 Task: Find connections with filter location El Puerto de Santa María with filter topic #healthcarewith filter profile language English with filter current company NVIDIA with filter school Amity University Mumbai with filter industry Fine Arts Schools with filter service category Resume Writing with filter keywords title Research Assistant
Action: Mouse moved to (553, 70)
Screenshot: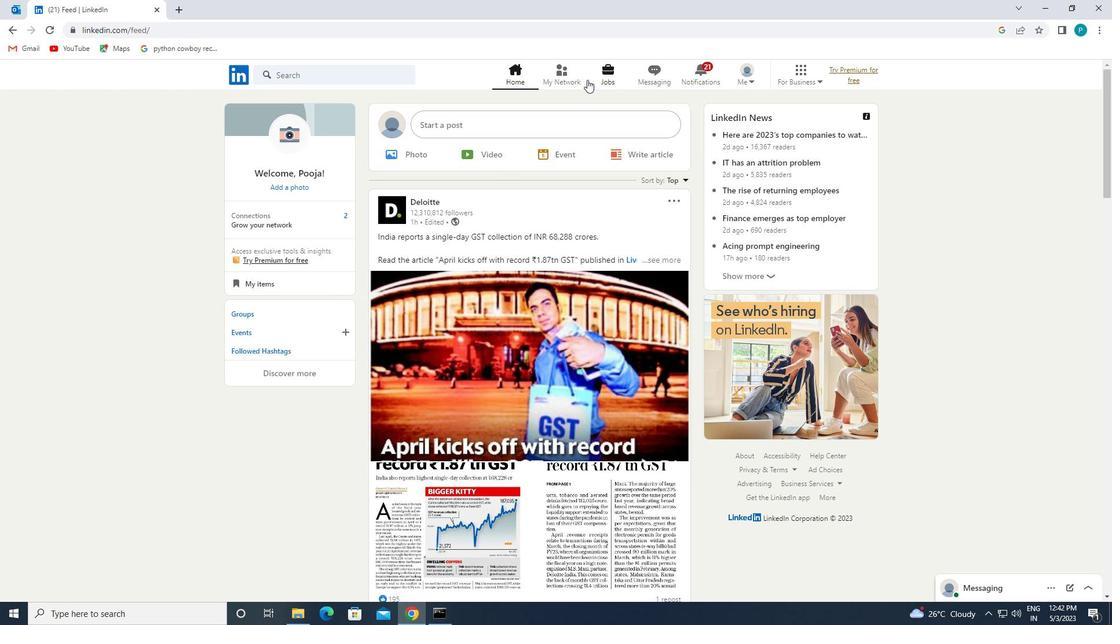 
Action: Mouse pressed left at (553, 70)
Screenshot: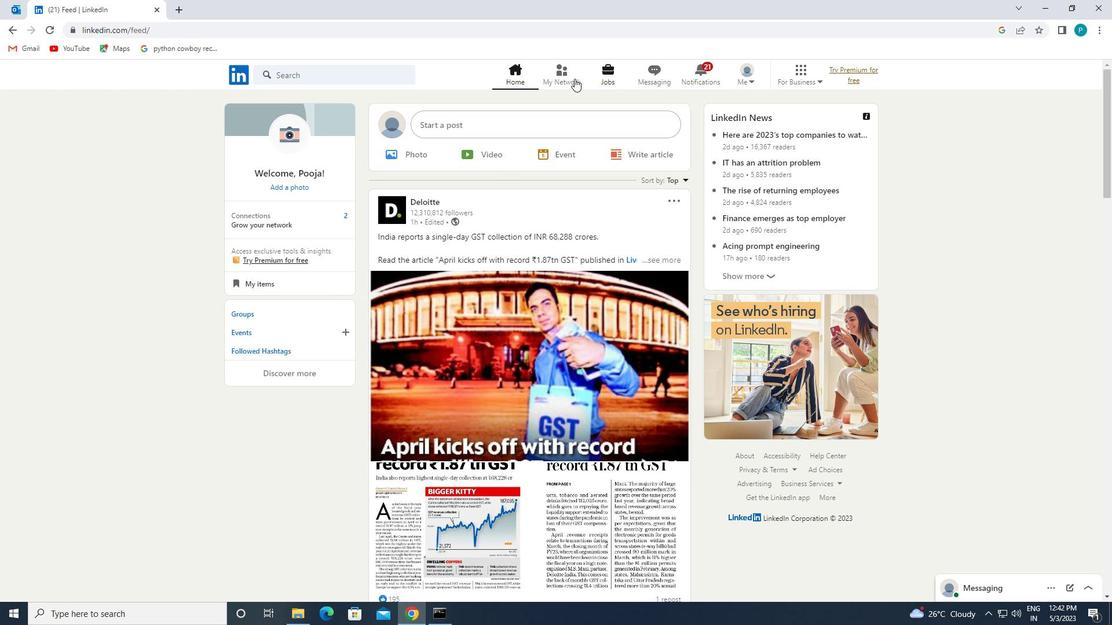 
Action: Mouse moved to (362, 143)
Screenshot: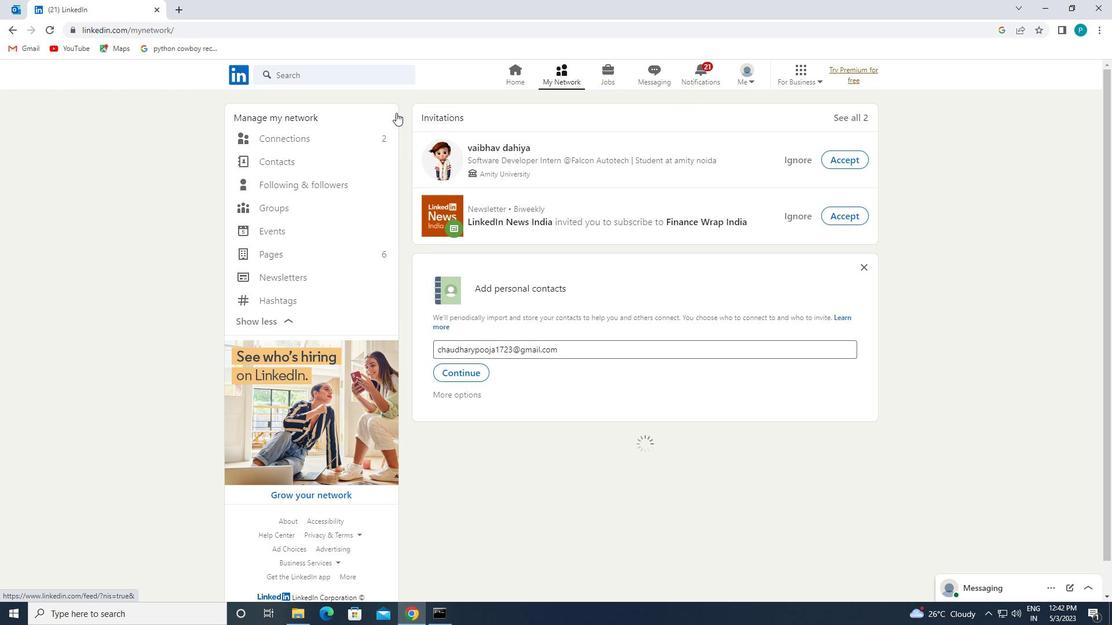 
Action: Mouse pressed left at (362, 143)
Screenshot: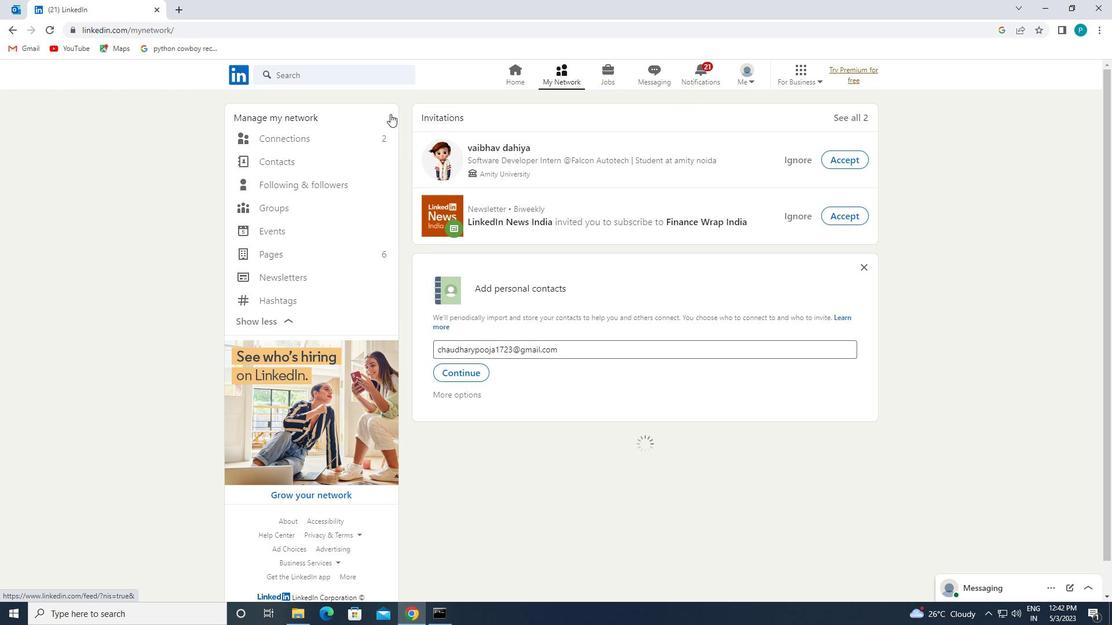 
Action: Mouse moved to (626, 139)
Screenshot: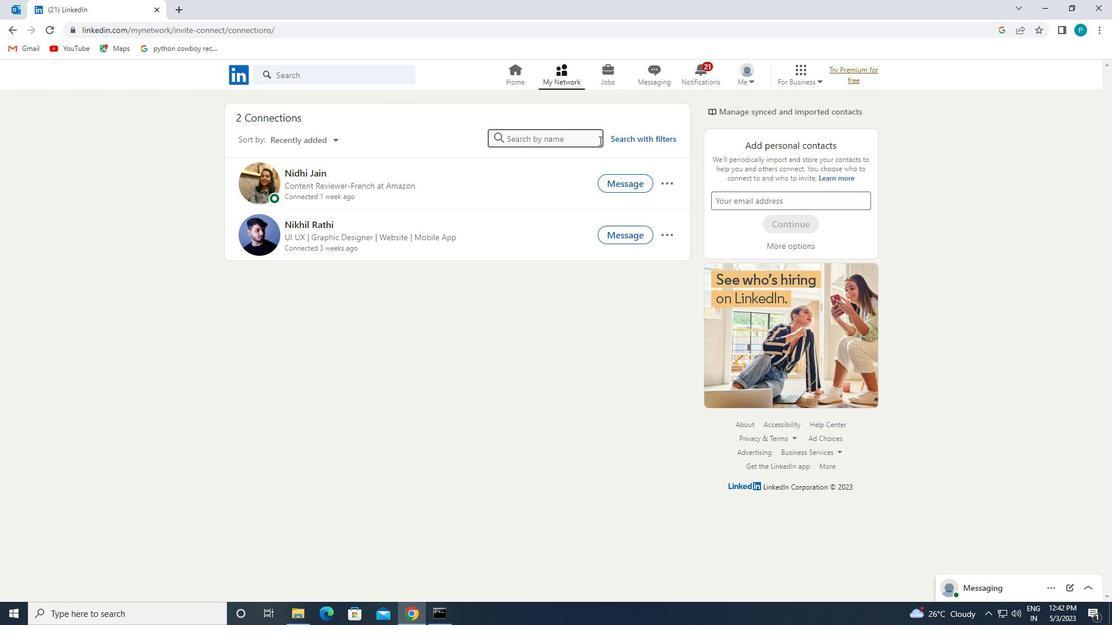 
Action: Mouse pressed left at (626, 139)
Screenshot: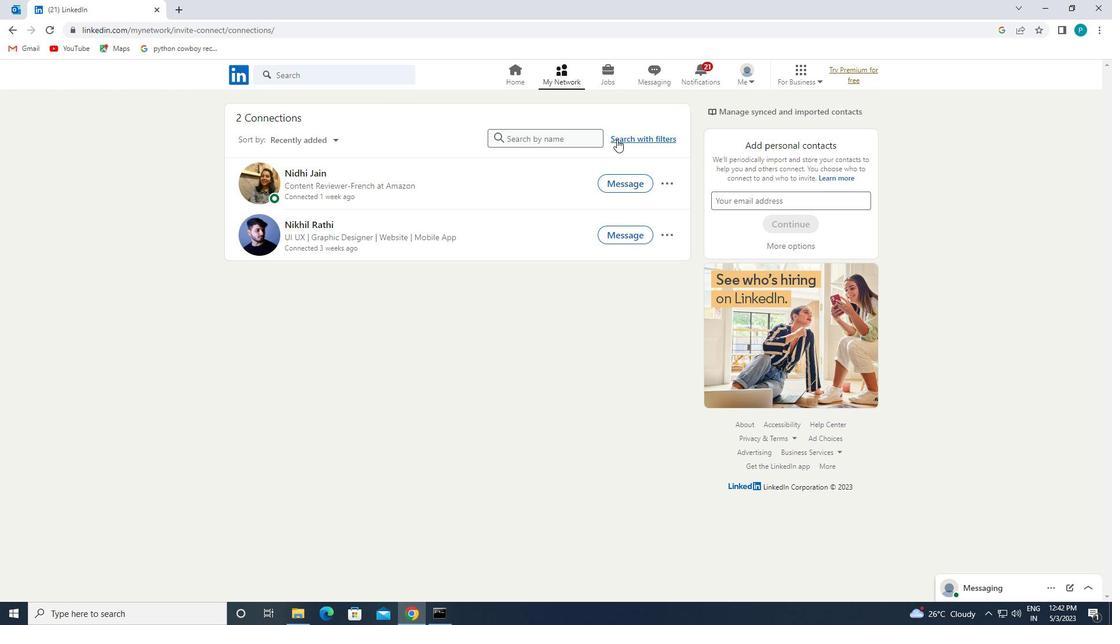 
Action: Mouse moved to (596, 110)
Screenshot: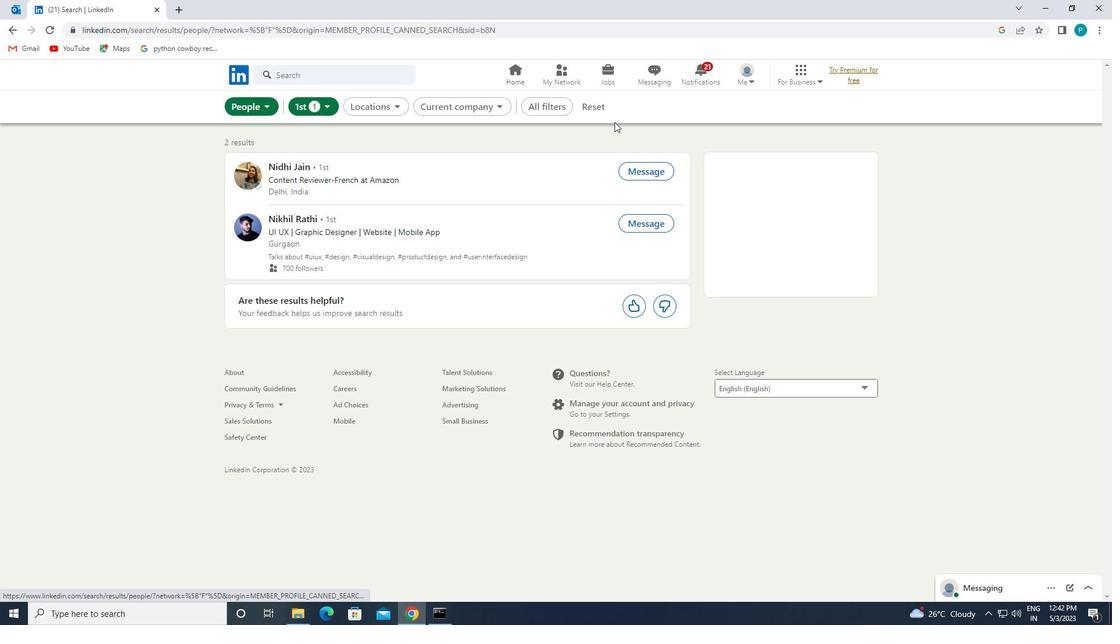 
Action: Mouse pressed left at (596, 110)
Screenshot: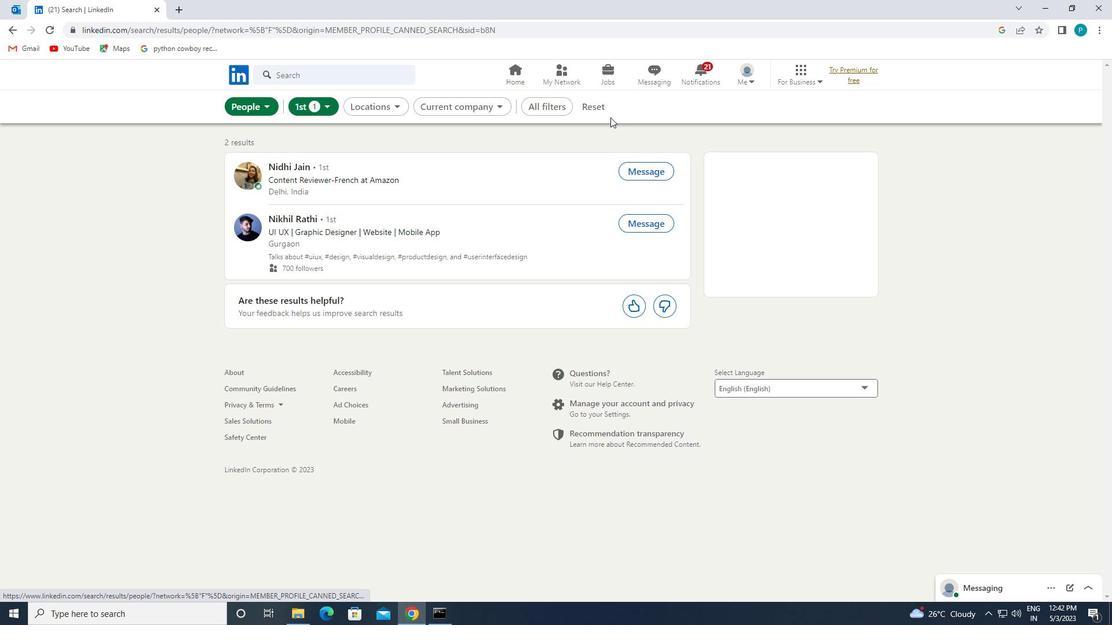 
Action: Mouse moved to (553, 106)
Screenshot: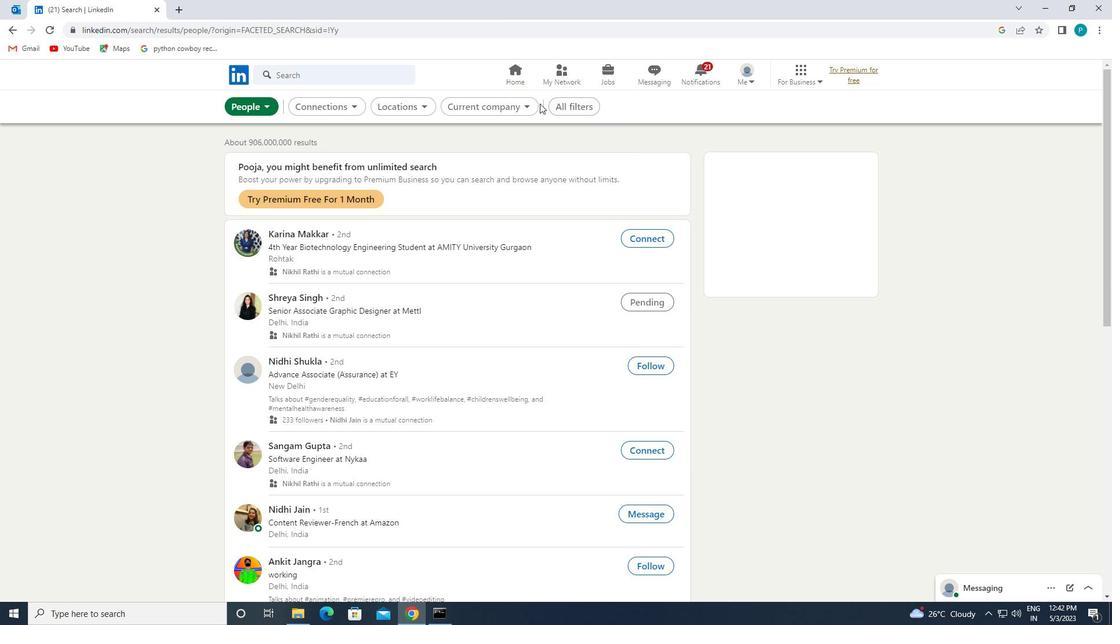 
Action: Mouse pressed left at (553, 106)
Screenshot: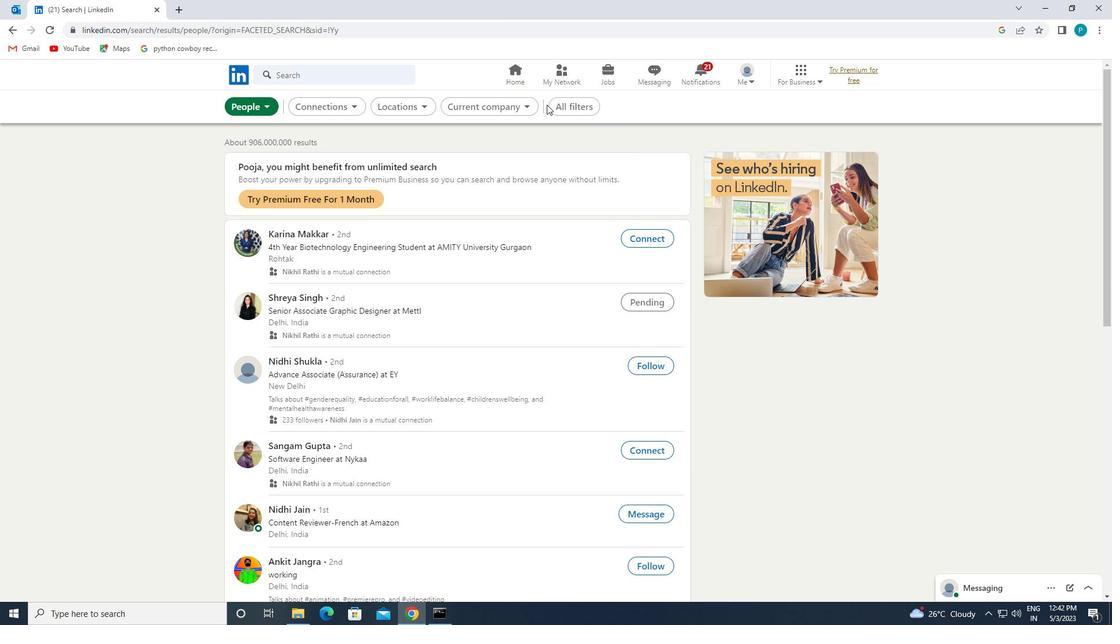 
Action: Mouse moved to (889, 319)
Screenshot: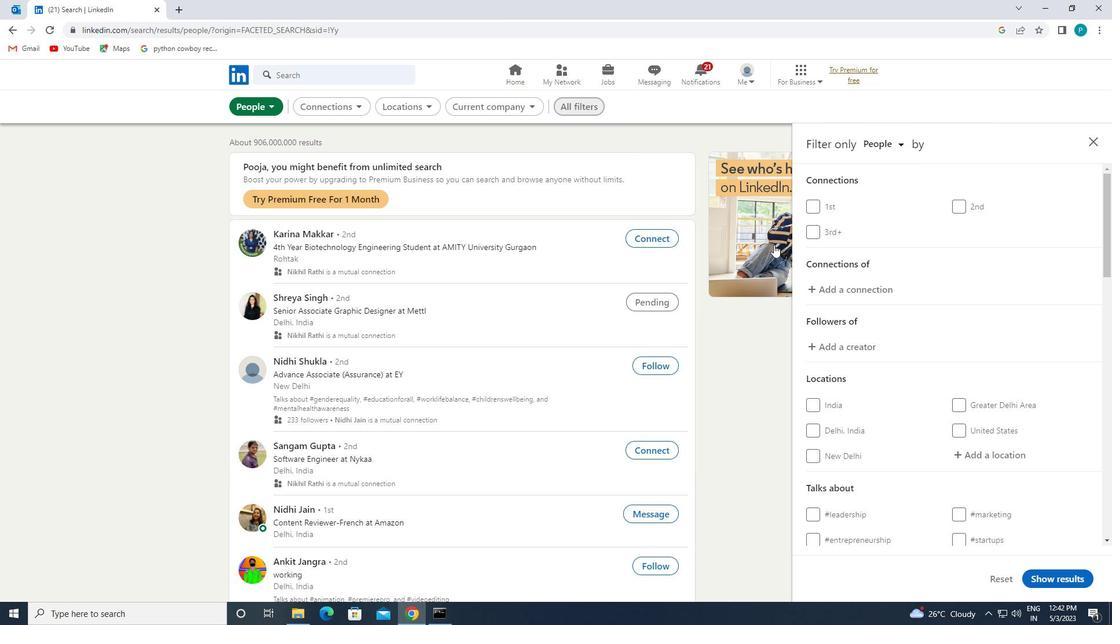 
Action: Mouse scrolled (889, 319) with delta (0, 0)
Screenshot: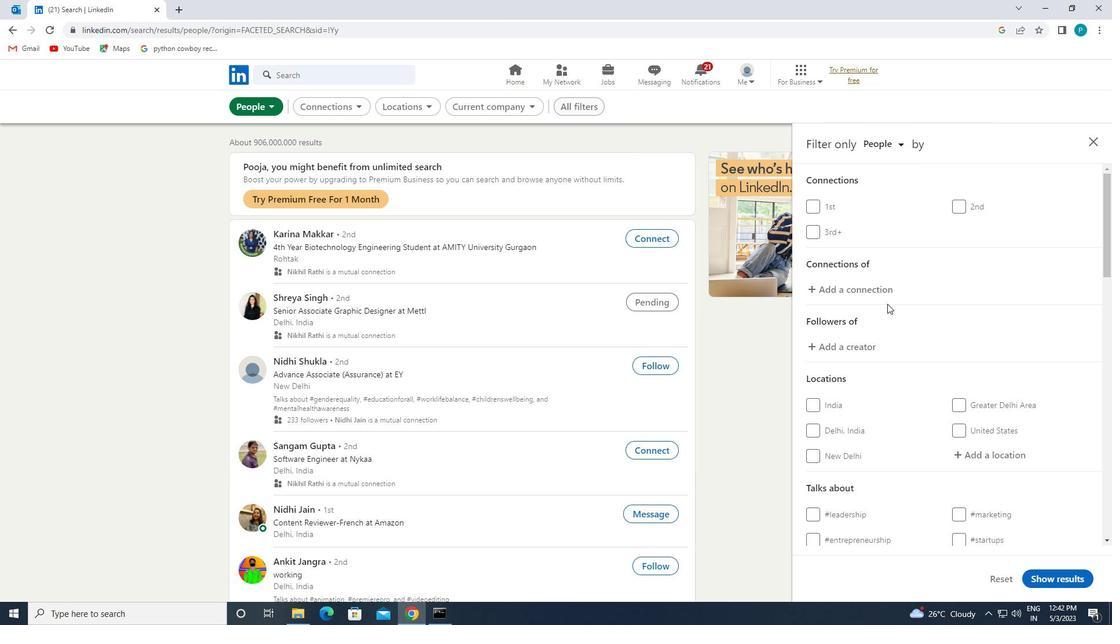 
Action: Mouse moved to (889, 321)
Screenshot: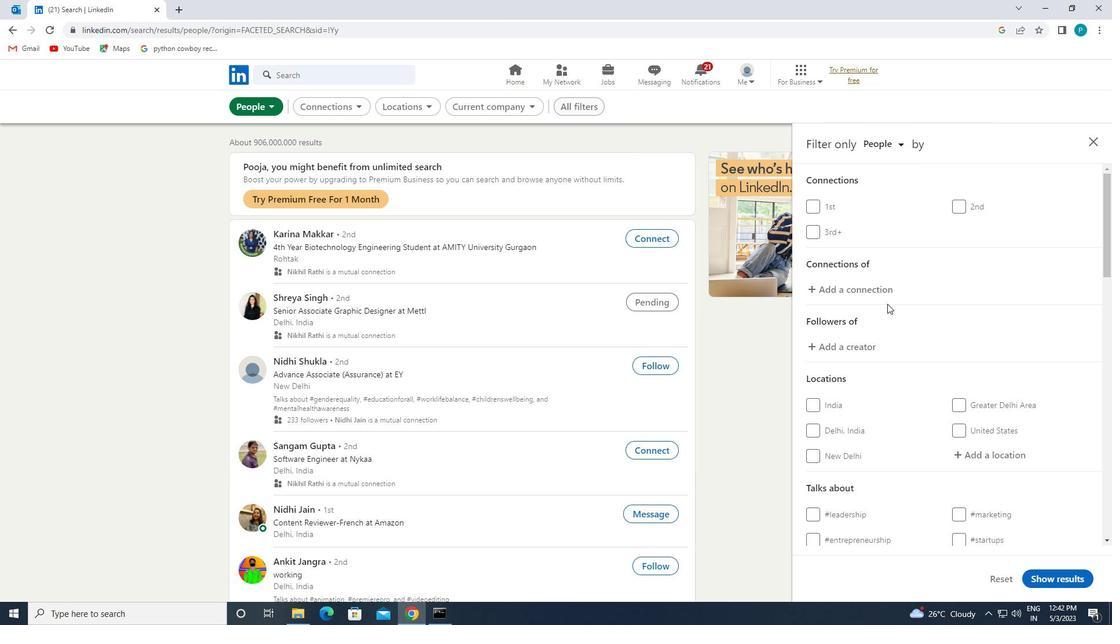 
Action: Mouse scrolled (889, 320) with delta (0, 0)
Screenshot: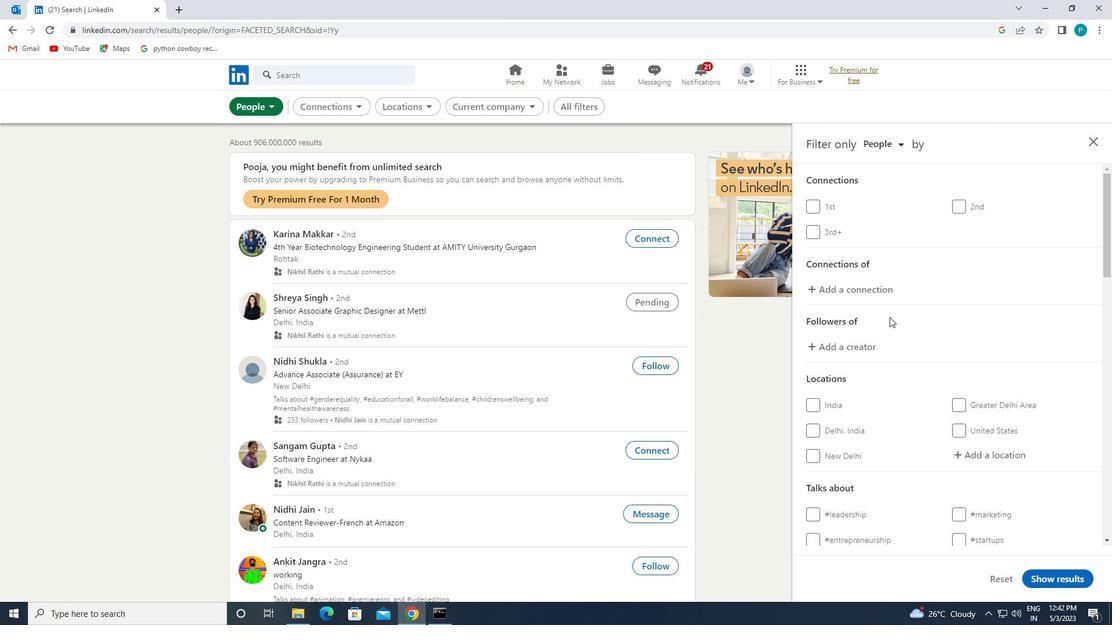 
Action: Mouse moved to (889, 321)
Screenshot: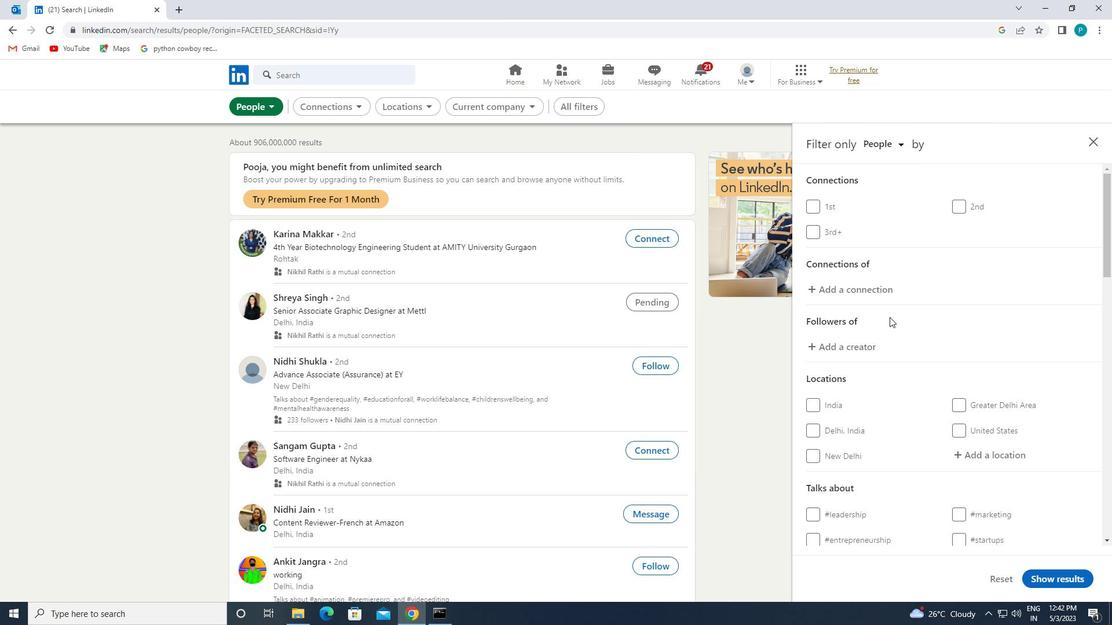 
Action: Mouse scrolled (889, 320) with delta (0, 0)
Screenshot: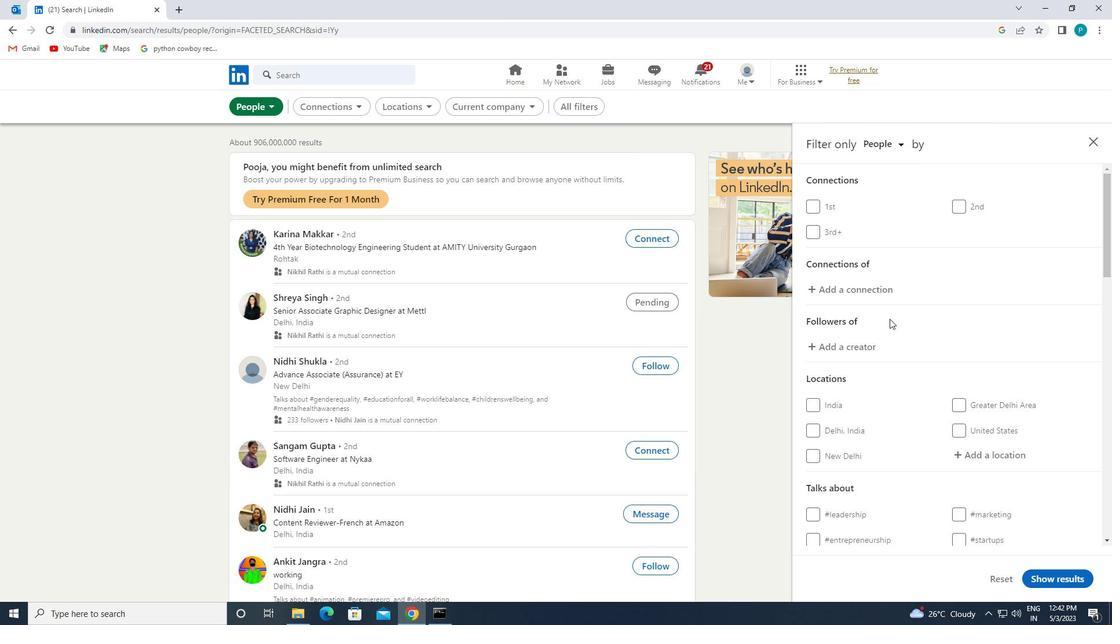 
Action: Mouse moved to (981, 280)
Screenshot: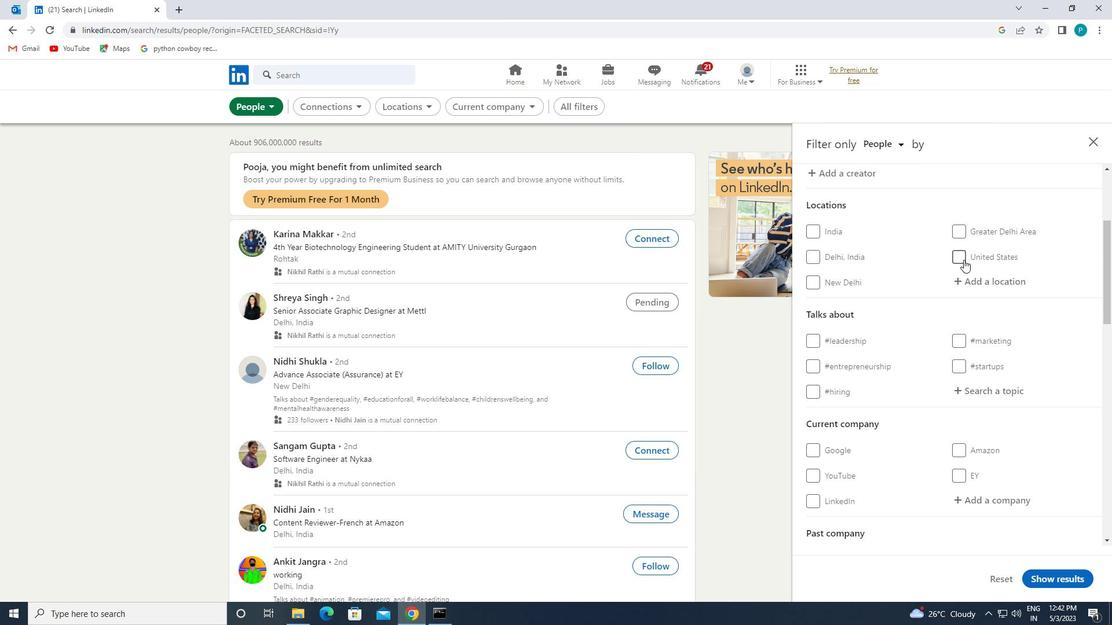 
Action: Mouse pressed left at (981, 280)
Screenshot: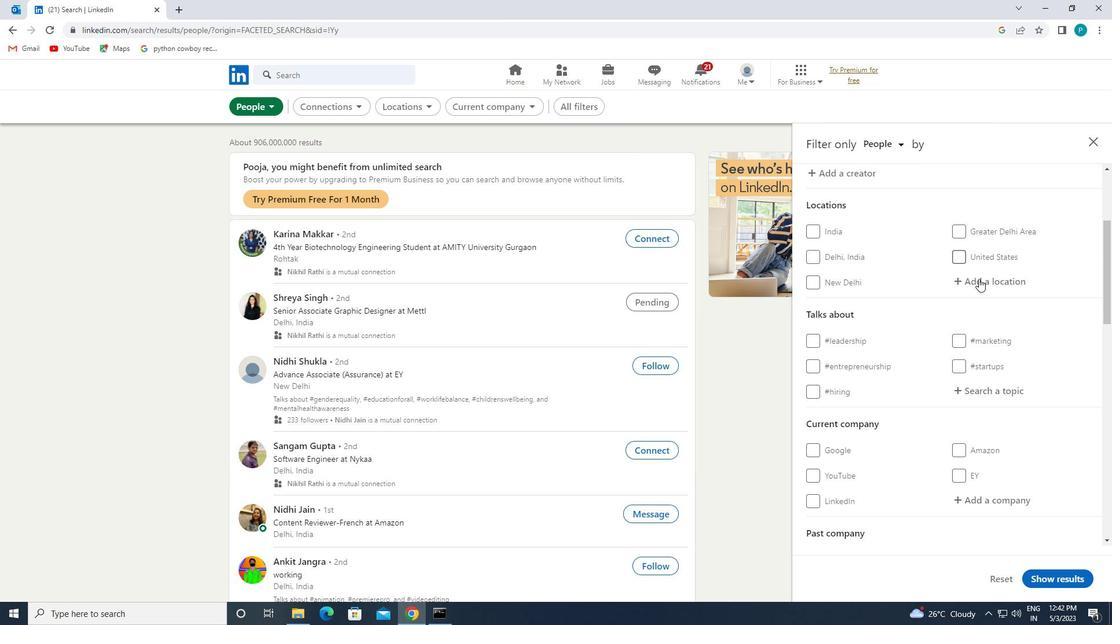 
Action: Mouse moved to (1005, 297)
Screenshot: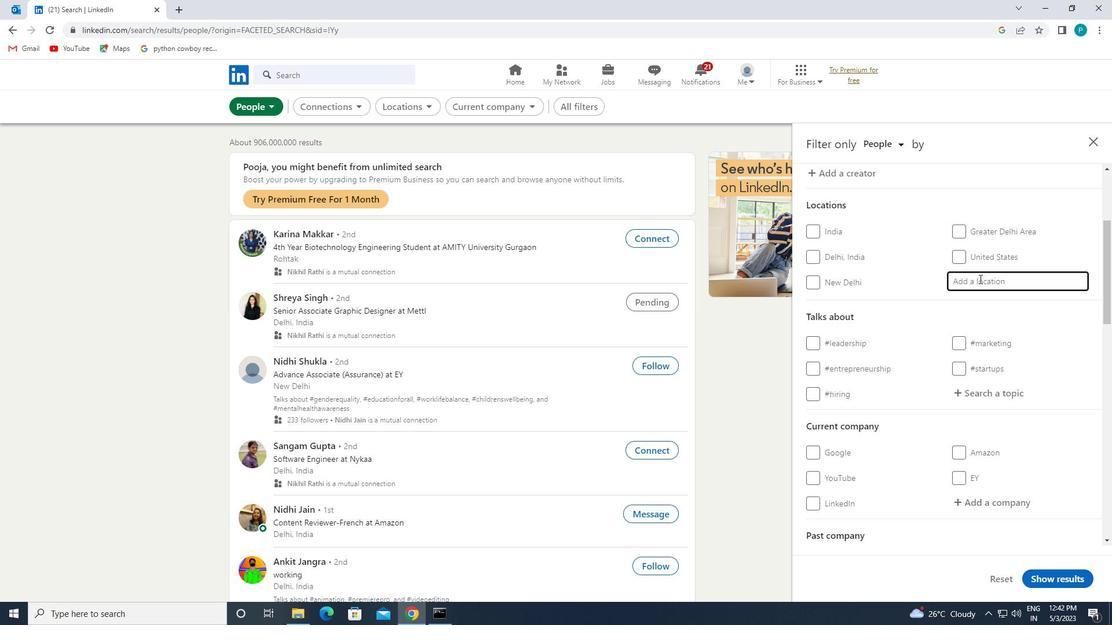 
Action: Key pressed <Key.caps_lock>e<Key.caps_lock>i<Key.backspace>l
Screenshot: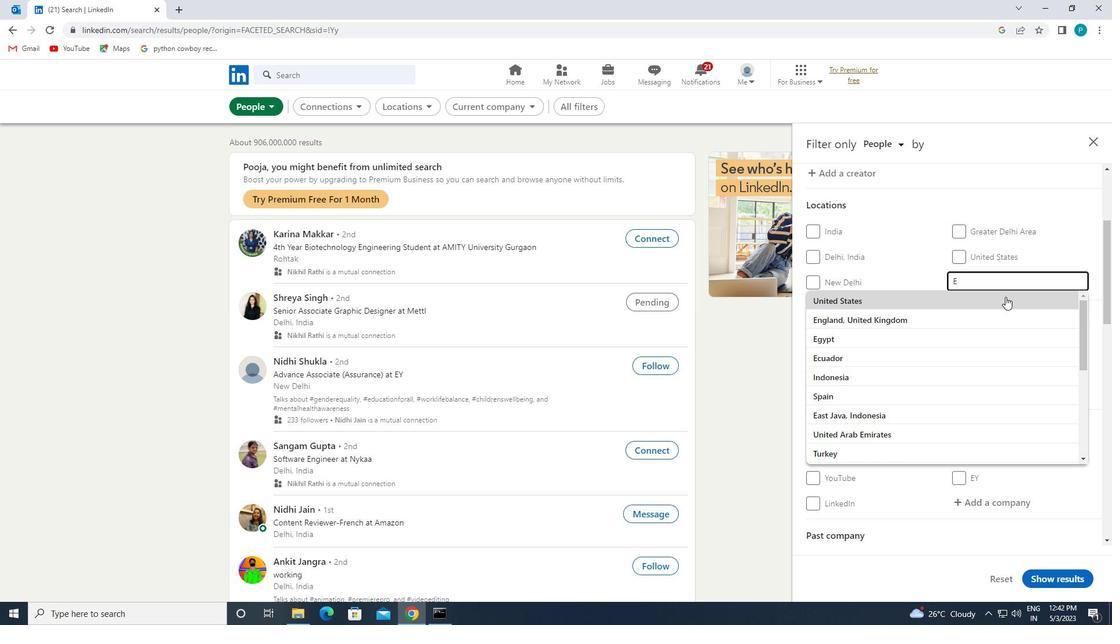 
Action: Mouse moved to (997, 300)
Screenshot: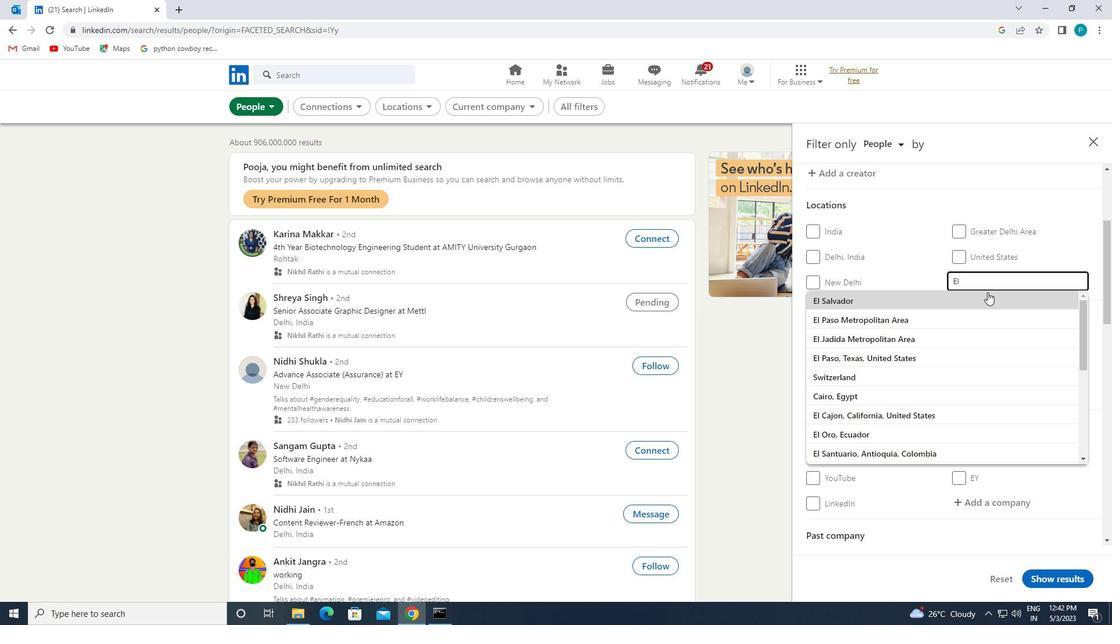 
Action: Key pressed <Key.space><Key.caps_lock>p<Key.caps_lock>uerto
Screenshot: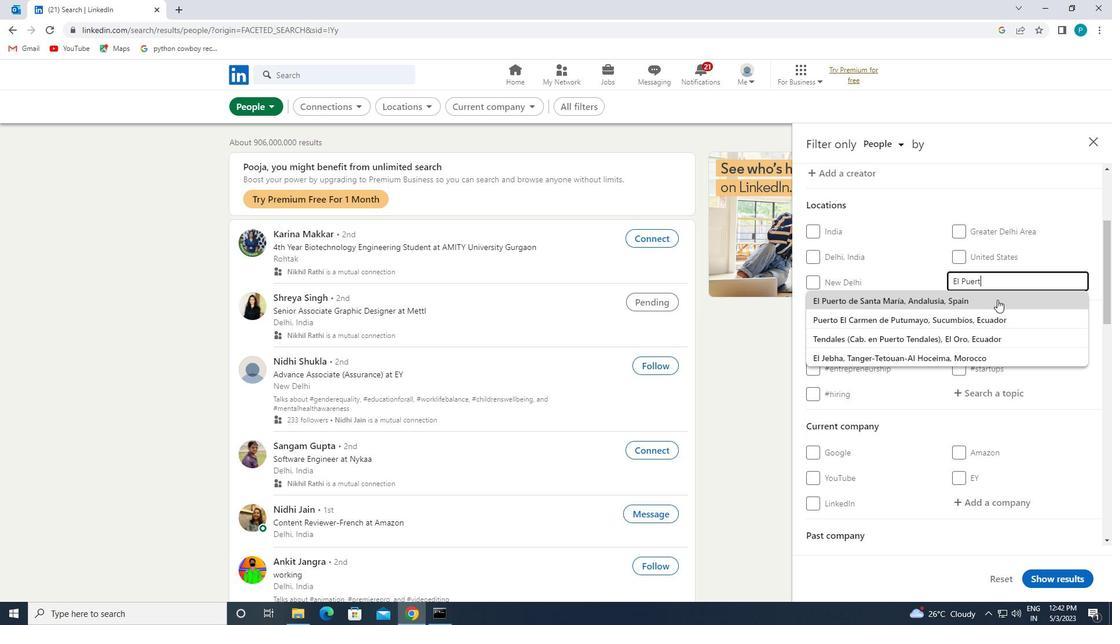 
Action: Mouse moved to (994, 297)
Screenshot: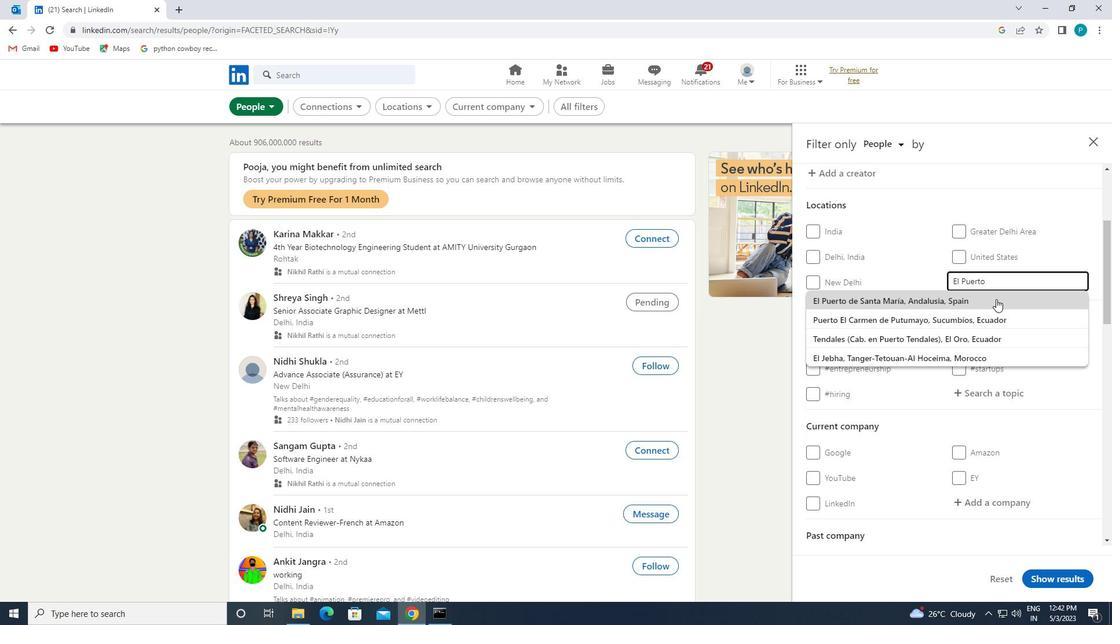 
Action: Mouse pressed left at (994, 297)
Screenshot: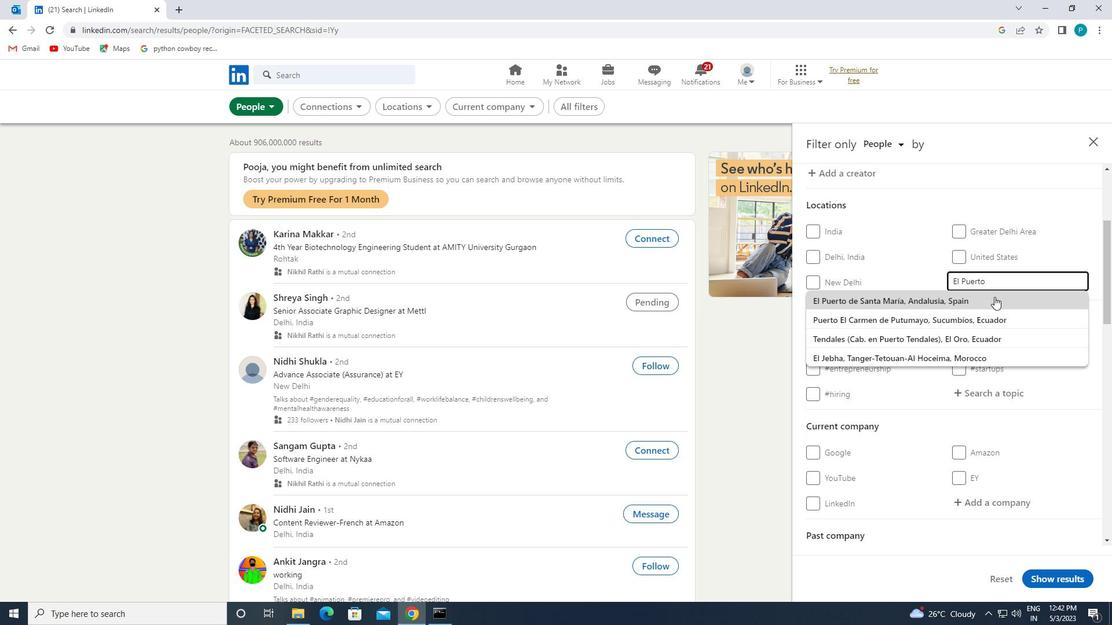 
Action: Mouse moved to (990, 305)
Screenshot: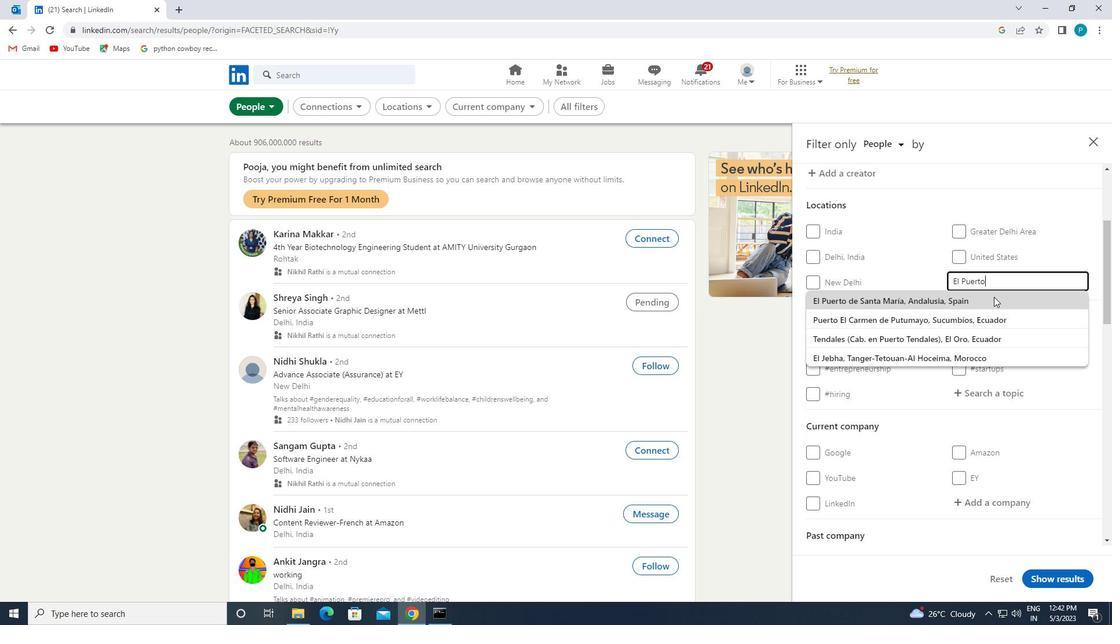 
Action: Mouse scrolled (990, 304) with delta (0, 0)
Screenshot: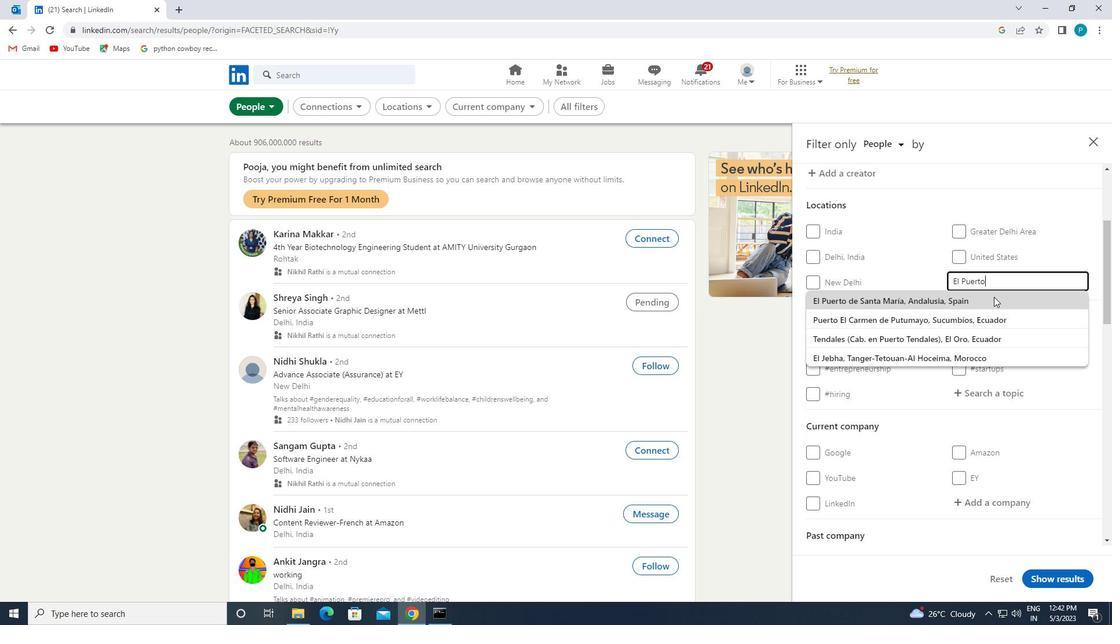 
Action: Mouse moved to (985, 316)
Screenshot: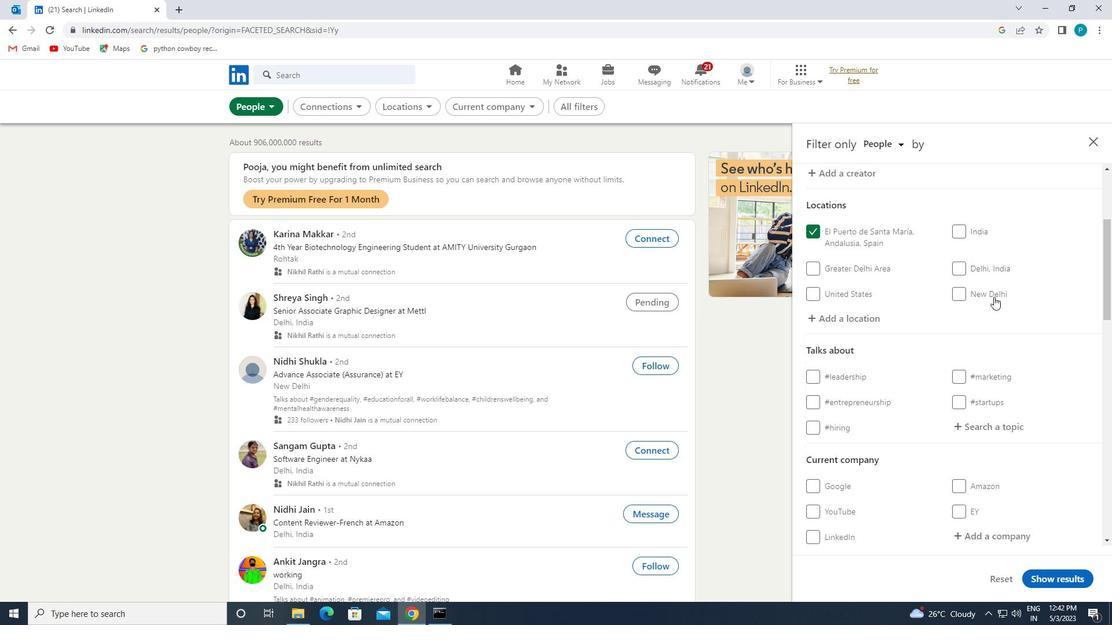 
Action: Mouse scrolled (985, 315) with delta (0, 0)
Screenshot: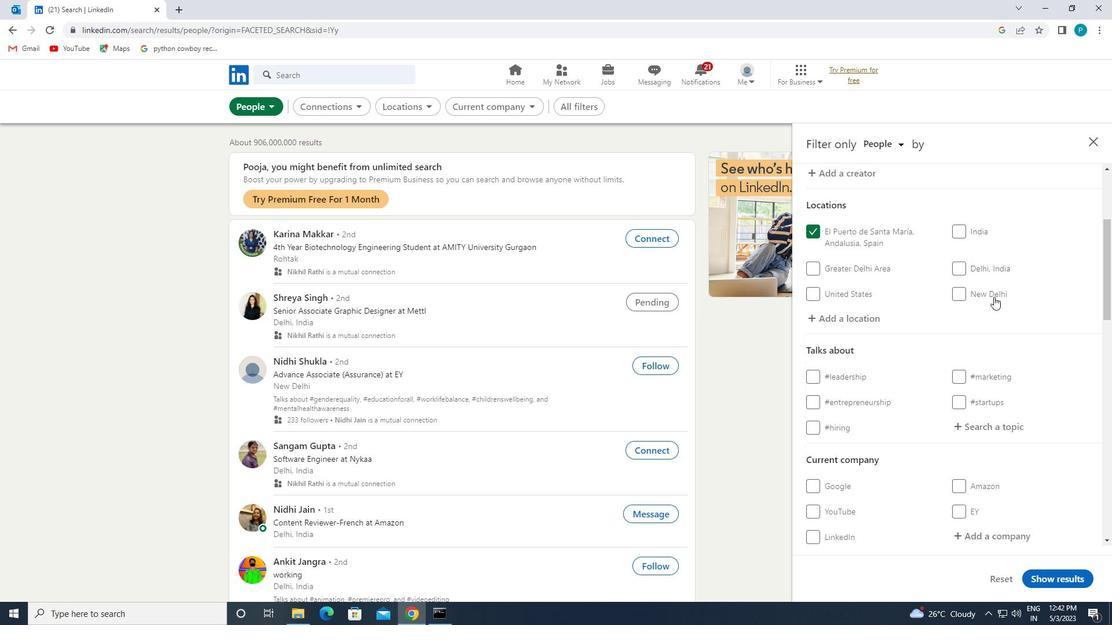 
Action: Mouse moved to (985, 316)
Screenshot: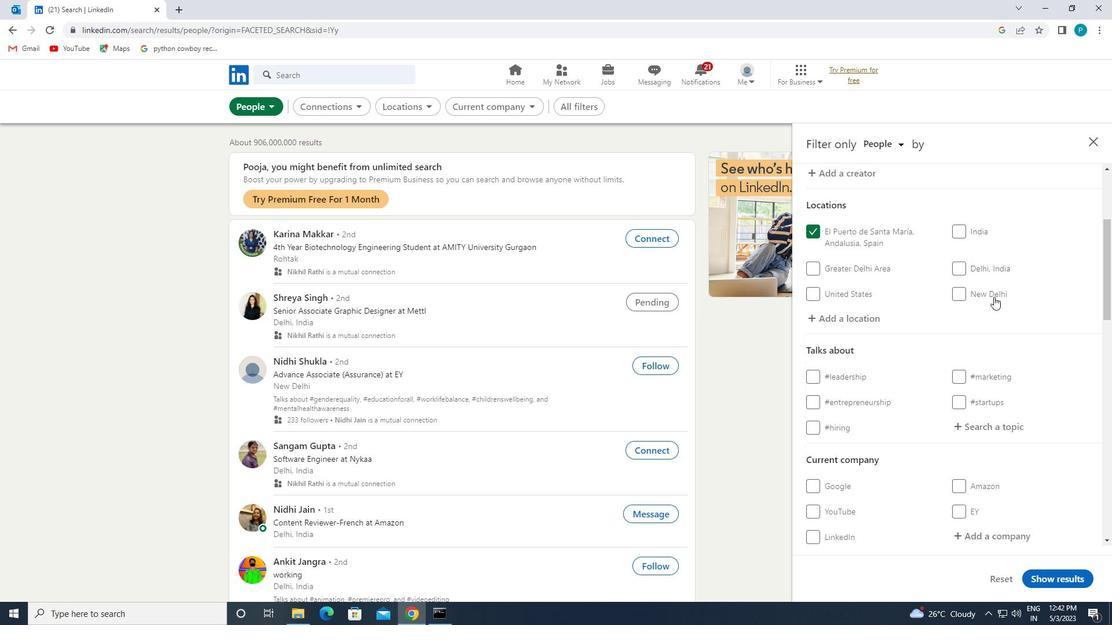 
Action: Mouse scrolled (985, 316) with delta (0, 0)
Screenshot: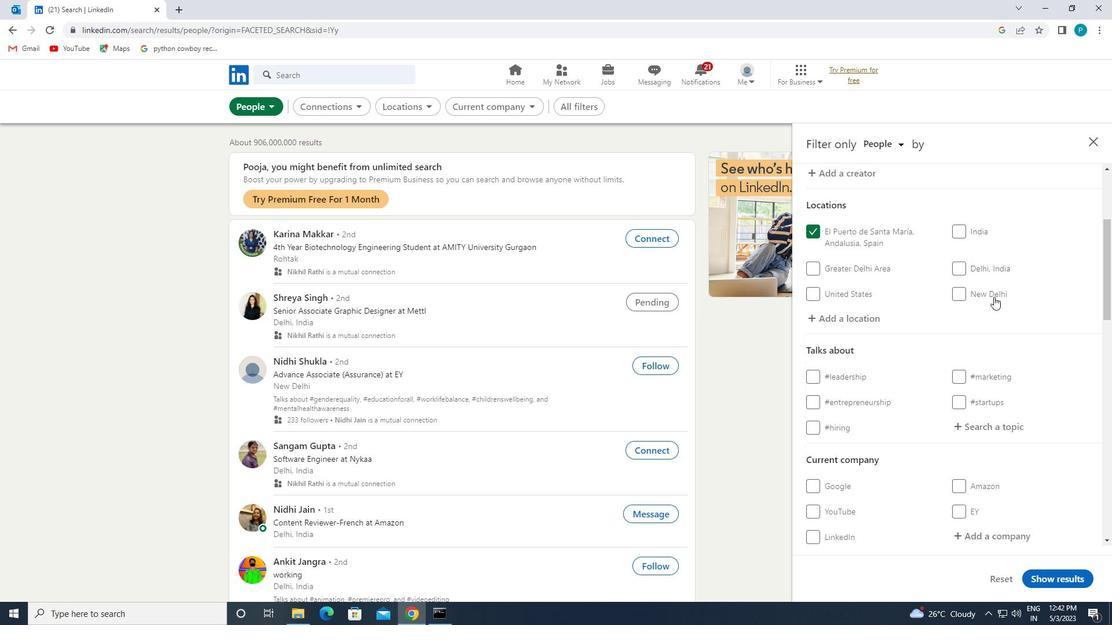 
Action: Mouse moved to (970, 257)
Screenshot: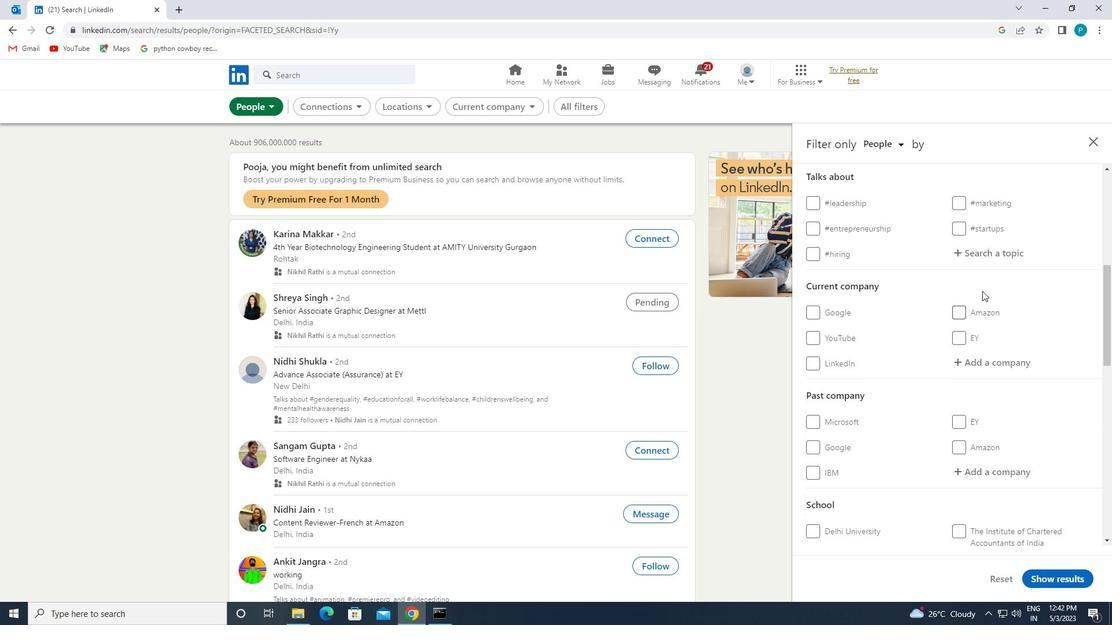 
Action: Mouse pressed left at (970, 257)
Screenshot: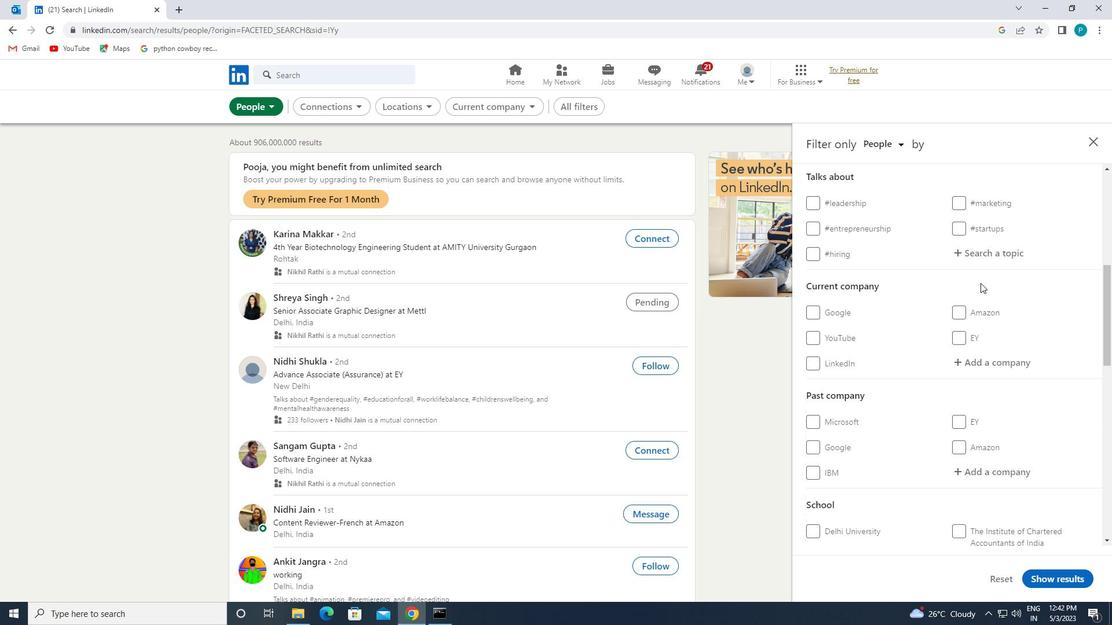 
Action: Key pressed <Key.shift>#<Key.caps_lock><Key.caps_lock>HEALTHCARE
Screenshot: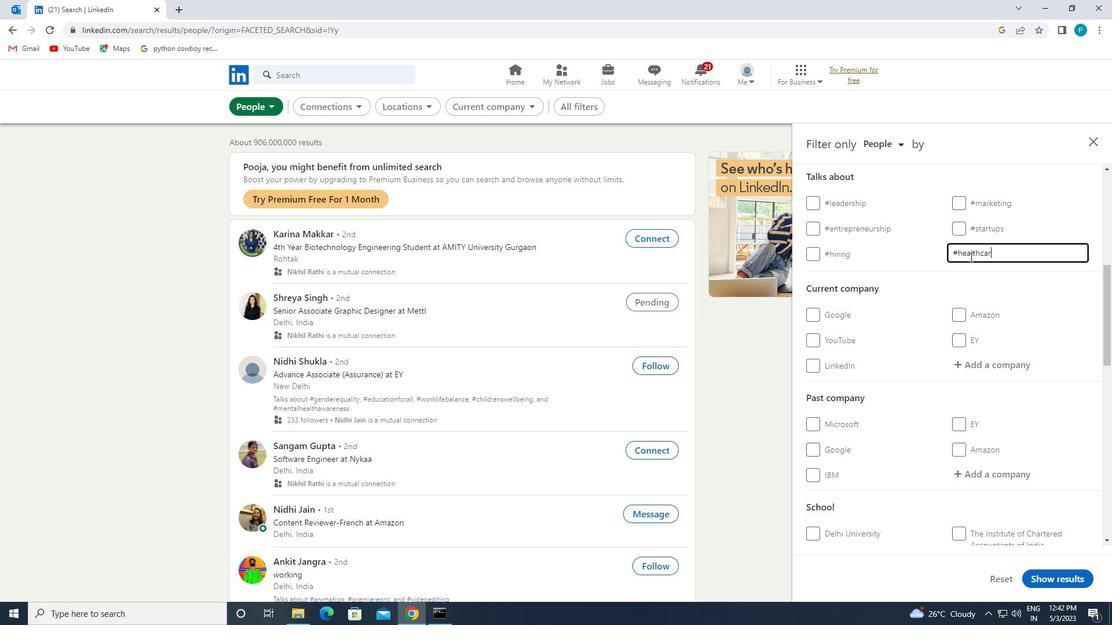 
Action: Mouse moved to (1008, 407)
Screenshot: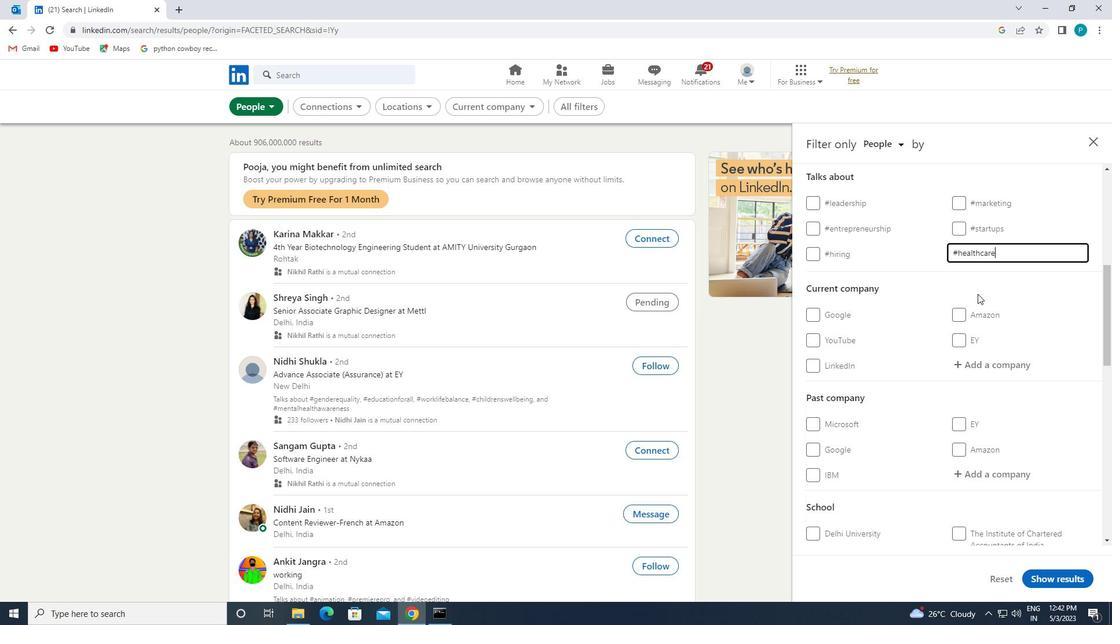 
Action: Mouse scrolled (1008, 406) with delta (0, 0)
Screenshot: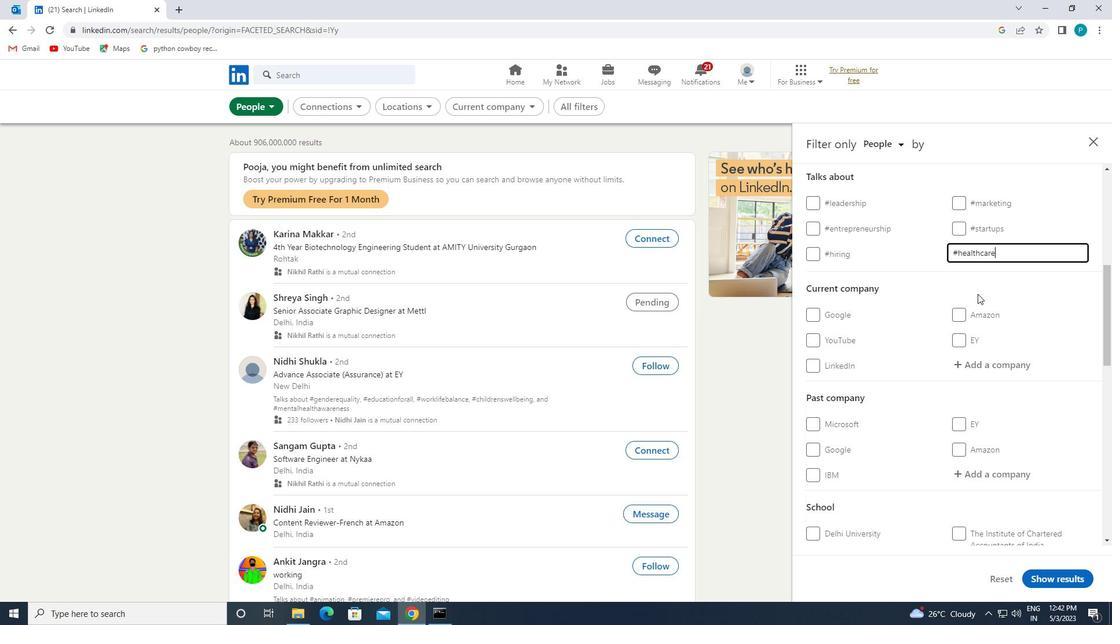 
Action: Mouse moved to (981, 469)
Screenshot: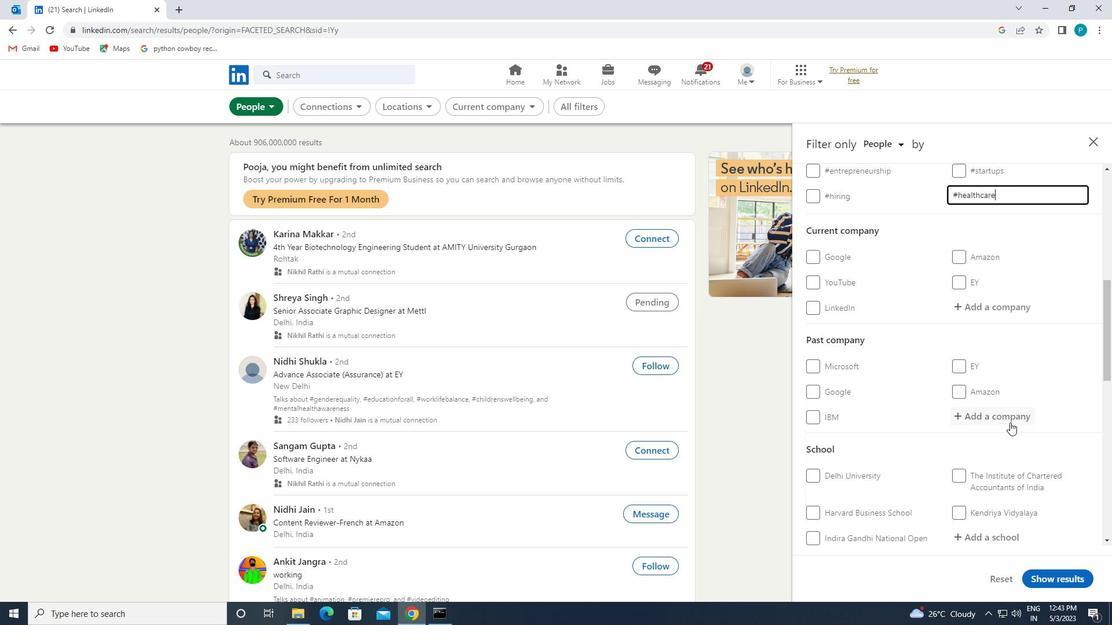 
Action: Mouse scrolled (981, 469) with delta (0, 0)
Screenshot: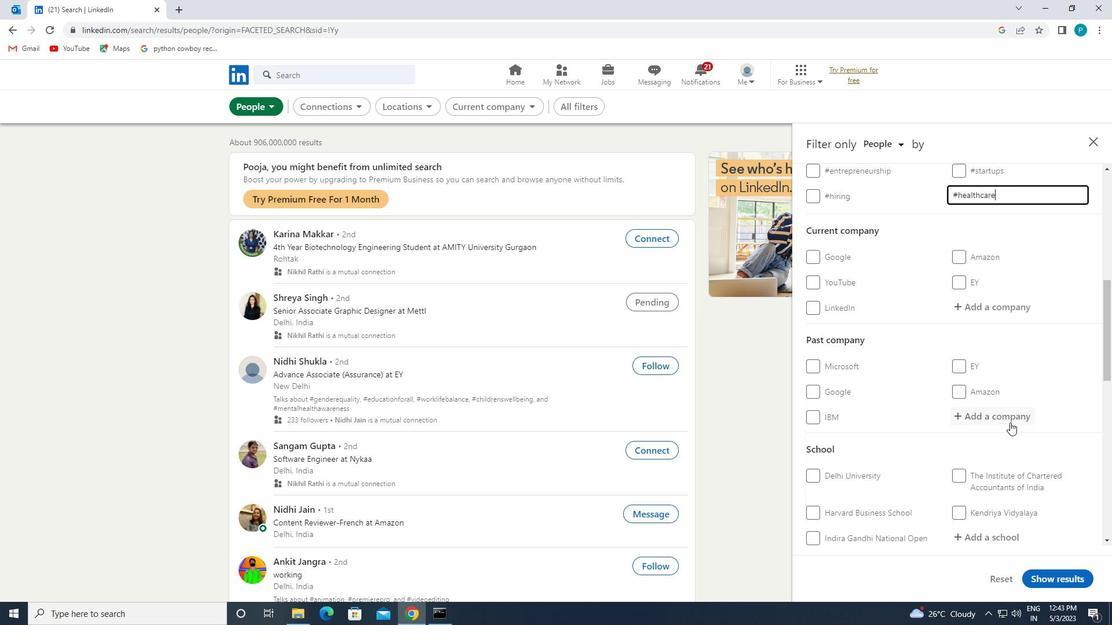 
Action: Mouse moved to (980, 470)
Screenshot: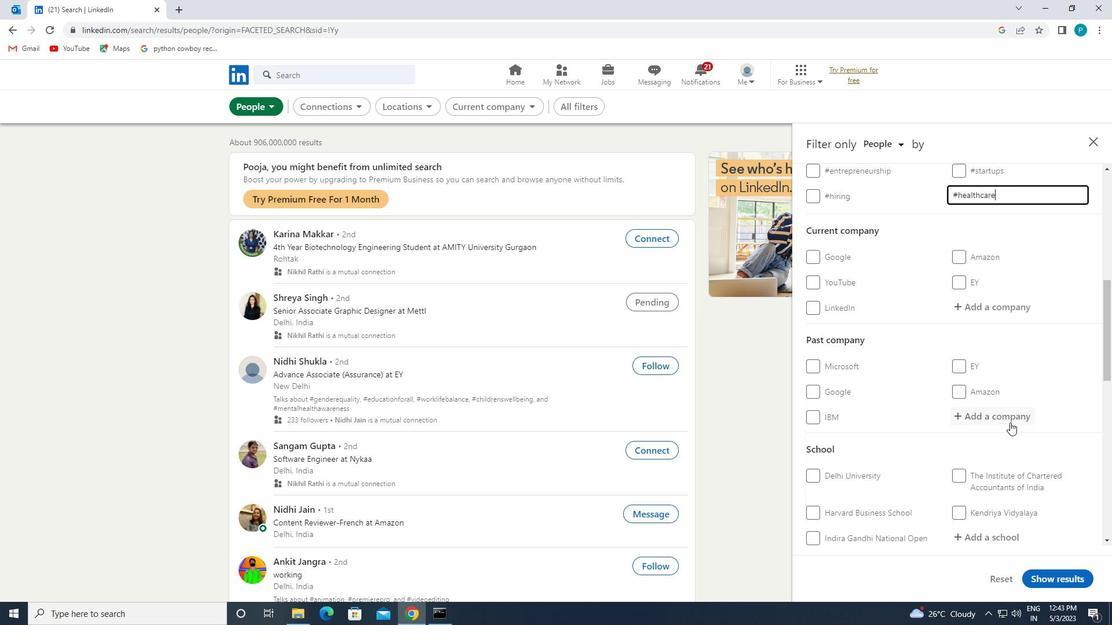 
Action: Mouse scrolled (980, 470) with delta (0, 0)
Screenshot: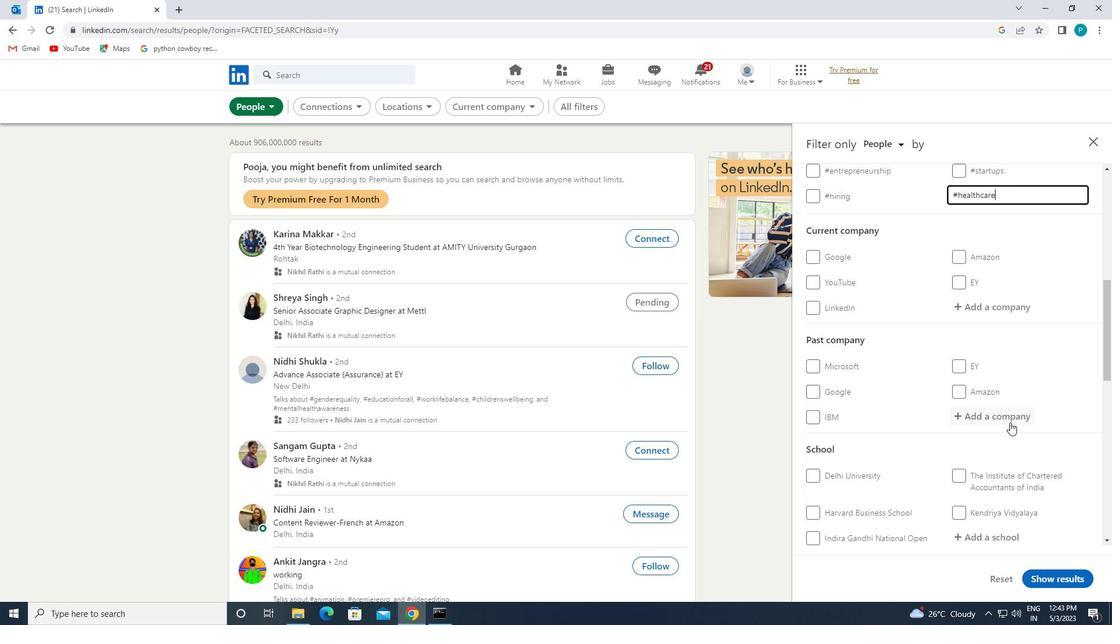 
Action: Mouse scrolled (980, 470) with delta (0, 0)
Screenshot: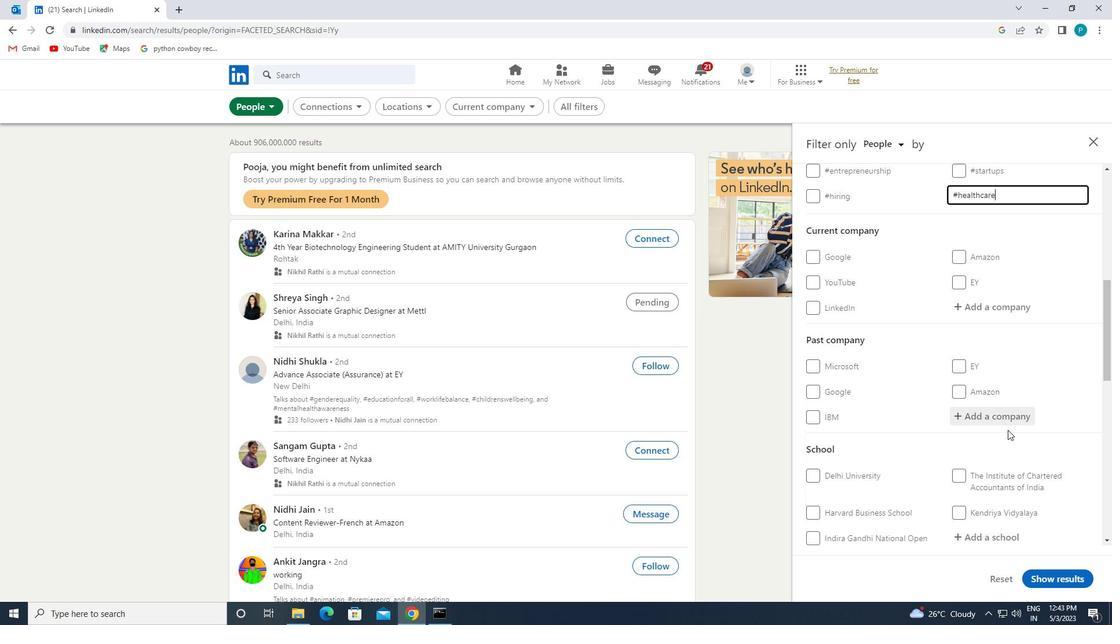 
Action: Mouse moved to (972, 466)
Screenshot: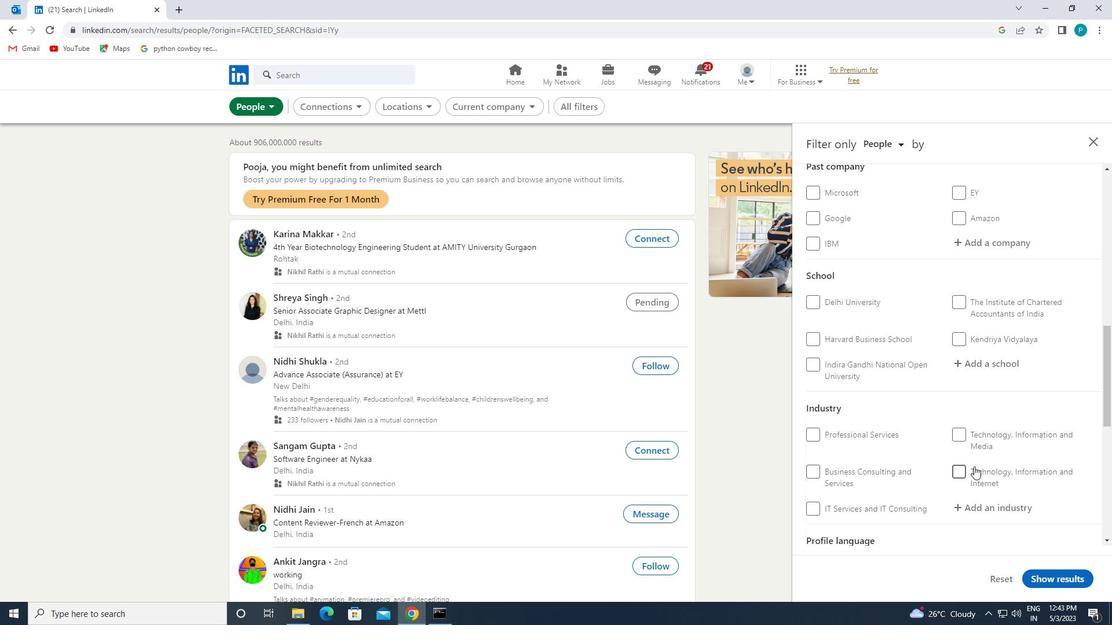 
Action: Mouse scrolled (972, 465) with delta (0, 0)
Screenshot: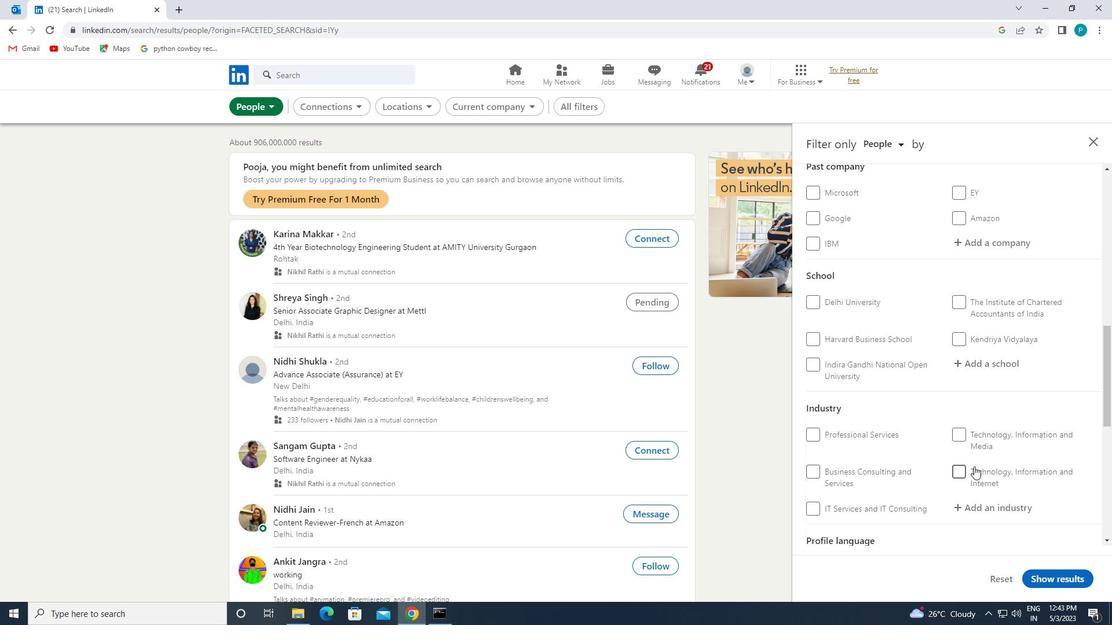 
Action: Mouse moved to (970, 465)
Screenshot: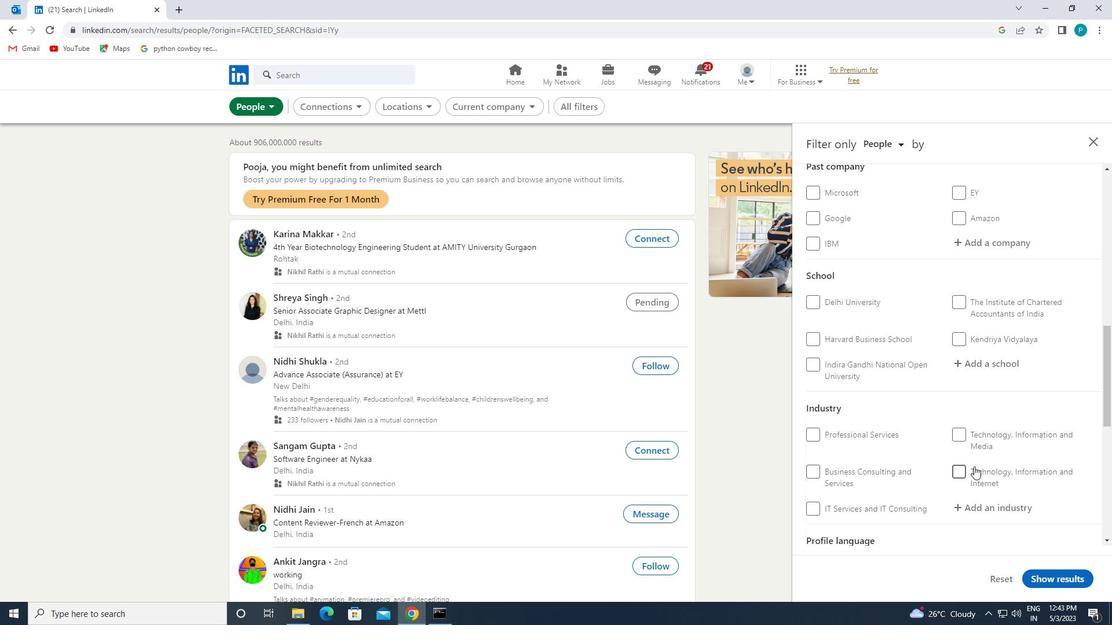 
Action: Mouse scrolled (970, 464) with delta (0, 0)
Screenshot: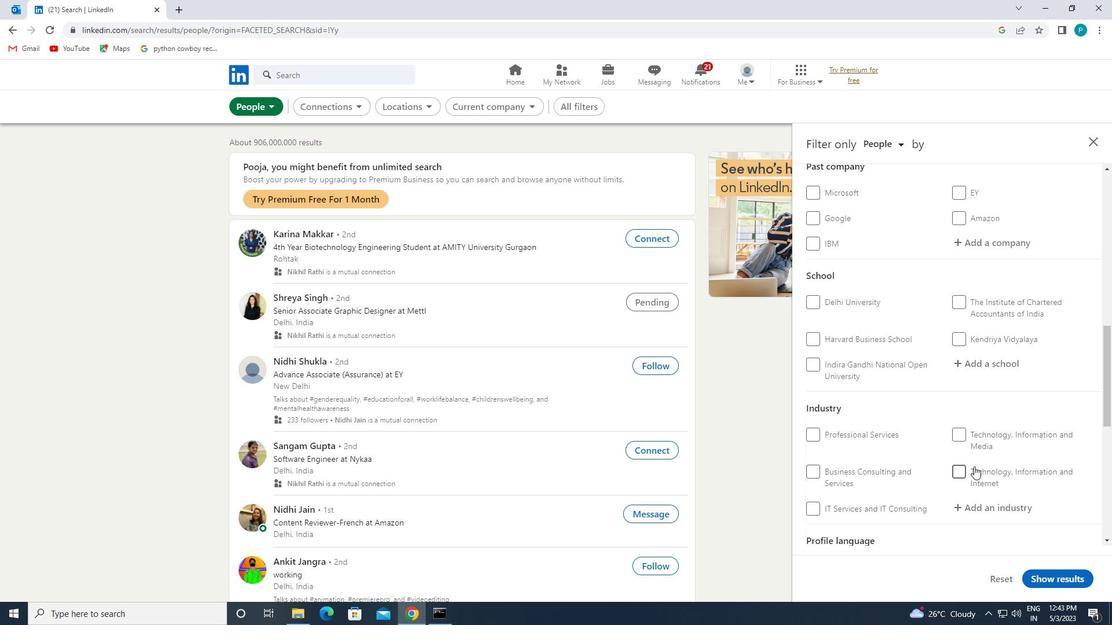 
Action: Mouse moved to (969, 465)
Screenshot: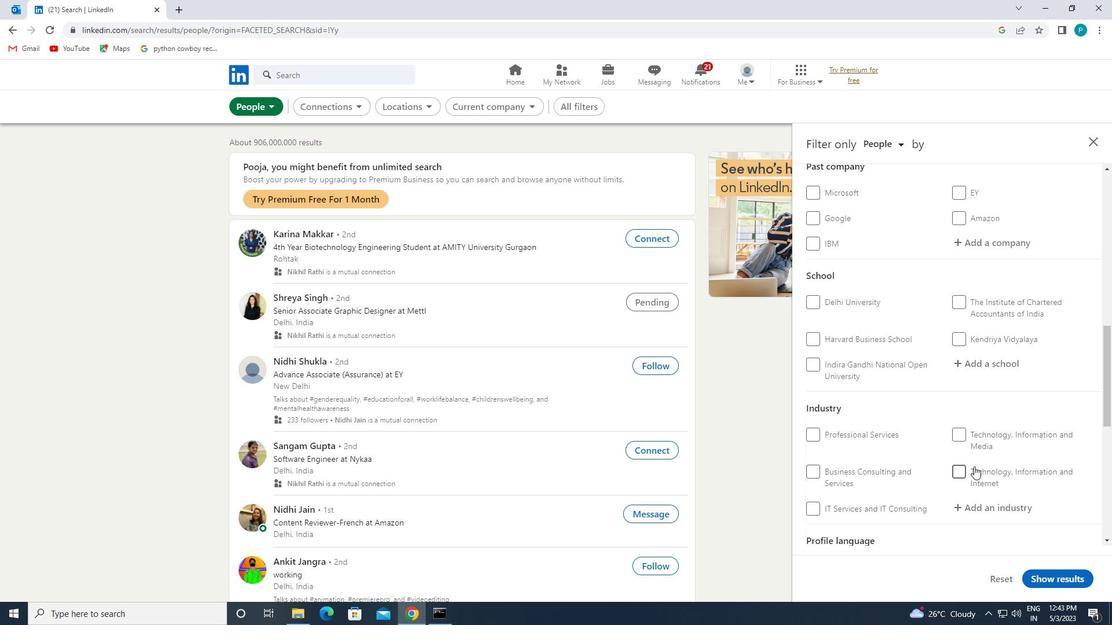 
Action: Mouse scrolled (969, 464) with delta (0, 0)
Screenshot: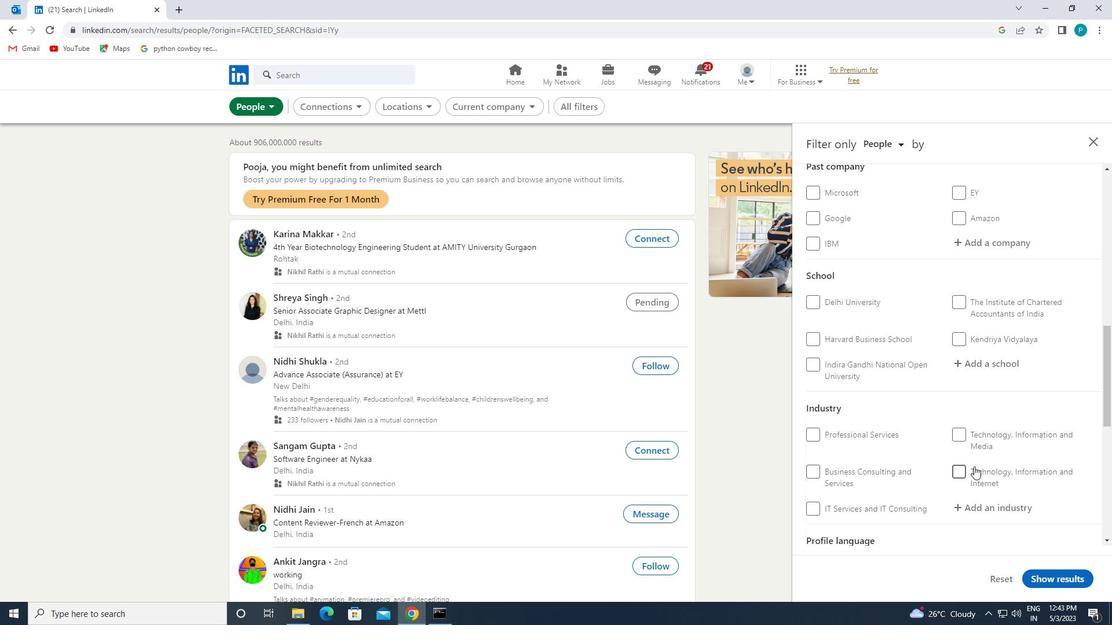 
Action: Mouse moved to (963, 464)
Screenshot: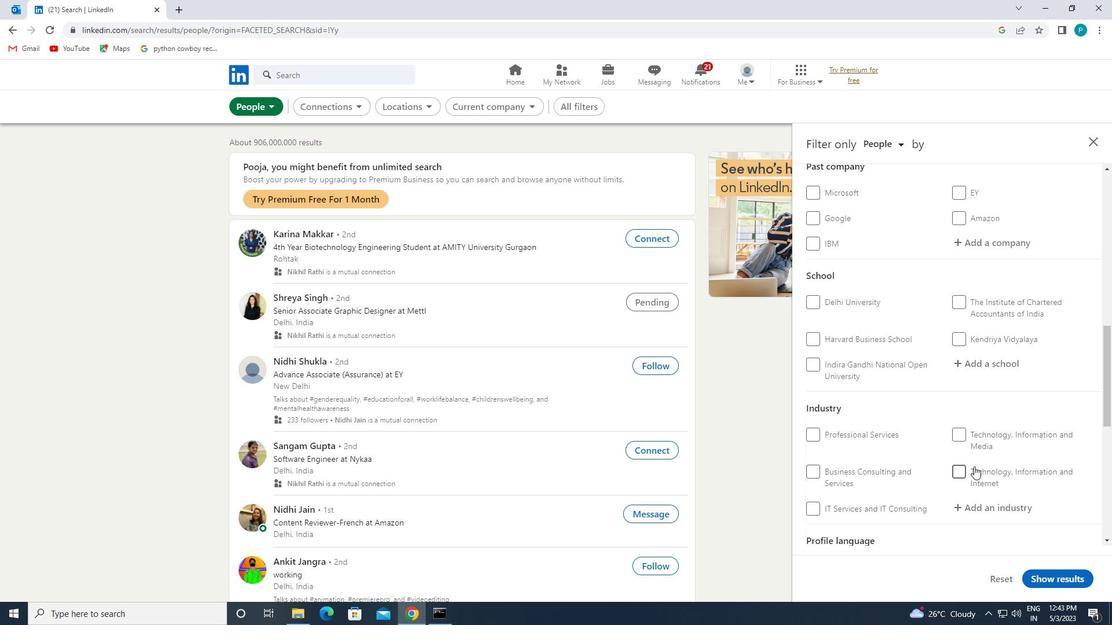 
Action: Mouse scrolled (963, 463) with delta (0, 0)
Screenshot: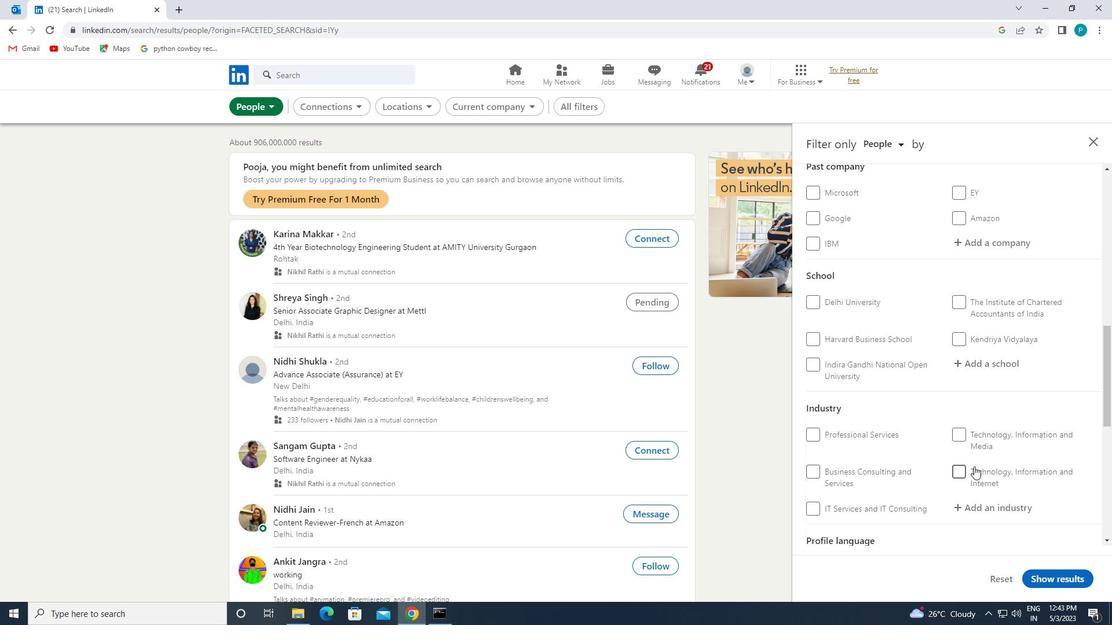 
Action: Mouse moved to (915, 464)
Screenshot: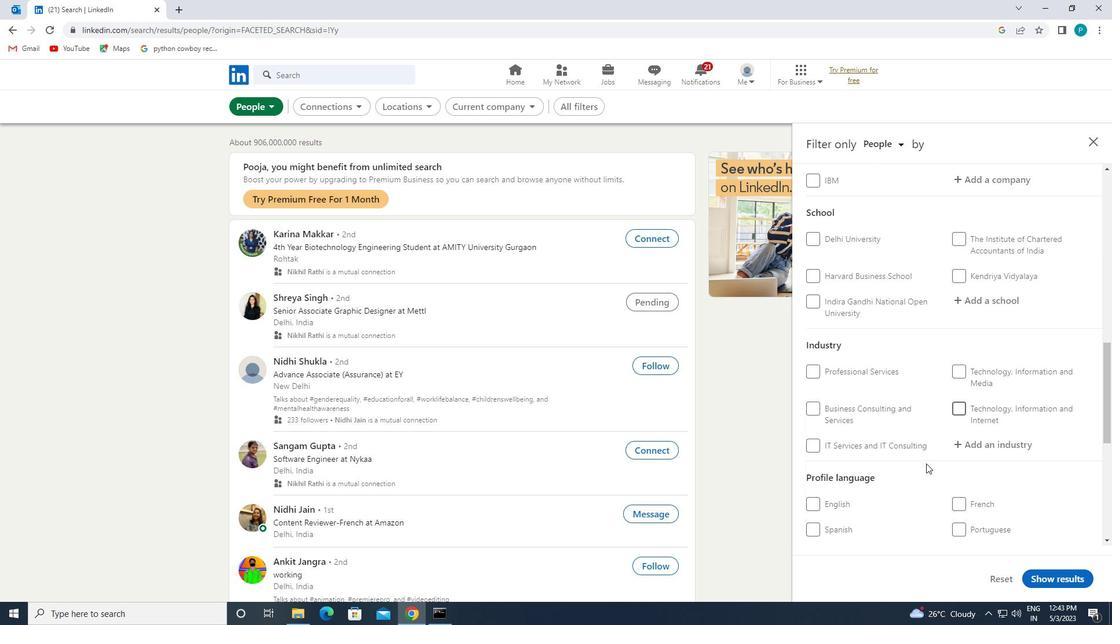 
Action: Mouse scrolled (915, 463) with delta (0, 0)
Screenshot: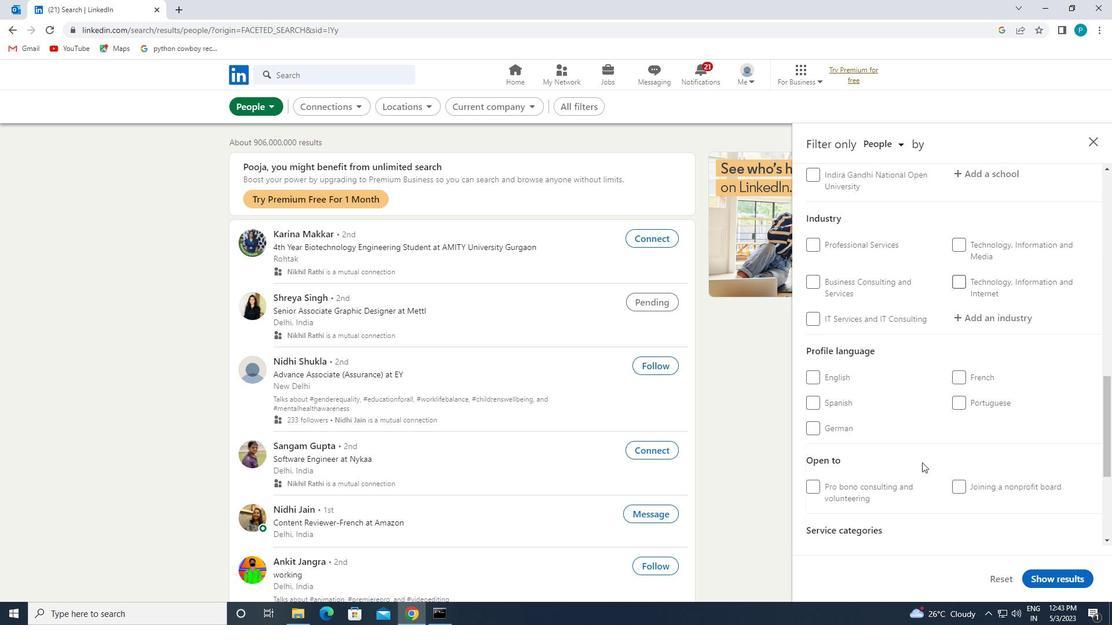 
Action: Mouse moved to (912, 464)
Screenshot: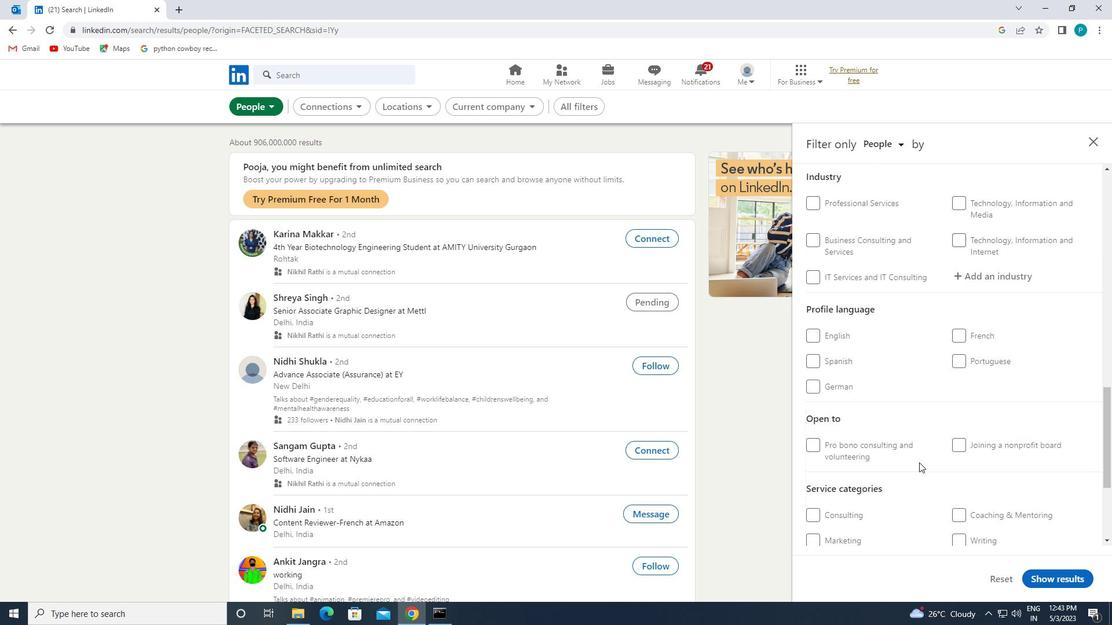 
Action: Mouse scrolled (912, 463) with delta (0, 0)
Screenshot: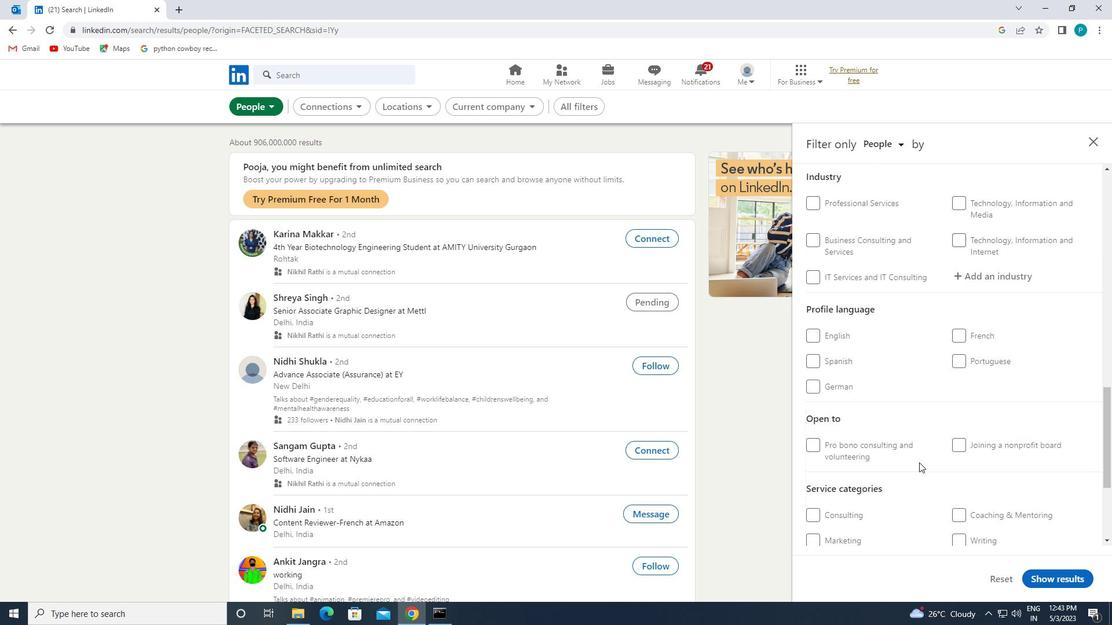 
Action: Mouse moved to (870, 364)
Screenshot: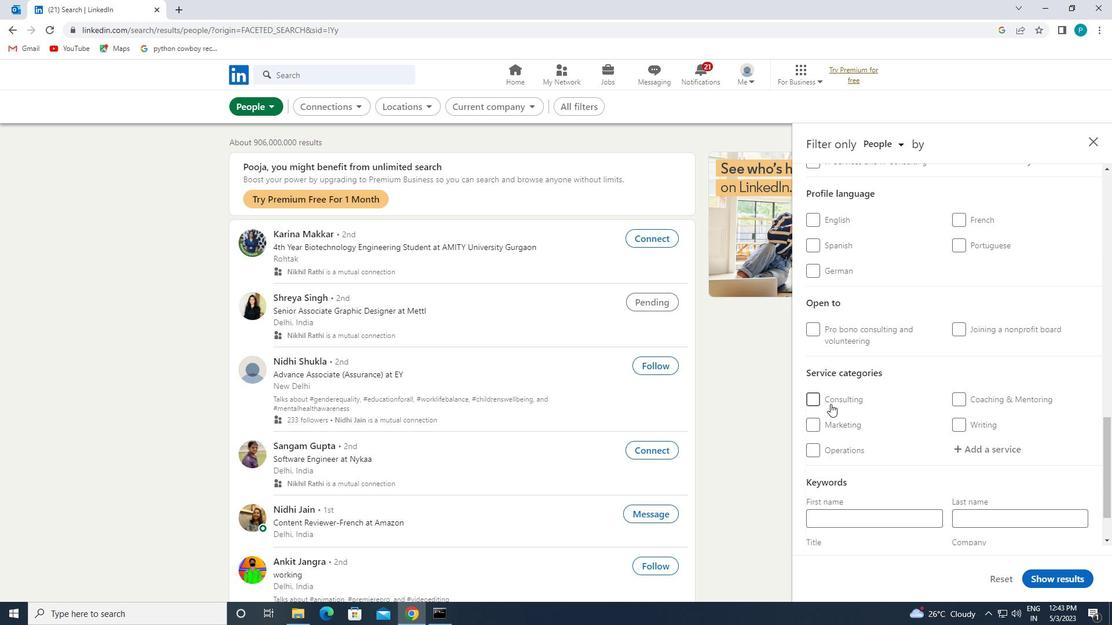 
Action: Mouse scrolled (870, 365) with delta (0, 0)
Screenshot: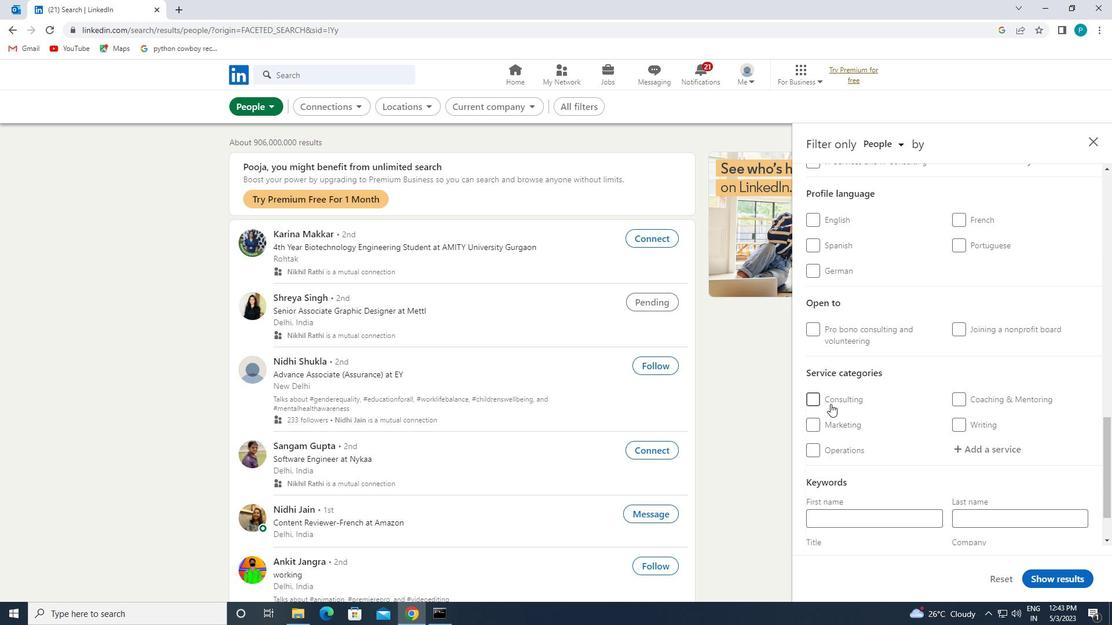
Action: Mouse scrolled (870, 365) with delta (0, 0)
Screenshot: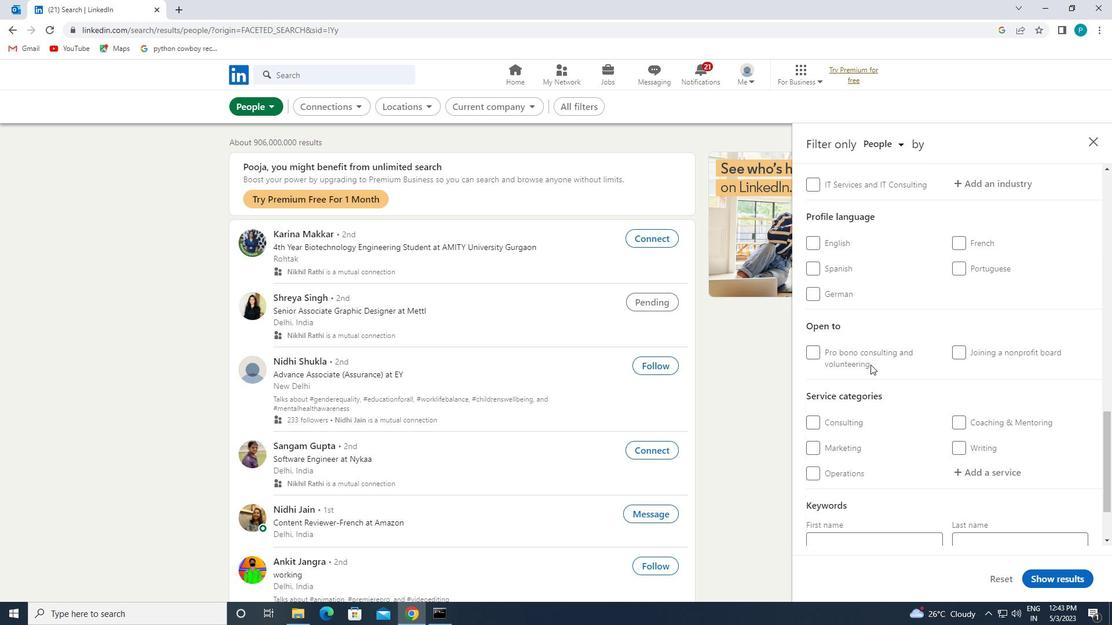 
Action: Mouse moved to (852, 342)
Screenshot: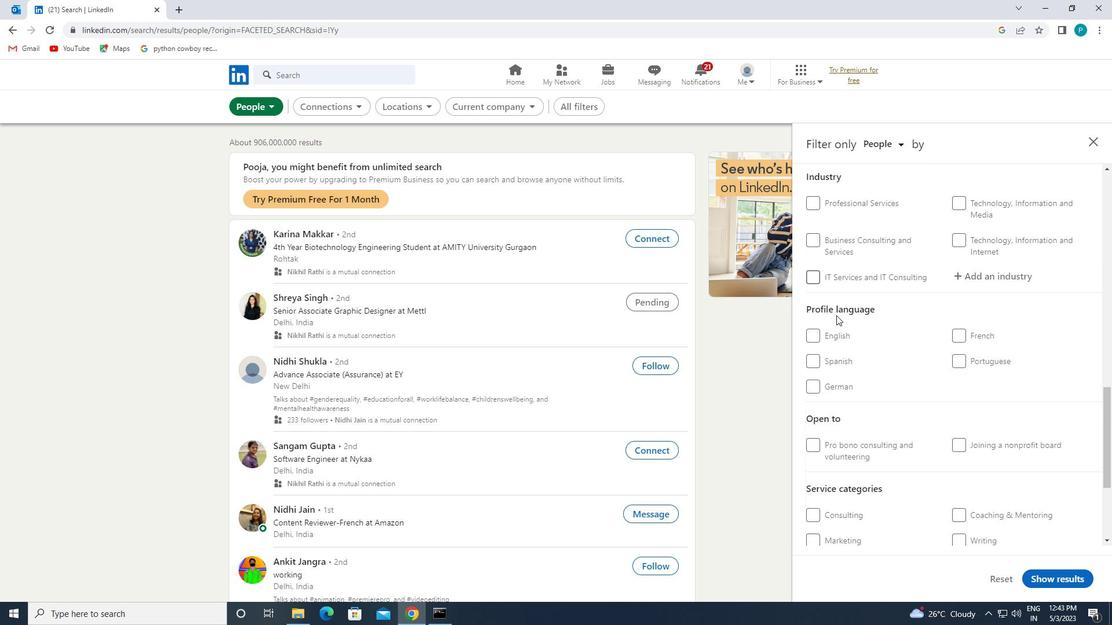 
Action: Mouse pressed left at (852, 342)
Screenshot: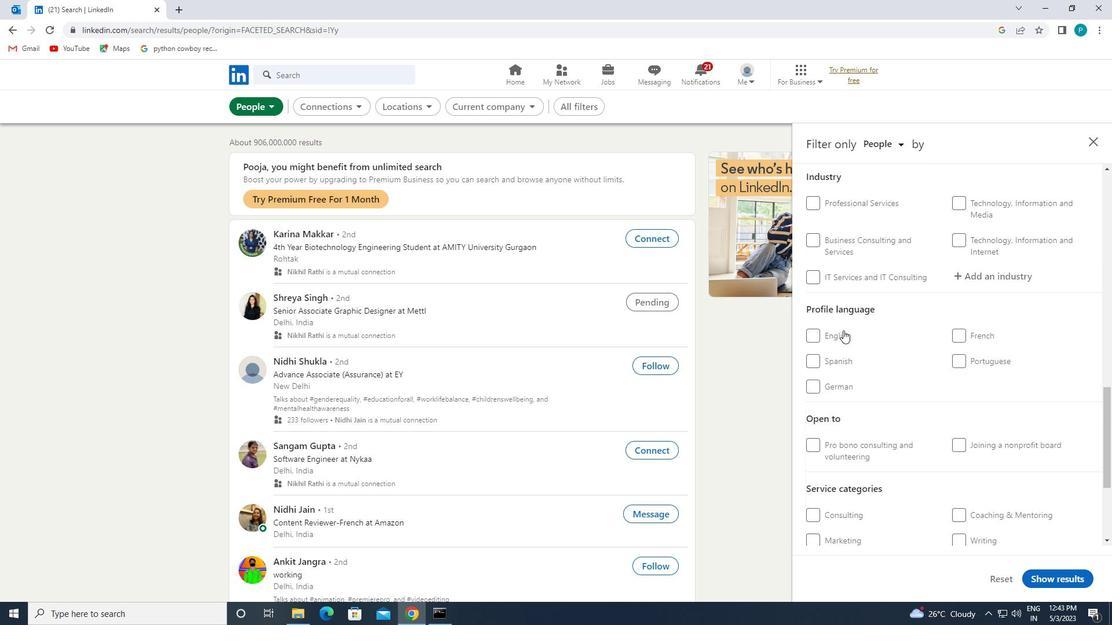 
Action: Mouse moved to (838, 326)
Screenshot: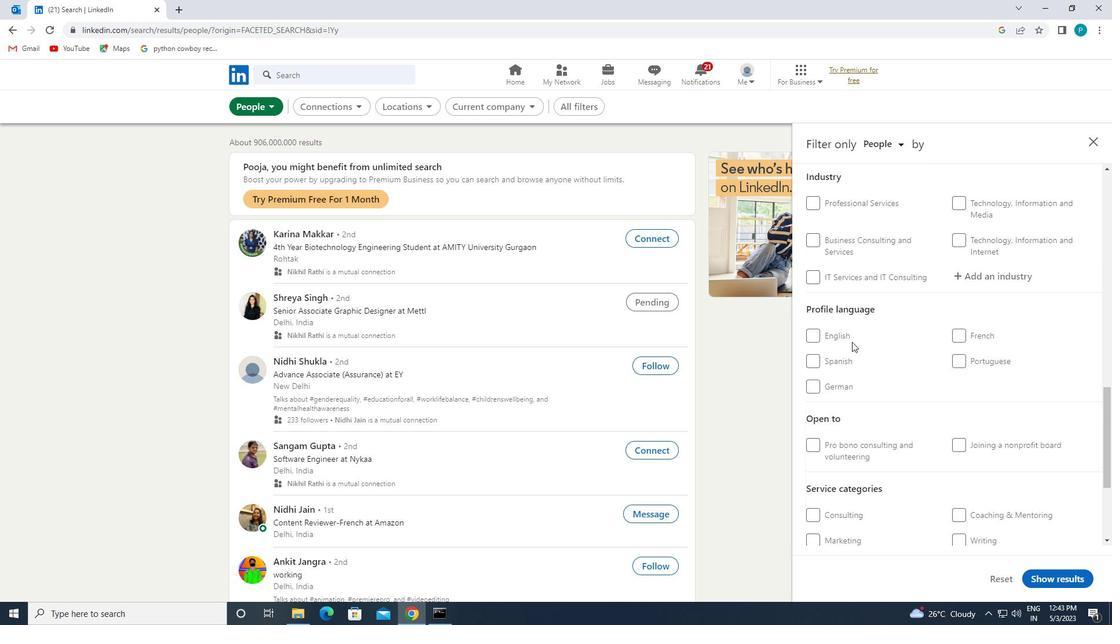 
Action: Mouse pressed left at (838, 326)
Screenshot: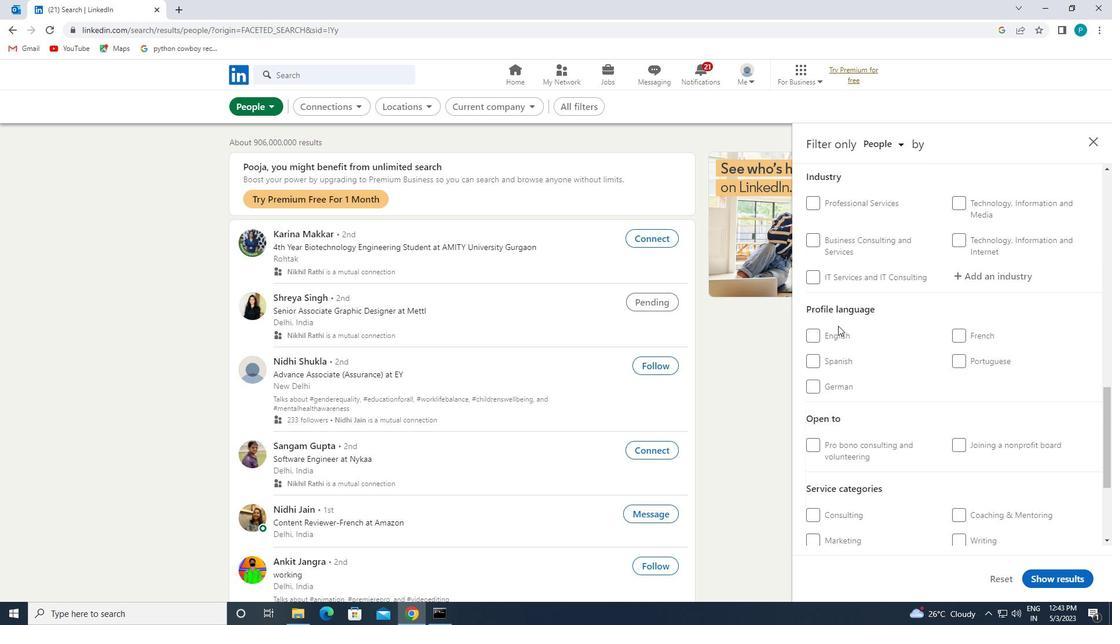 
Action: Mouse moved to (841, 331)
Screenshot: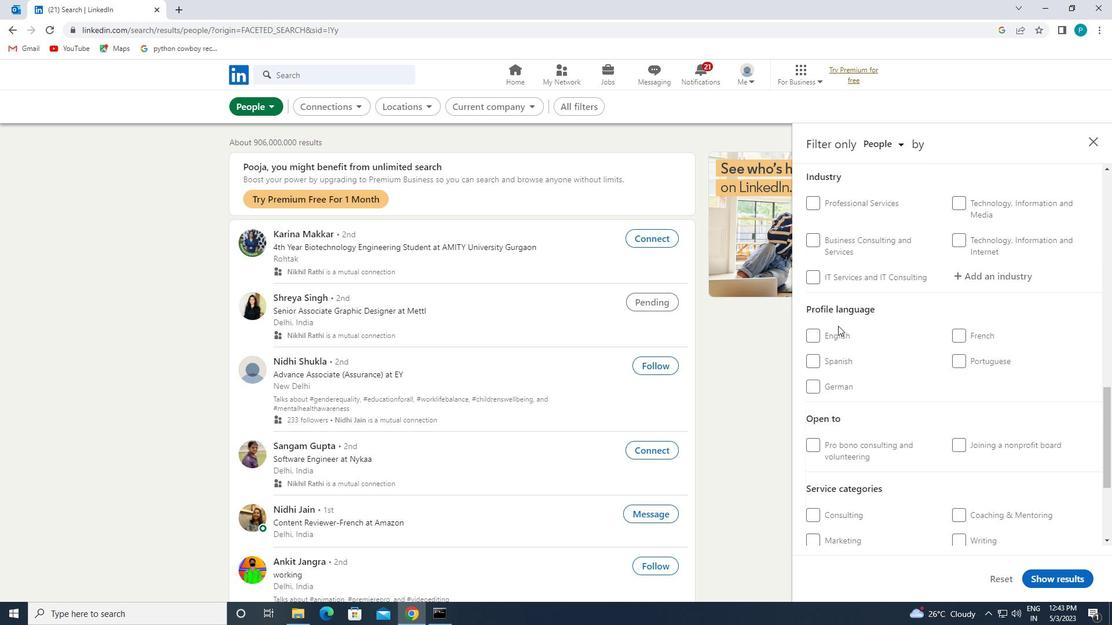 
Action: Mouse pressed left at (841, 331)
Screenshot: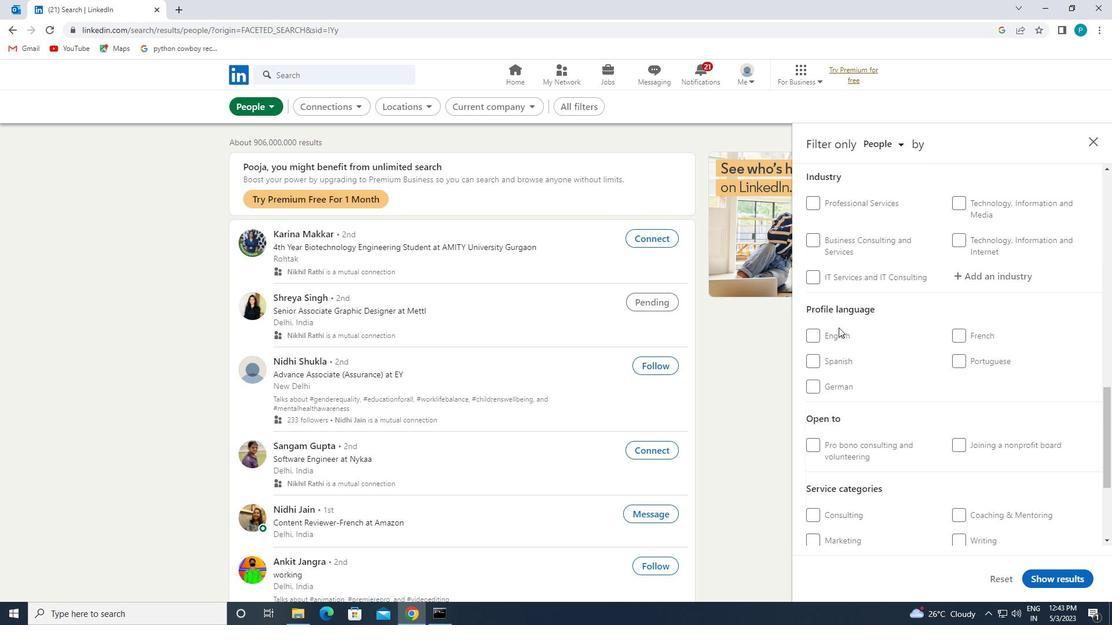 
Action: Mouse moved to (912, 325)
Screenshot: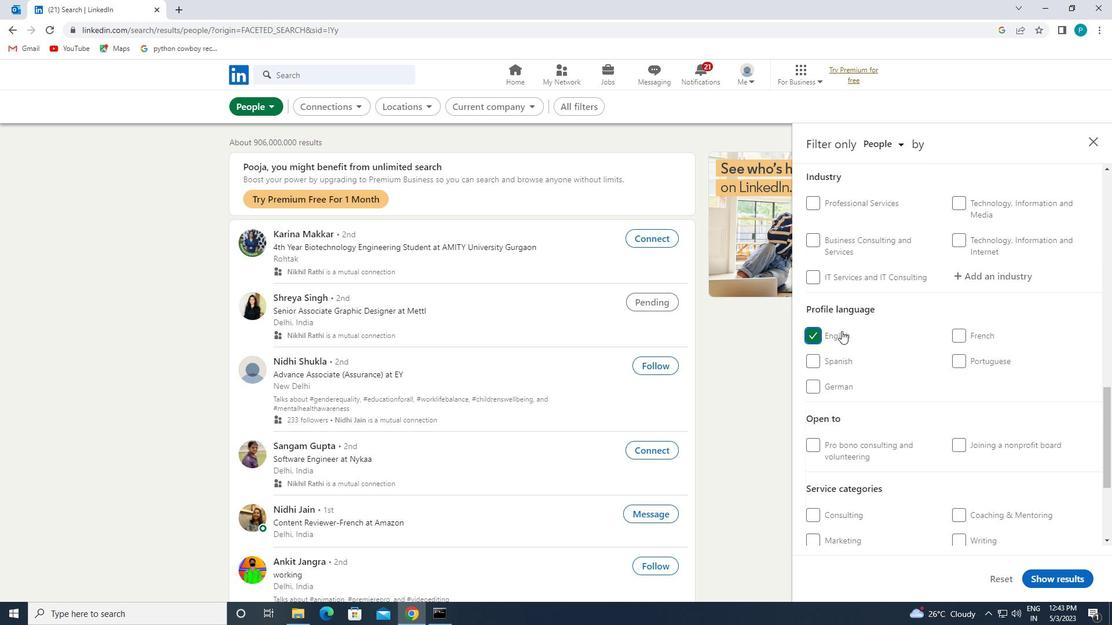 
Action: Mouse scrolled (912, 326) with delta (0, 0)
Screenshot: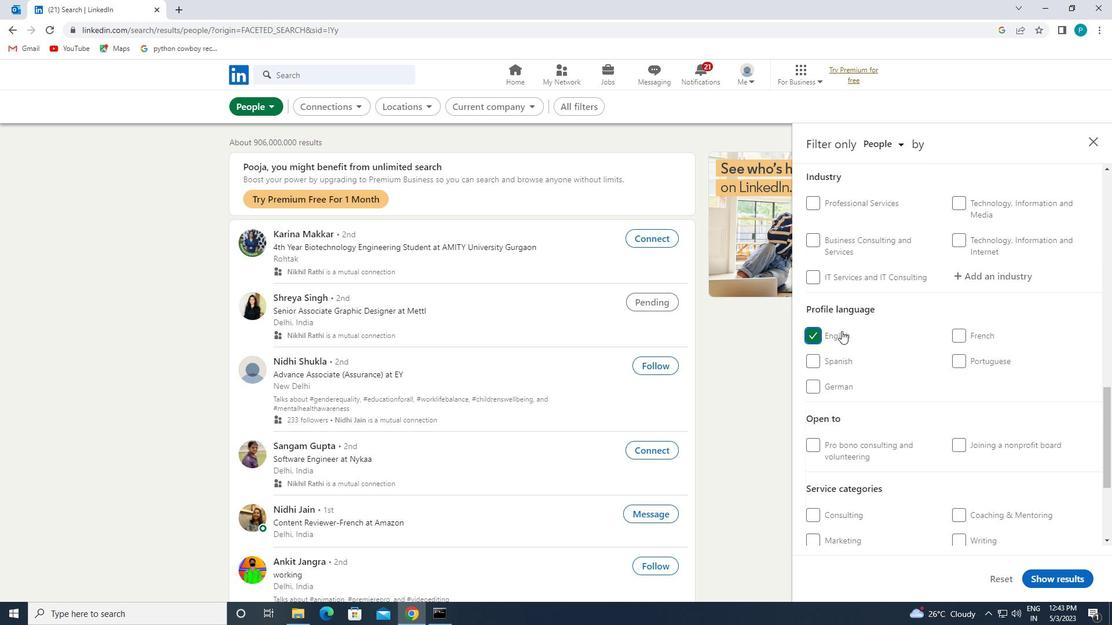 
Action: Mouse moved to (912, 324)
Screenshot: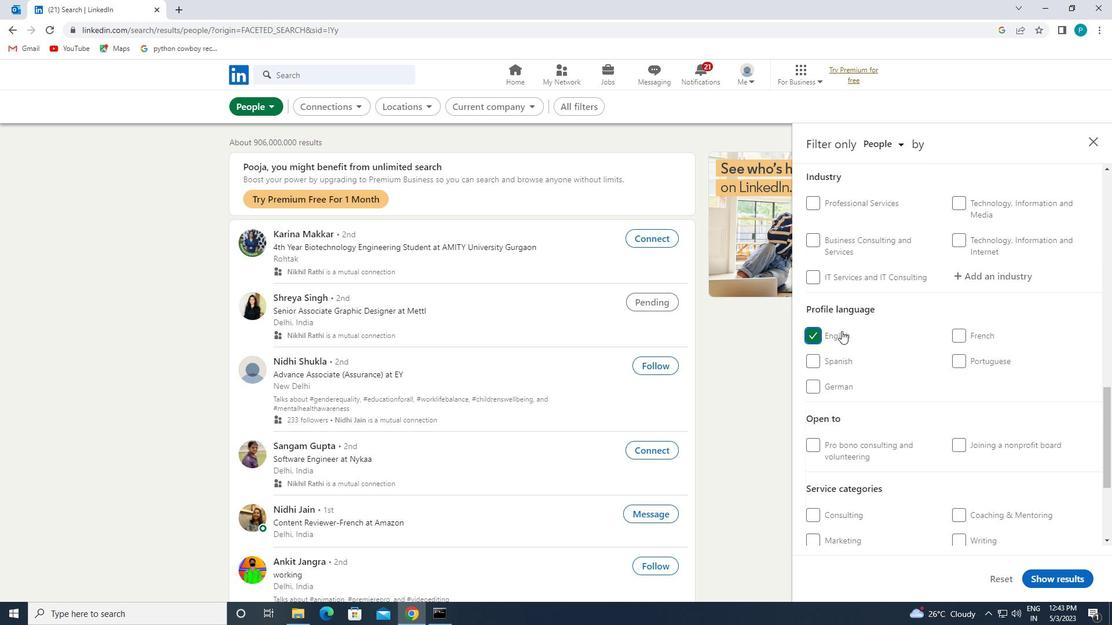 
Action: Mouse scrolled (912, 325) with delta (0, 0)
Screenshot: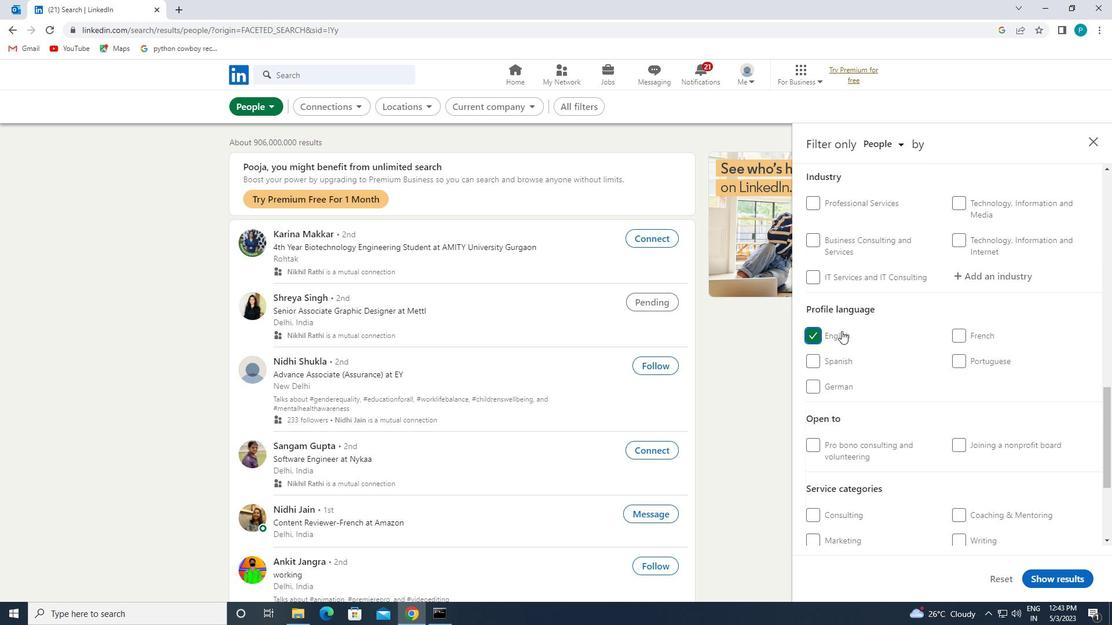 
Action: Mouse moved to (912, 324)
Screenshot: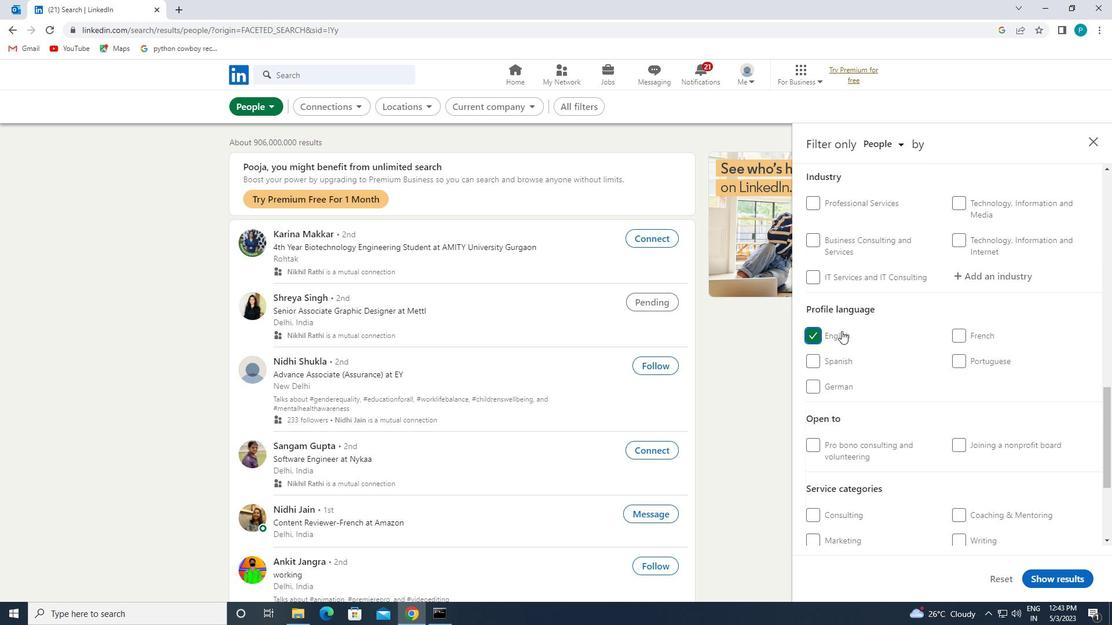 
Action: Mouse scrolled (912, 325) with delta (0, 0)
Screenshot: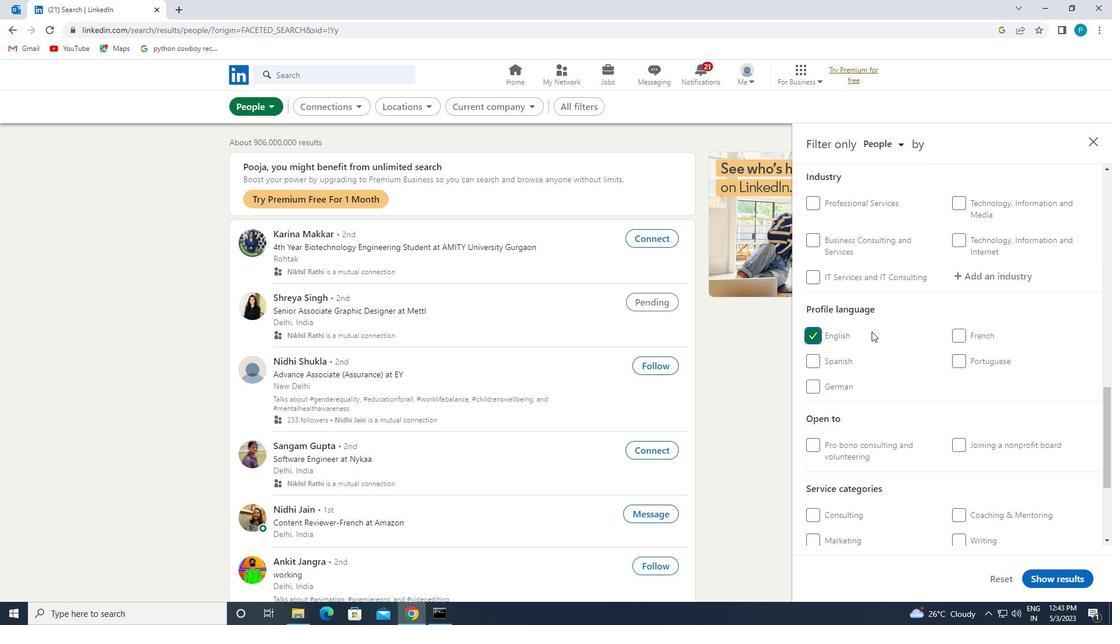 
Action: Mouse scrolled (912, 325) with delta (0, 0)
Screenshot: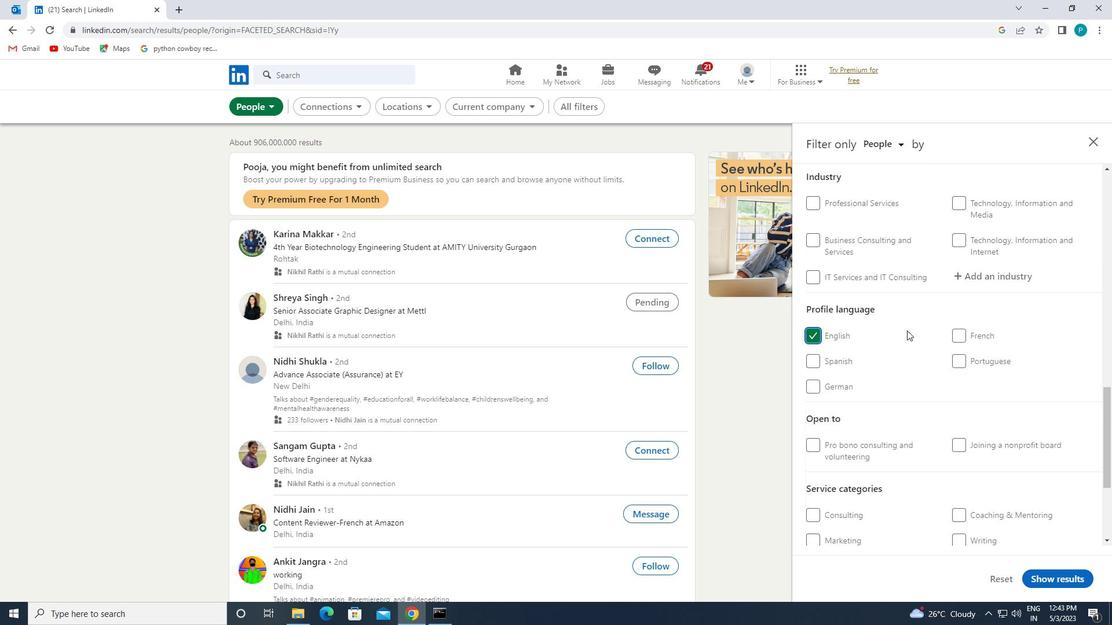 
Action: Mouse moved to (991, 325)
Screenshot: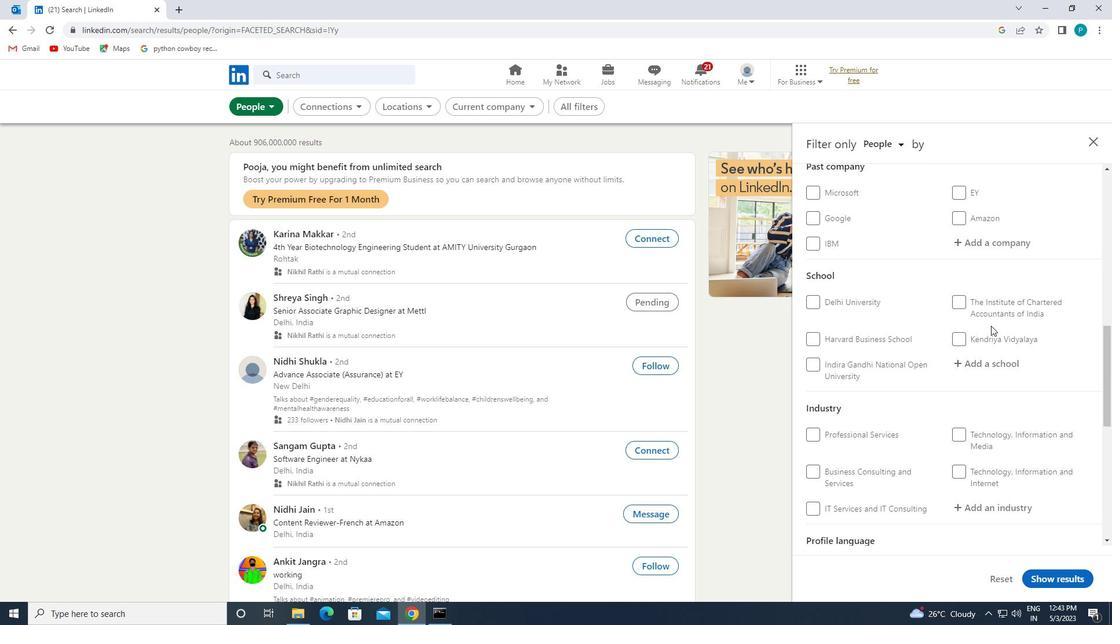 
Action: Mouse scrolled (991, 326) with delta (0, 0)
Screenshot: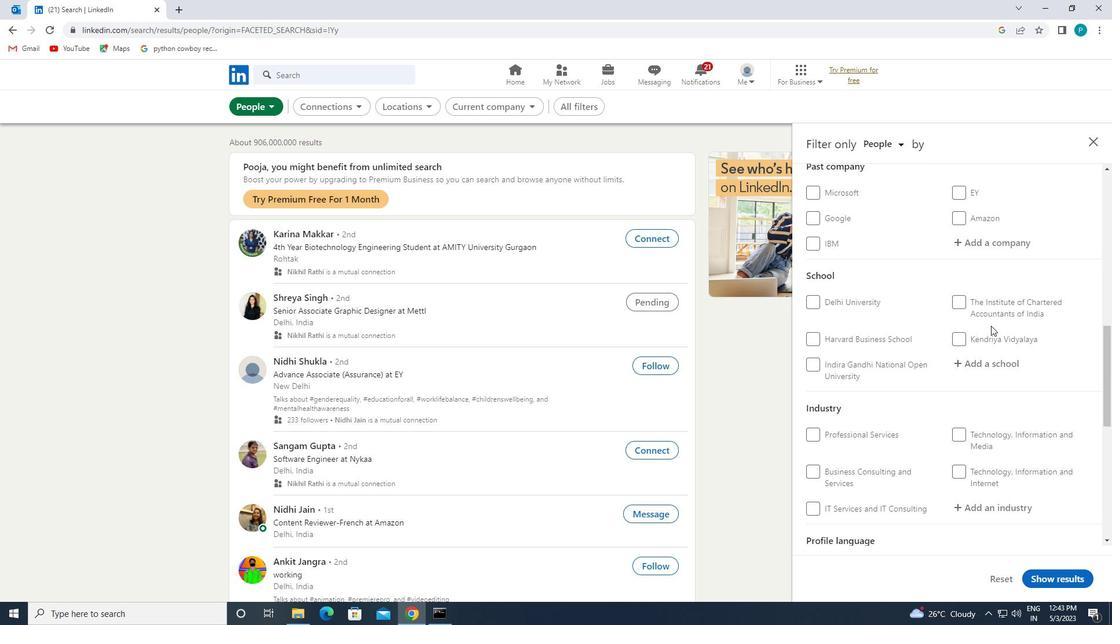 
Action: Mouse scrolled (991, 326) with delta (0, 0)
Screenshot: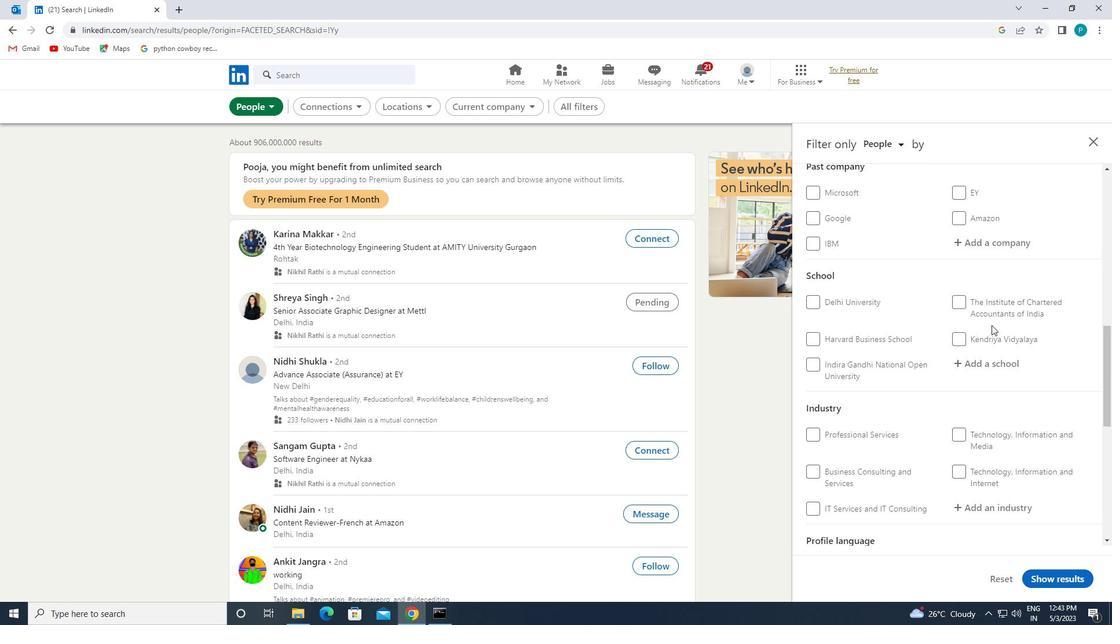 
Action: Mouse moved to (978, 249)
Screenshot: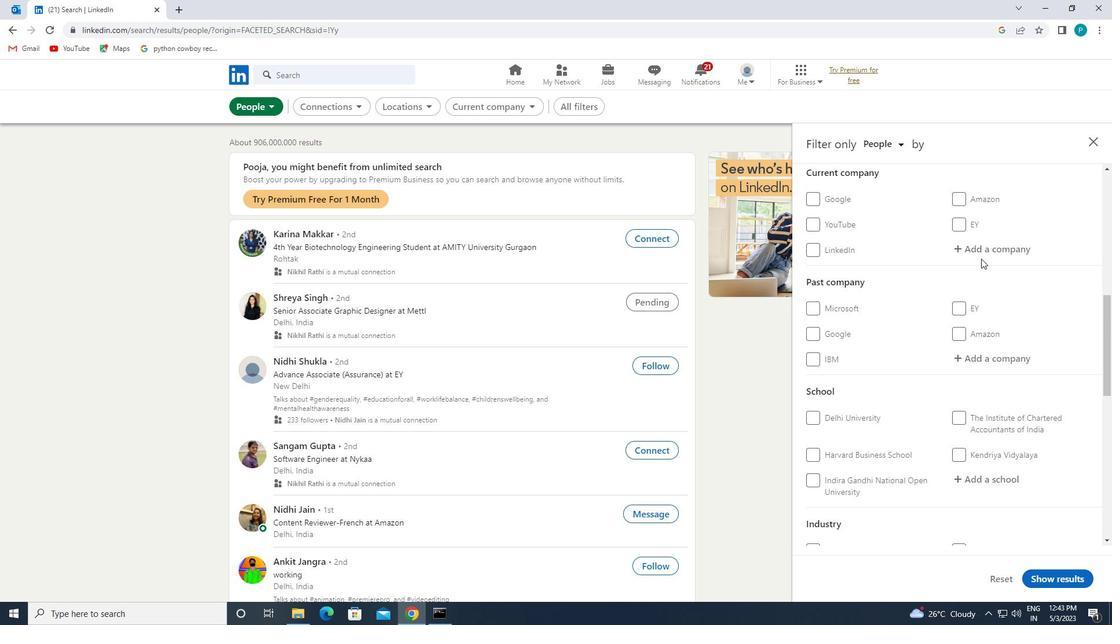 
Action: Mouse pressed left at (978, 249)
Screenshot: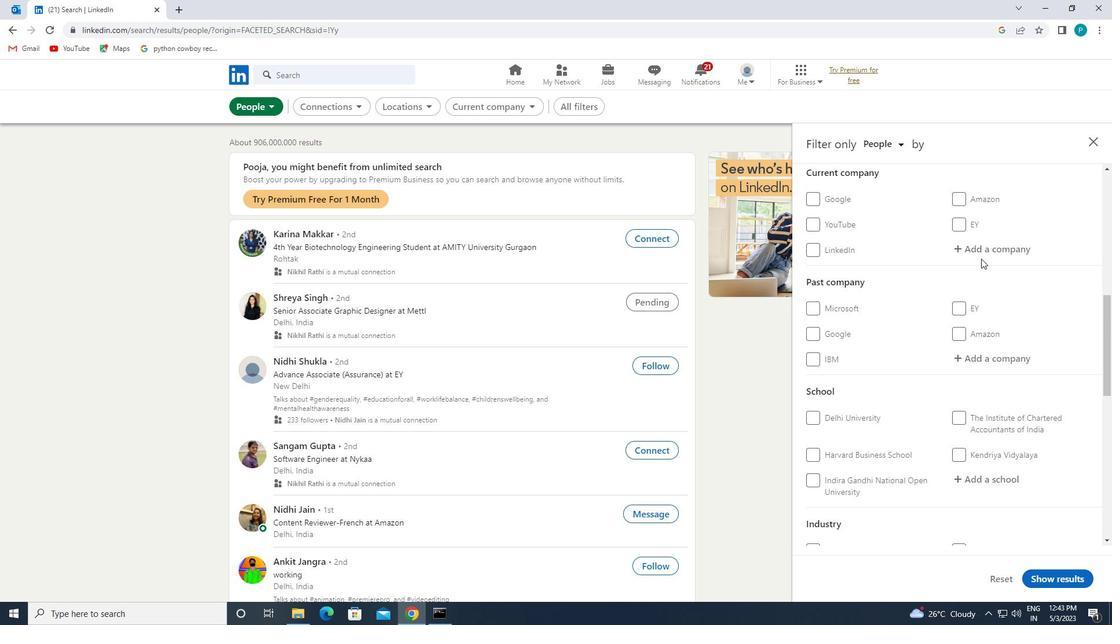 
Action: Key pressed <Key.caps_lock>NVIDIA
Screenshot: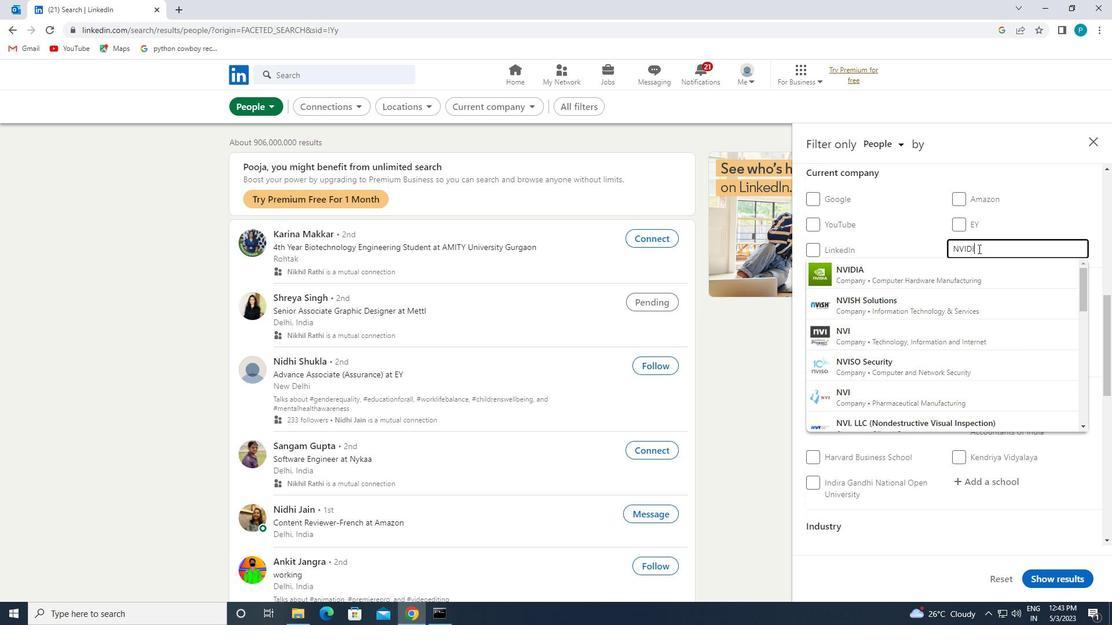 
Action: Mouse moved to (921, 274)
Screenshot: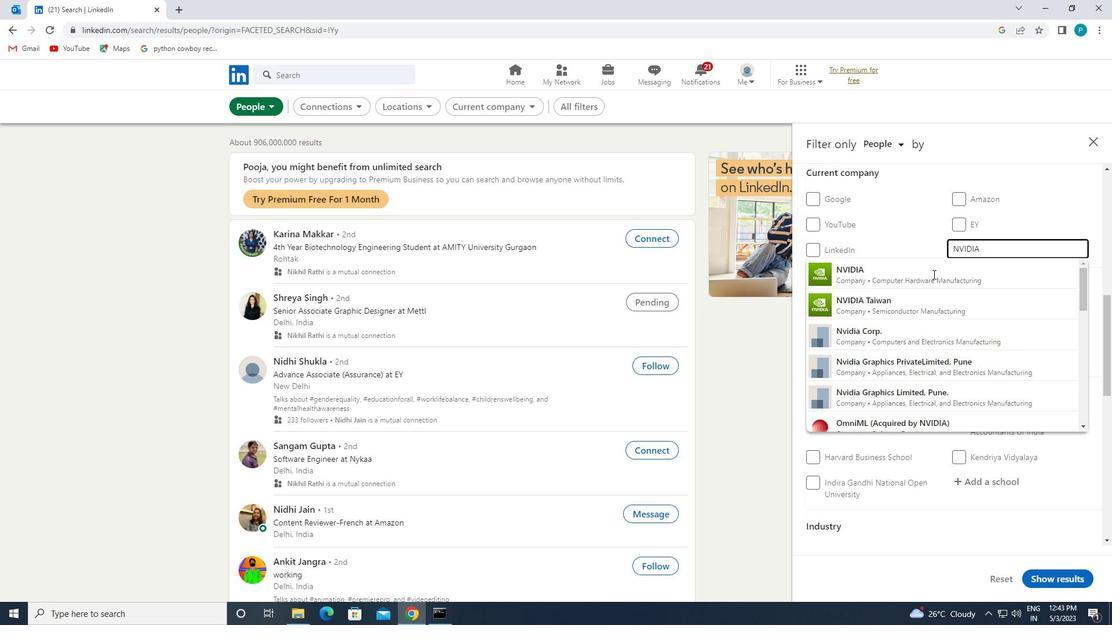 
Action: Mouse pressed left at (921, 274)
Screenshot: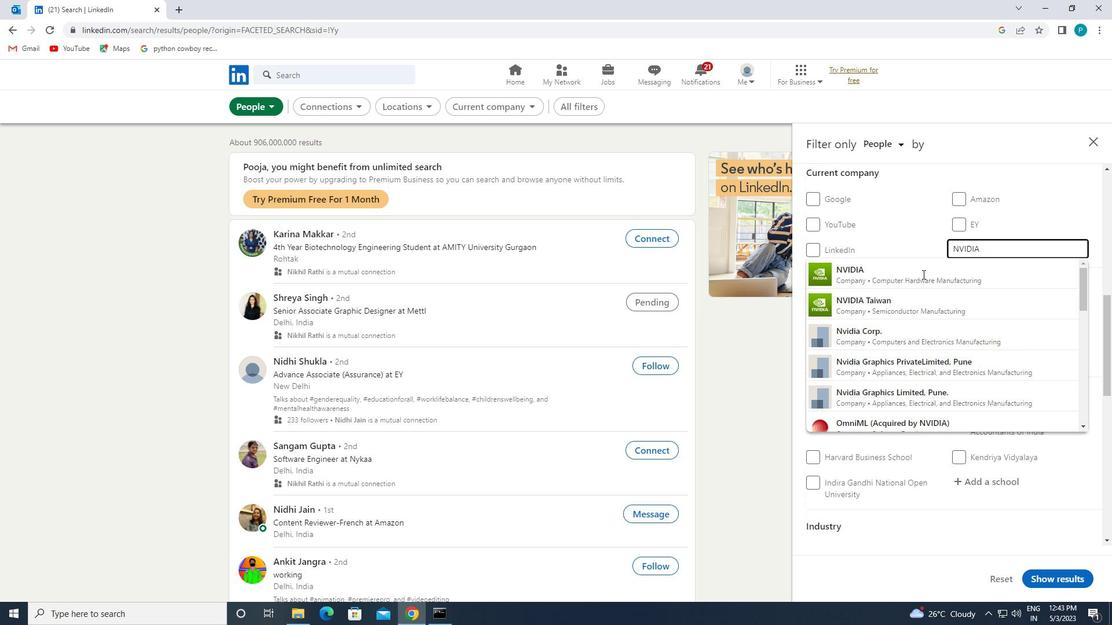 
Action: Mouse moved to (984, 312)
Screenshot: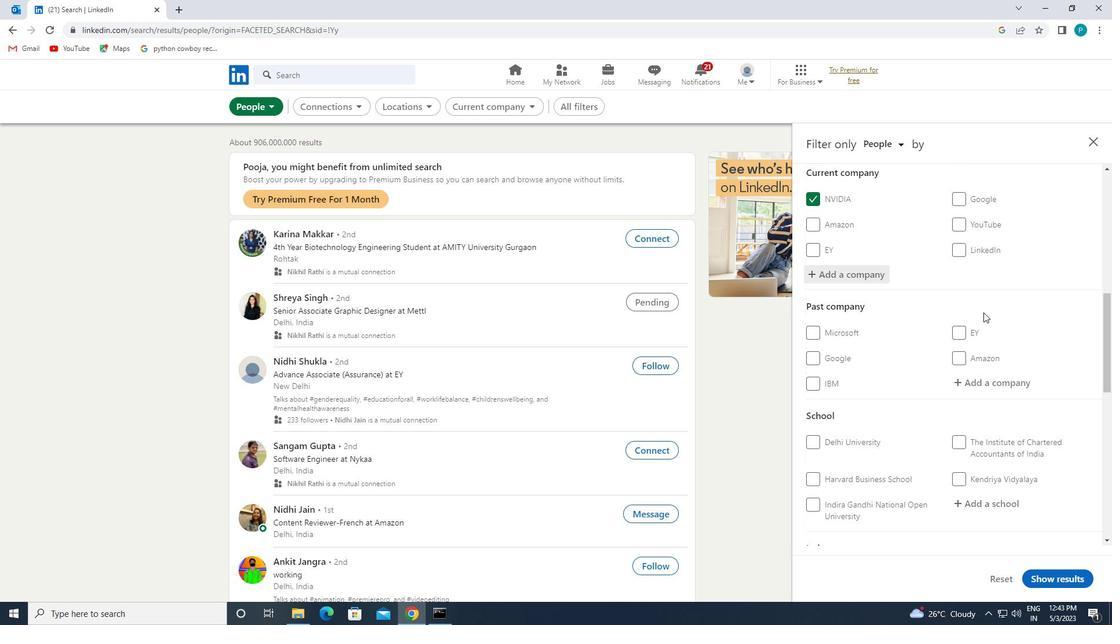 
Action: Mouse scrolled (984, 312) with delta (0, 0)
Screenshot: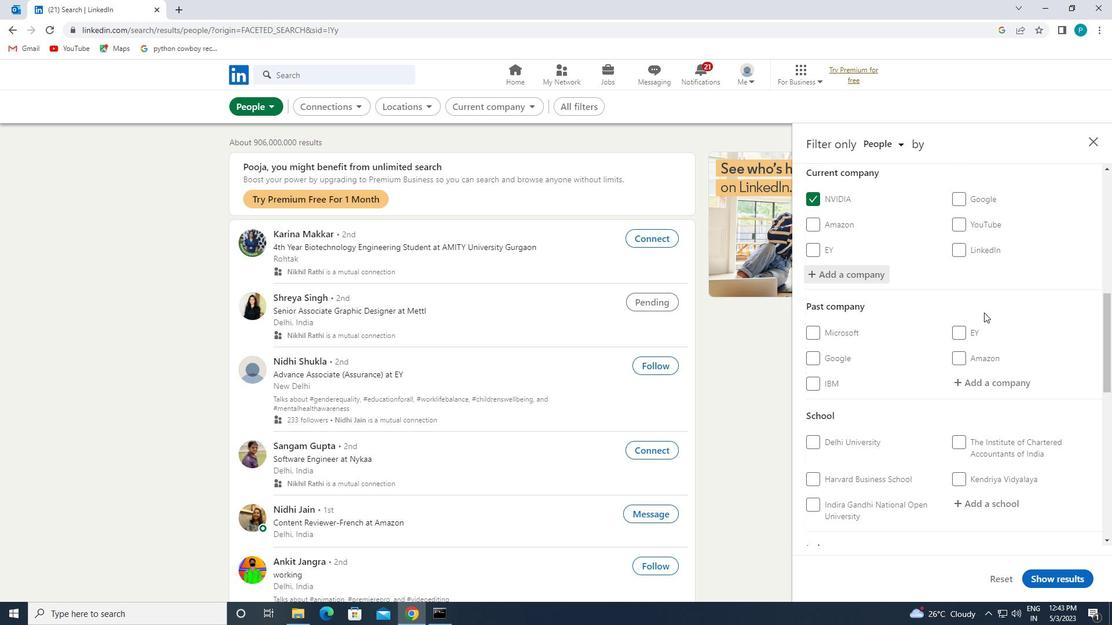 
Action: Mouse scrolled (984, 312) with delta (0, 0)
Screenshot: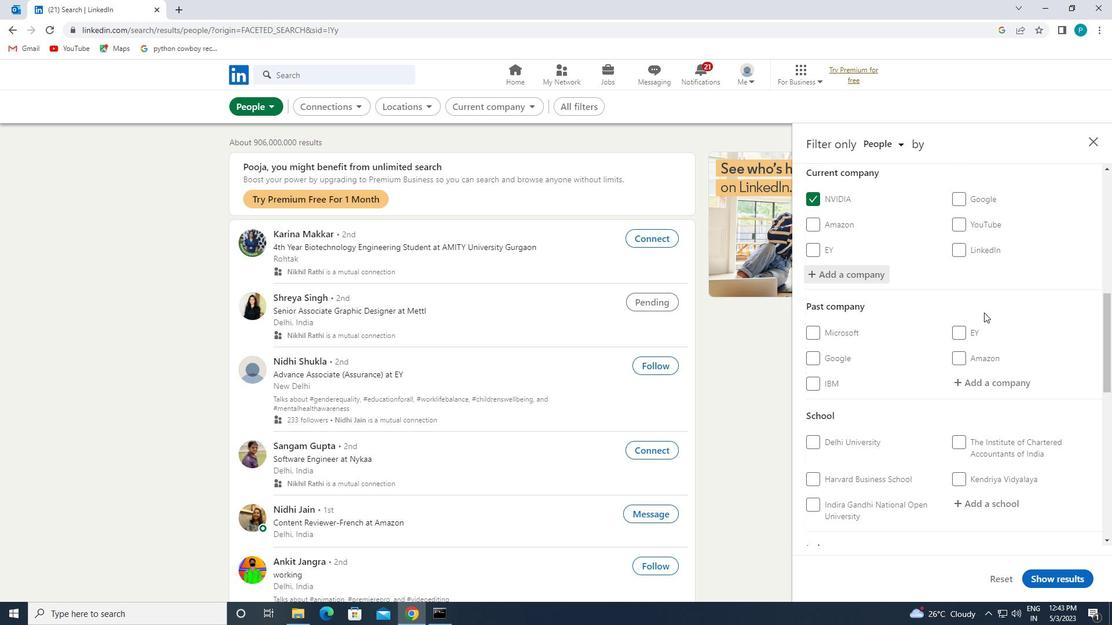 
Action: Mouse moved to (988, 326)
Screenshot: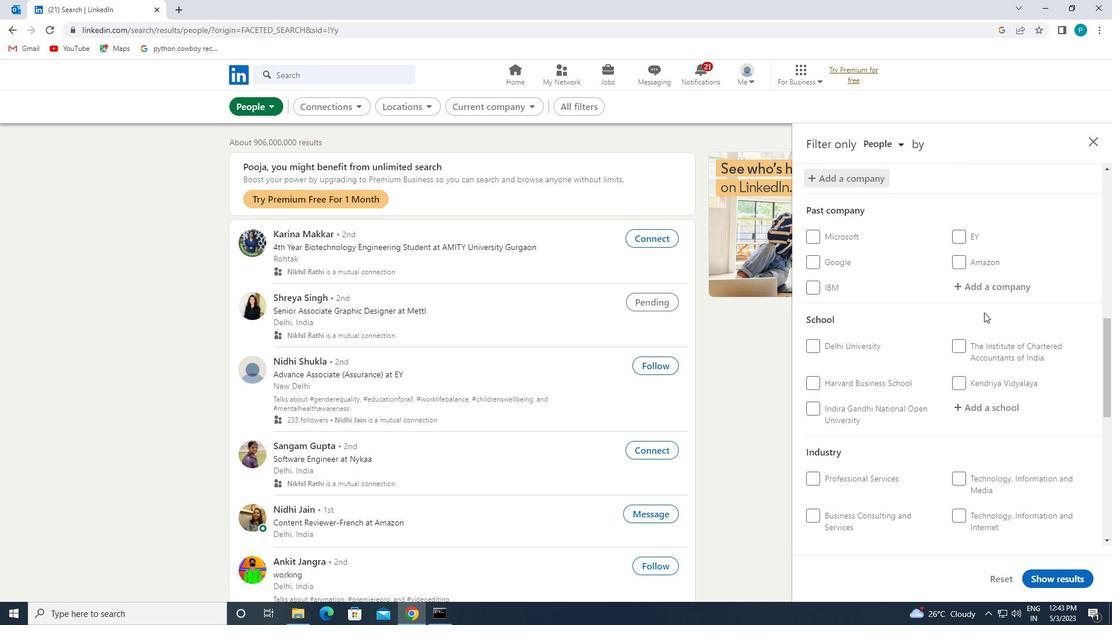 
Action: Mouse scrolled (988, 325) with delta (0, 0)
Screenshot: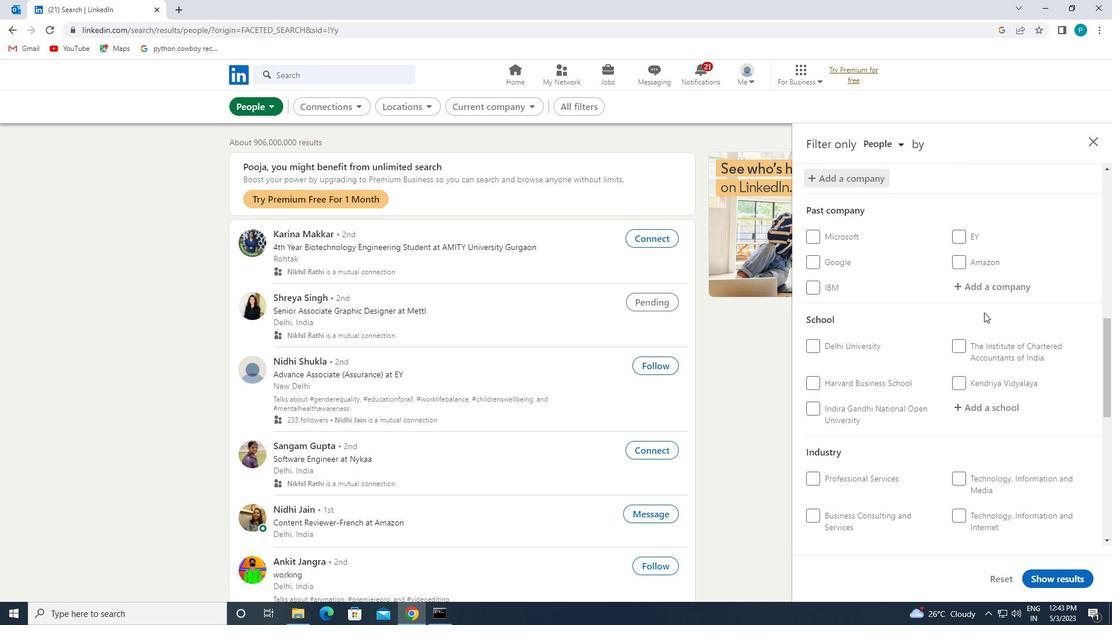 
Action: Mouse moved to (992, 329)
Screenshot: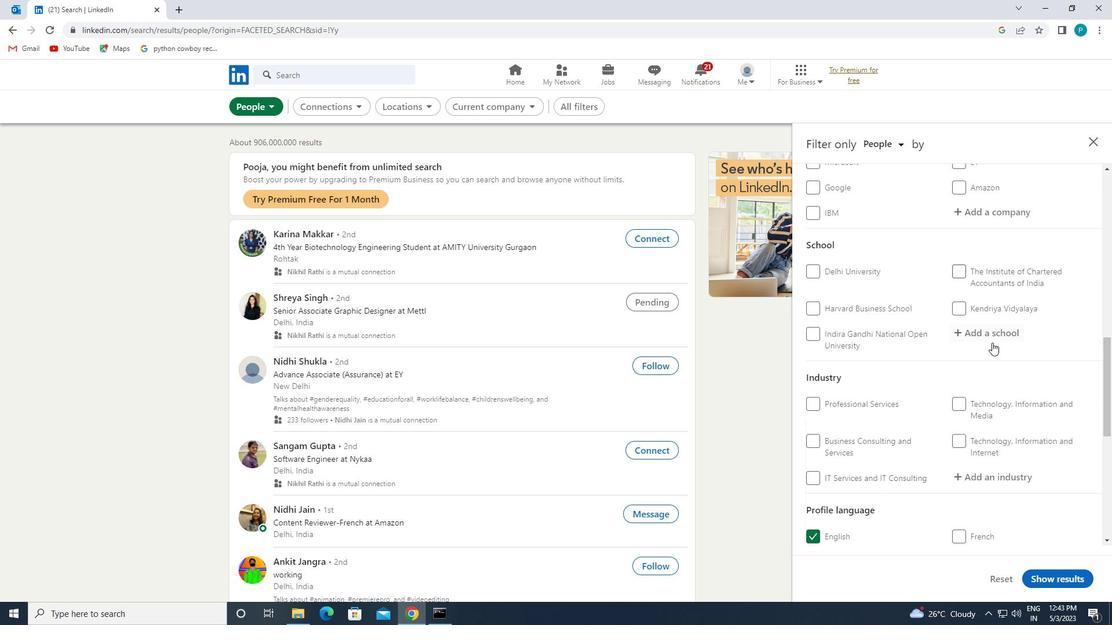 
Action: Mouse pressed left at (992, 329)
Screenshot: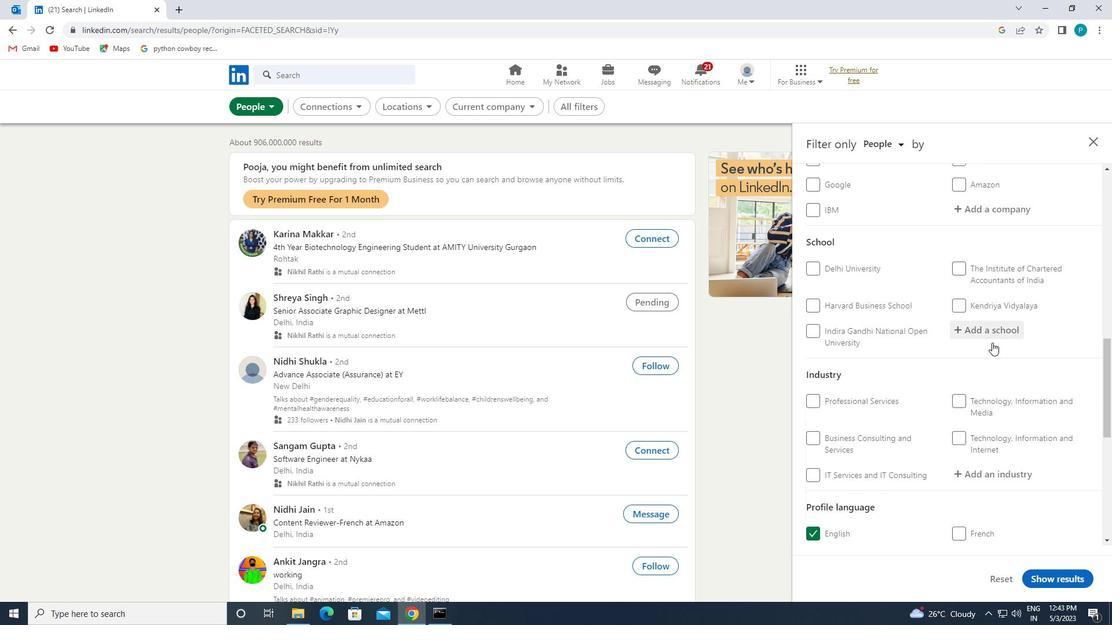 
Action: Mouse moved to (994, 327)
Screenshot: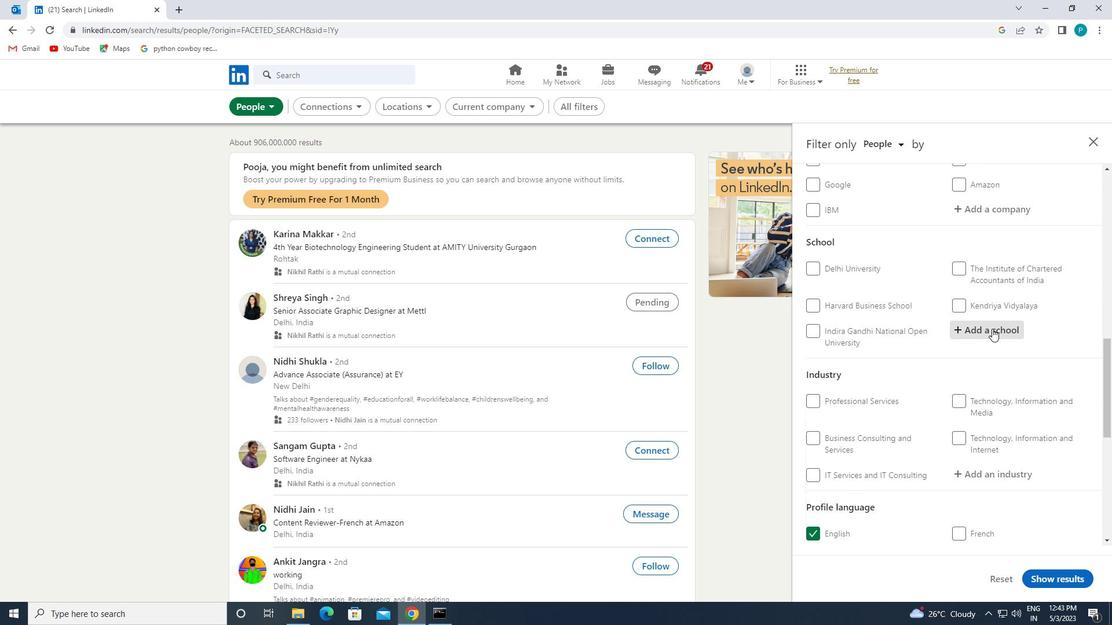 
Action: Key pressed <Key.caps_lock>A<Key.caps_lock>MITY
Screenshot: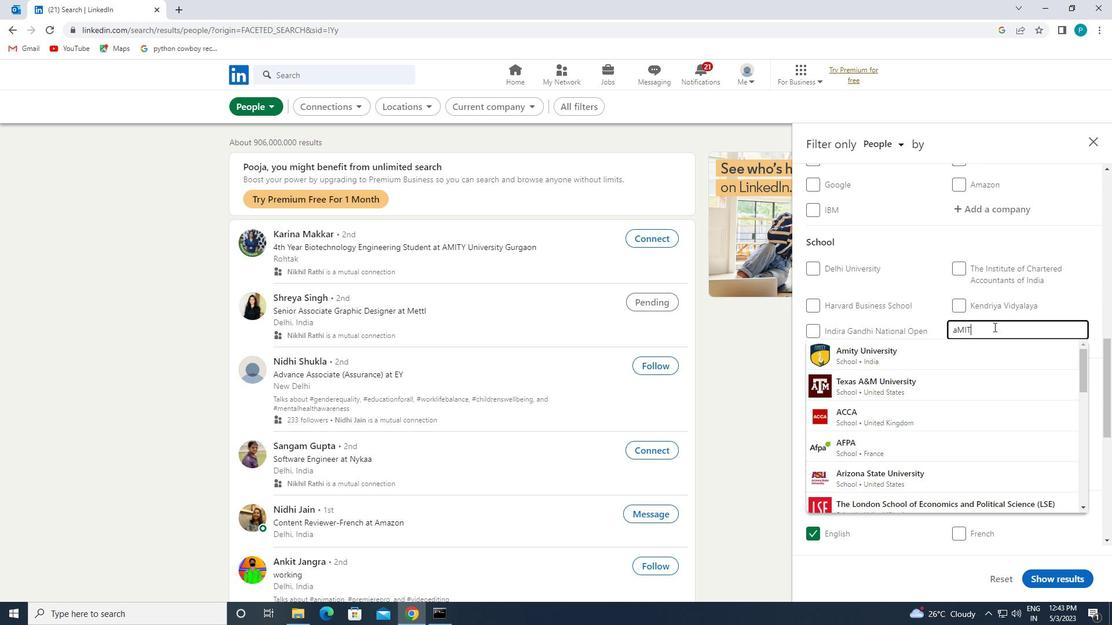 
Action: Mouse moved to (952, 481)
Screenshot: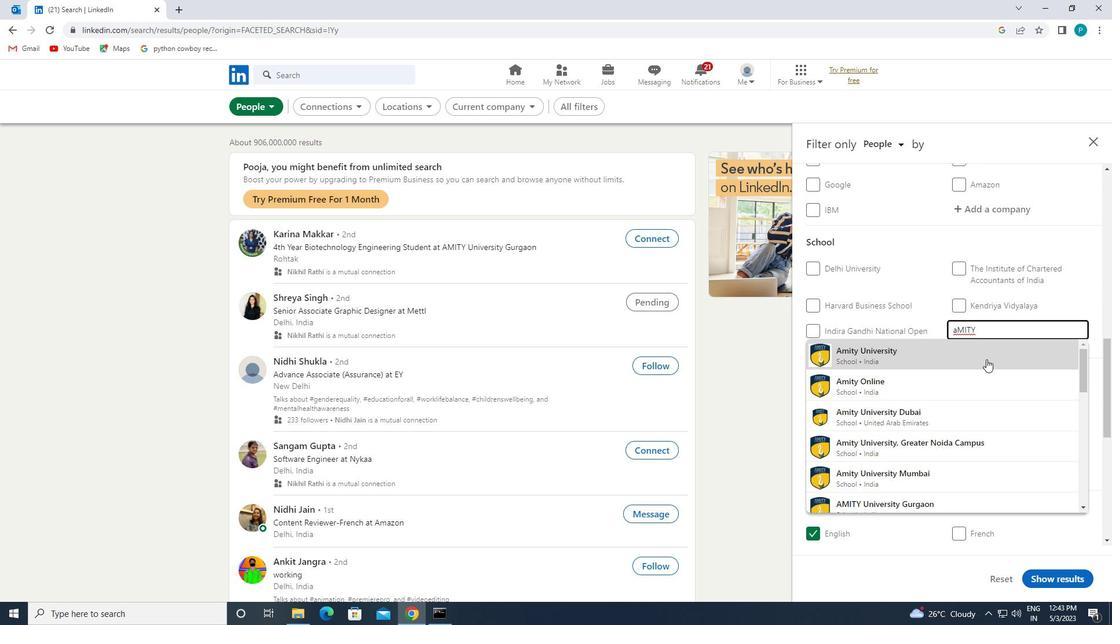 
Action: Mouse pressed left at (952, 481)
Screenshot: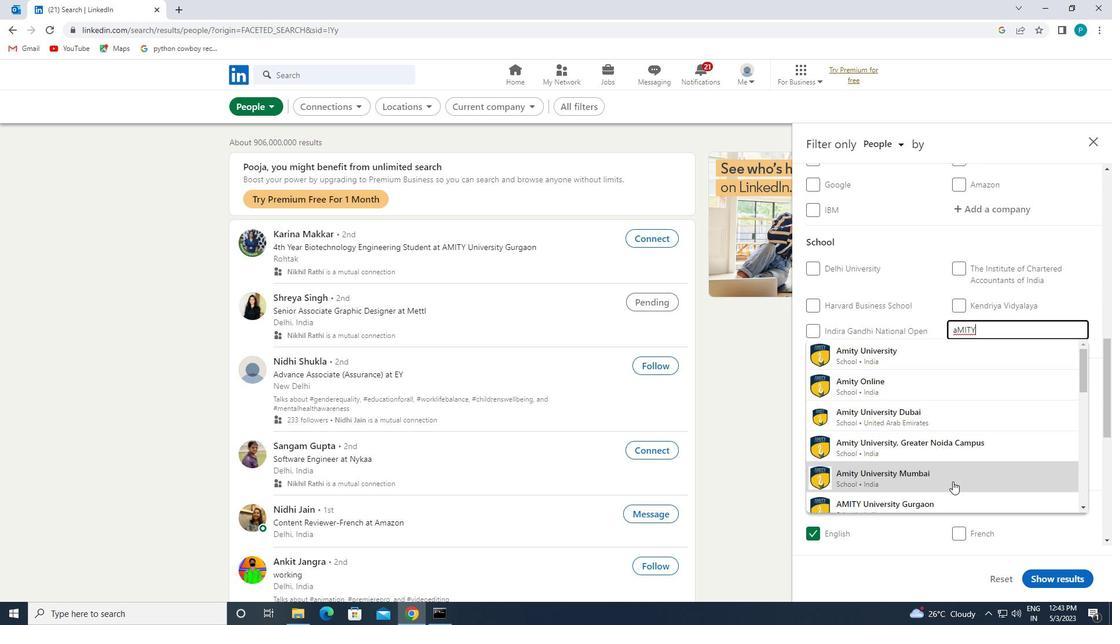 
Action: Mouse moved to (1022, 483)
Screenshot: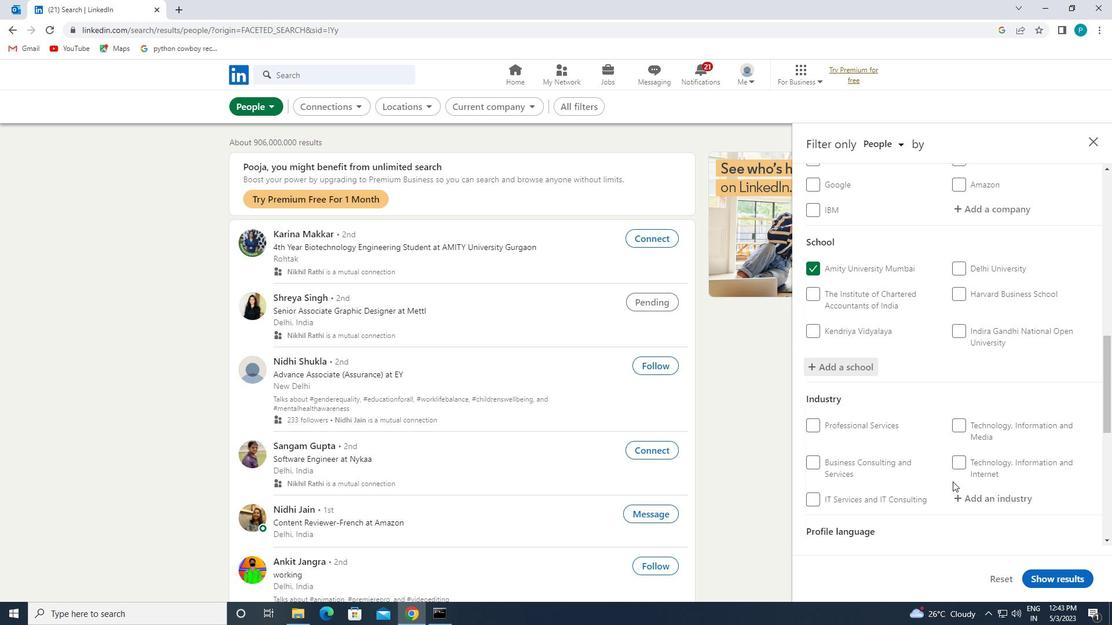 
Action: Mouse scrolled (1022, 482) with delta (0, 0)
Screenshot: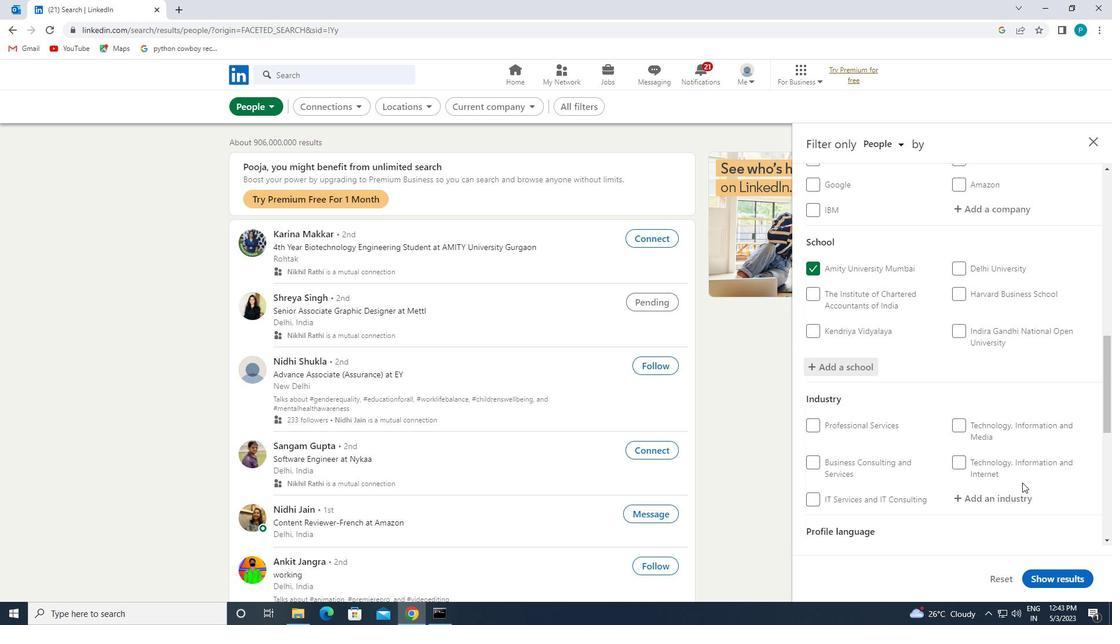 
Action: Mouse scrolled (1022, 482) with delta (0, 0)
Screenshot: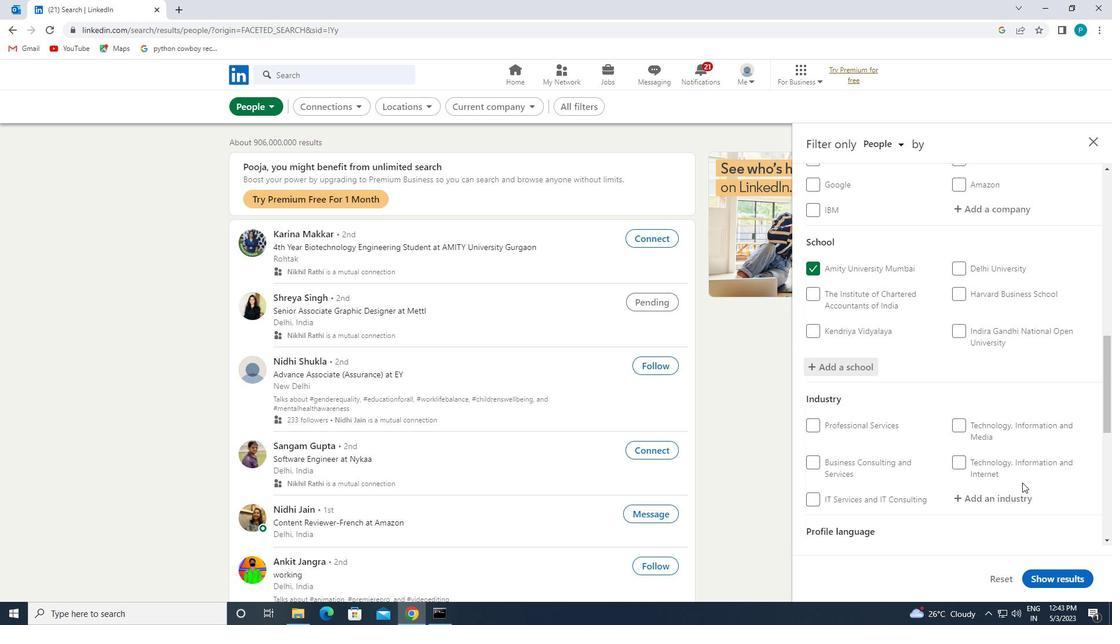 
Action: Mouse moved to (984, 388)
Screenshot: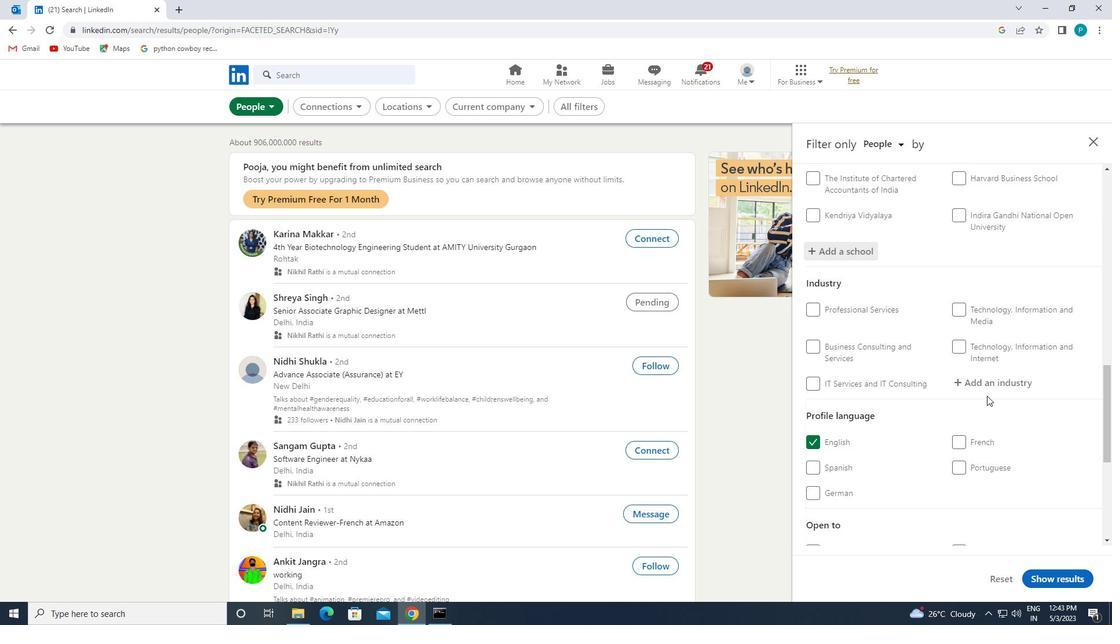 
Action: Mouse pressed left at (984, 388)
Screenshot: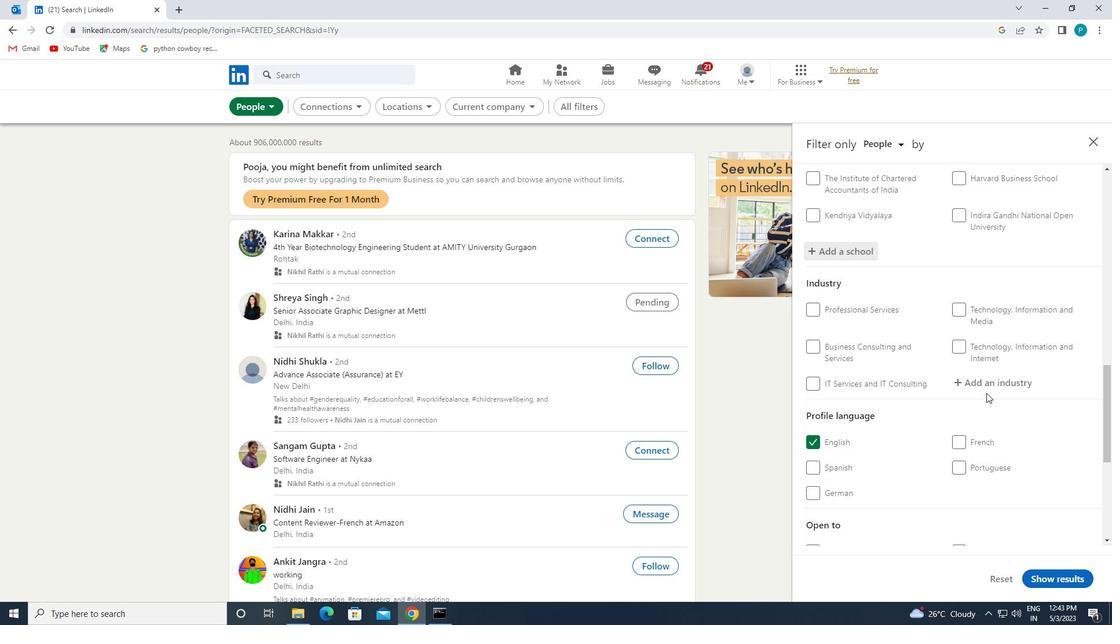 
Action: Key pressed <Key.caps_lock>F<Key.caps_lock>INE
Screenshot: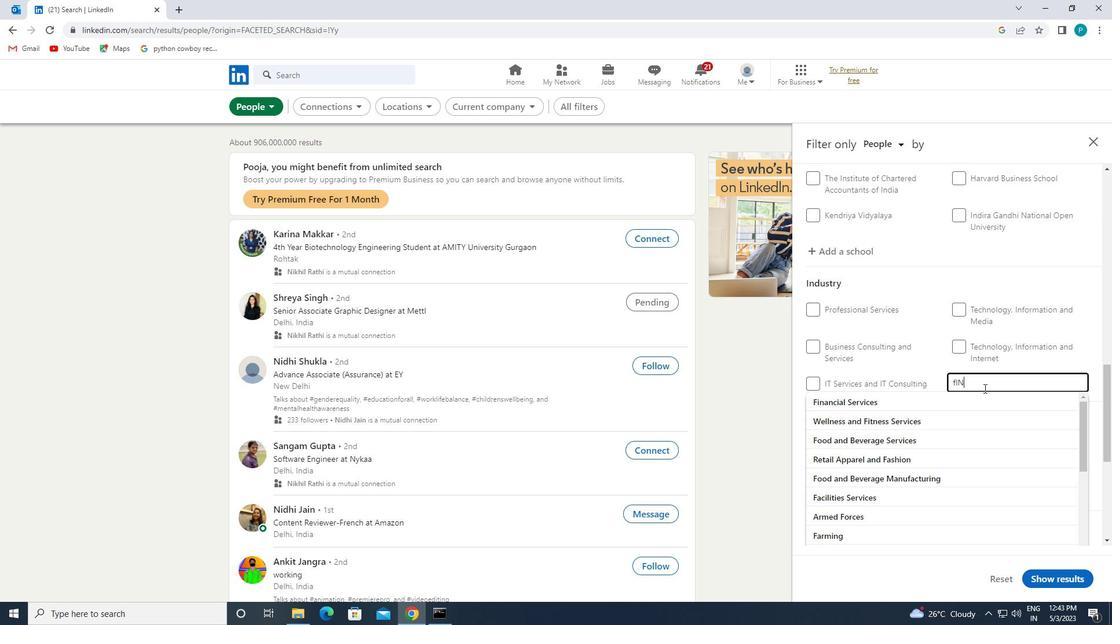
Action: Mouse moved to (958, 395)
Screenshot: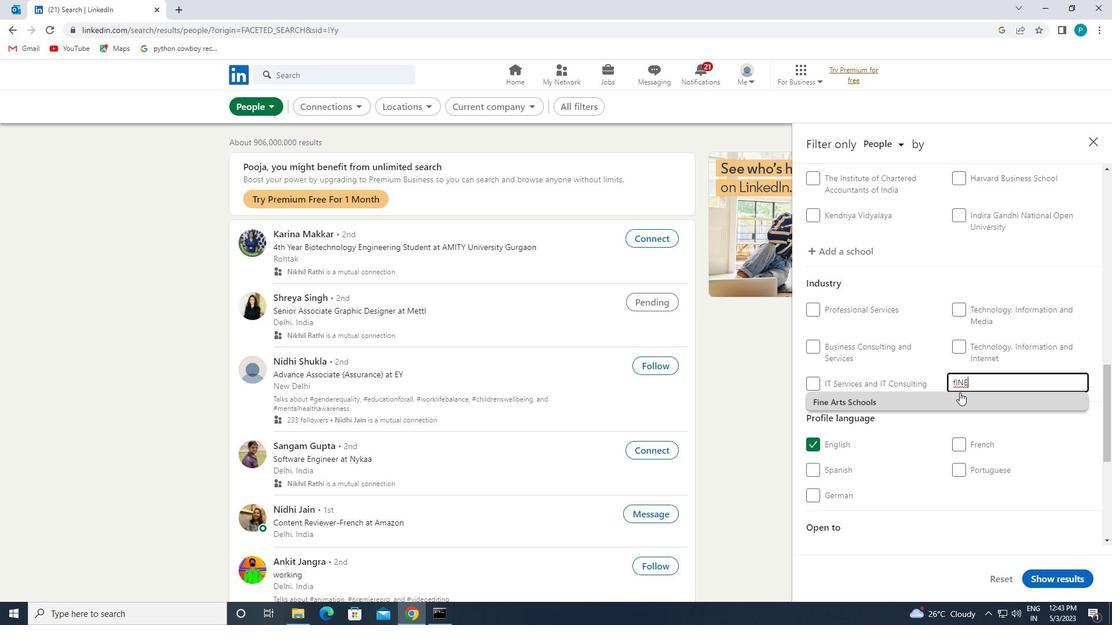 
Action: Mouse pressed left at (958, 395)
Screenshot: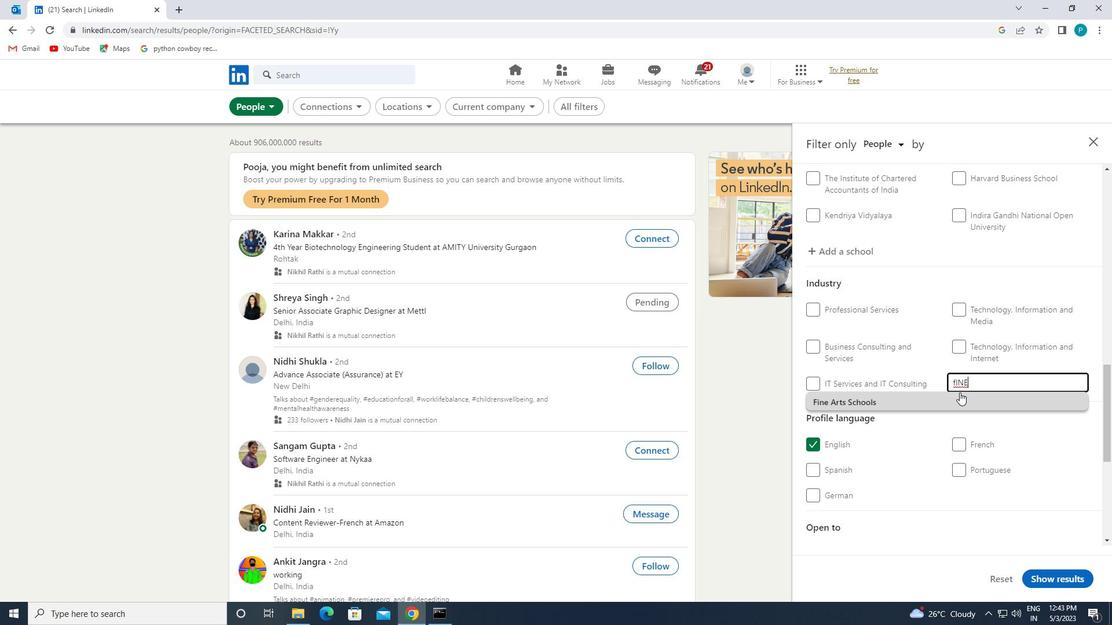 
Action: Mouse scrolled (958, 395) with delta (0, 0)
Screenshot: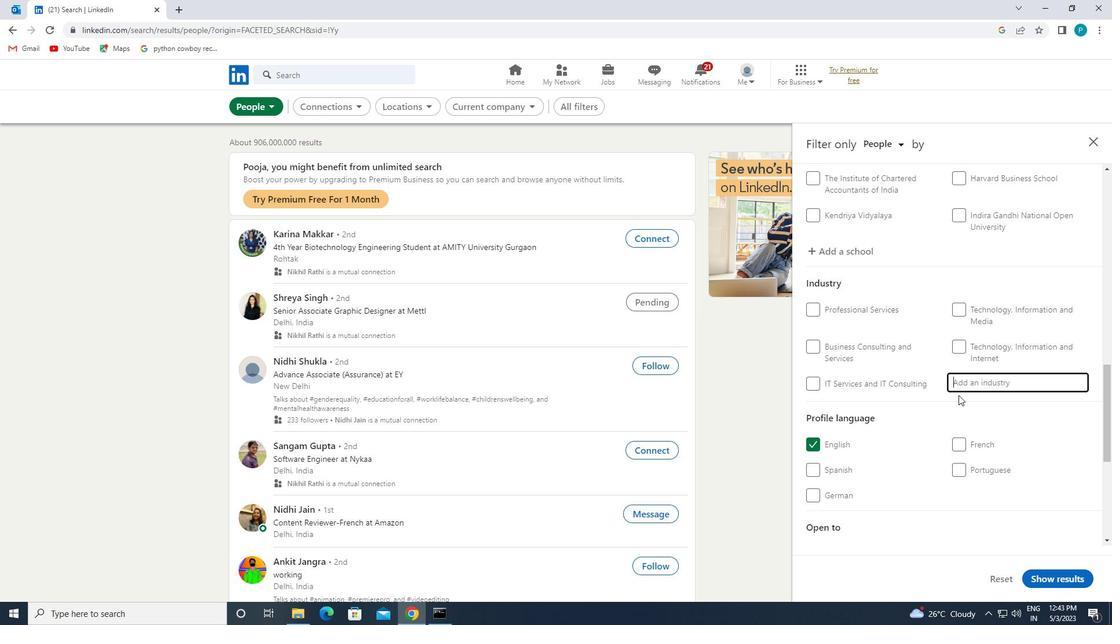 
Action: Mouse scrolled (958, 395) with delta (0, 0)
Screenshot: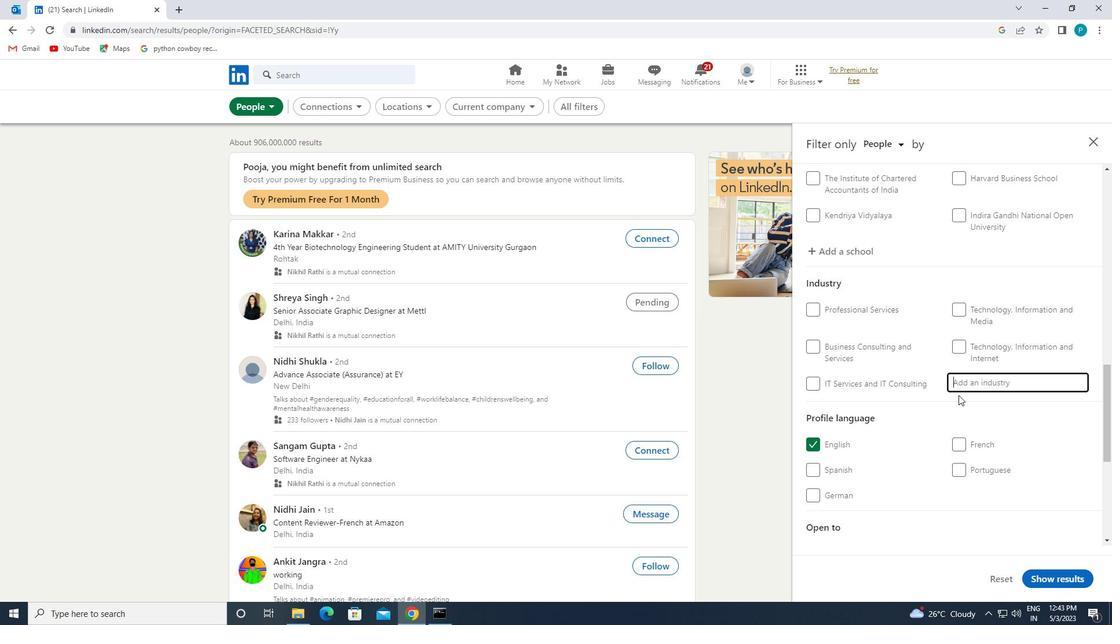 
Action: Mouse scrolled (958, 395) with delta (0, 0)
Screenshot: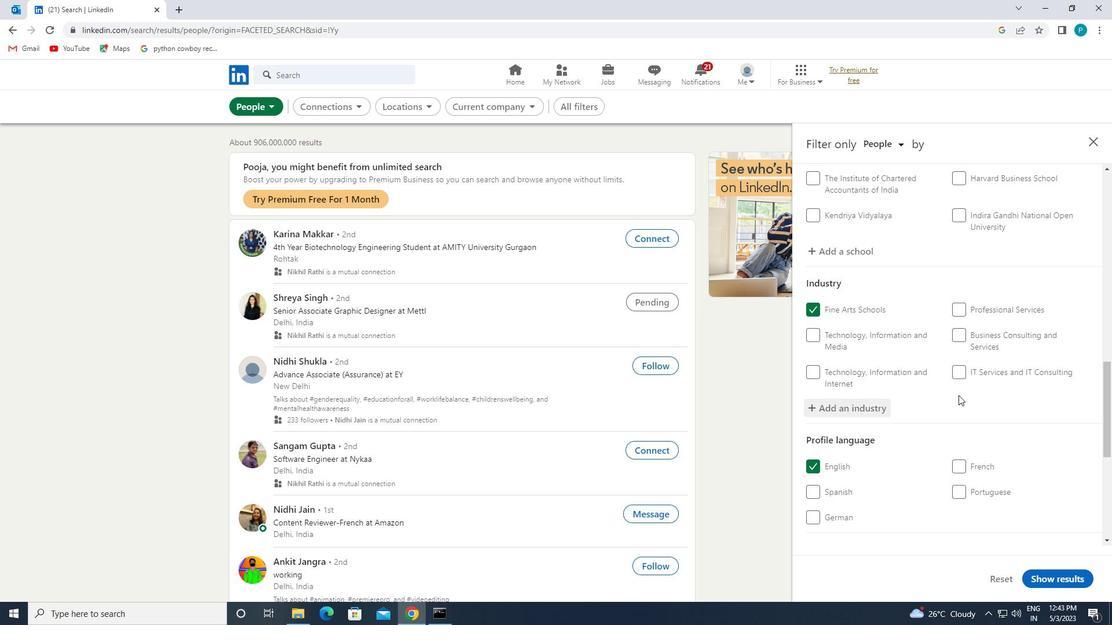 
Action: Mouse moved to (977, 462)
Screenshot: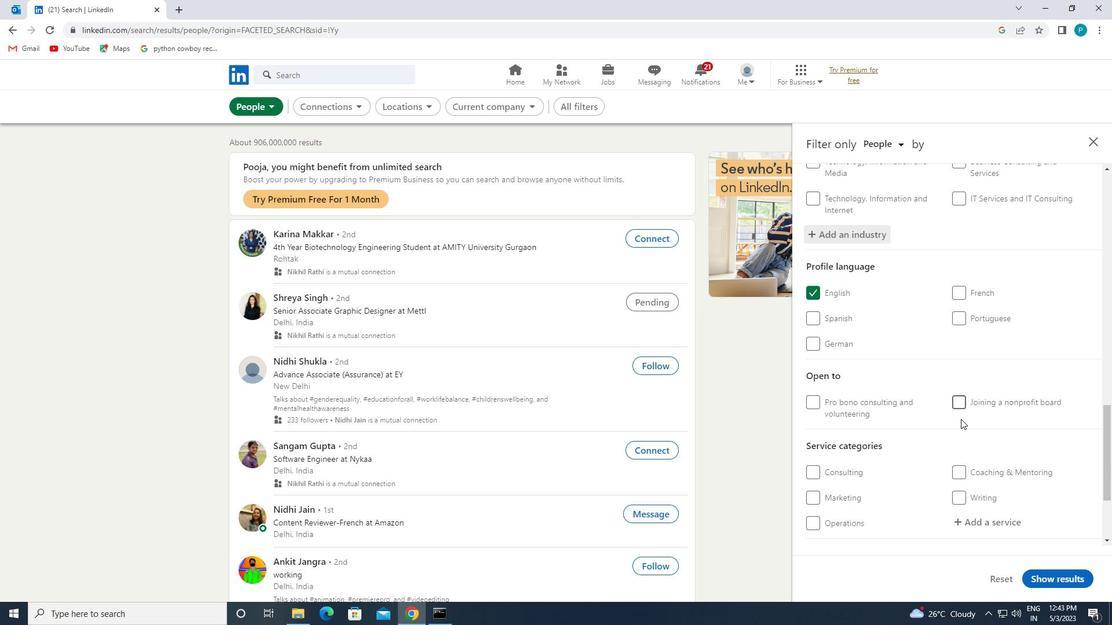 
Action: Mouse scrolled (977, 461) with delta (0, 0)
Screenshot: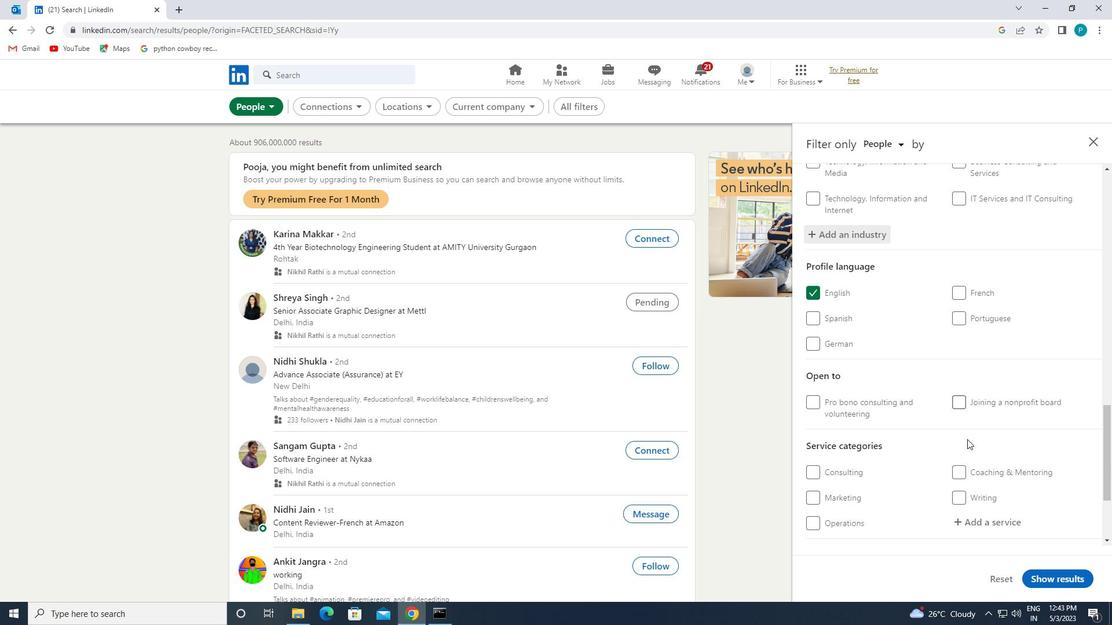 
Action: Mouse moved to (977, 453)
Screenshot: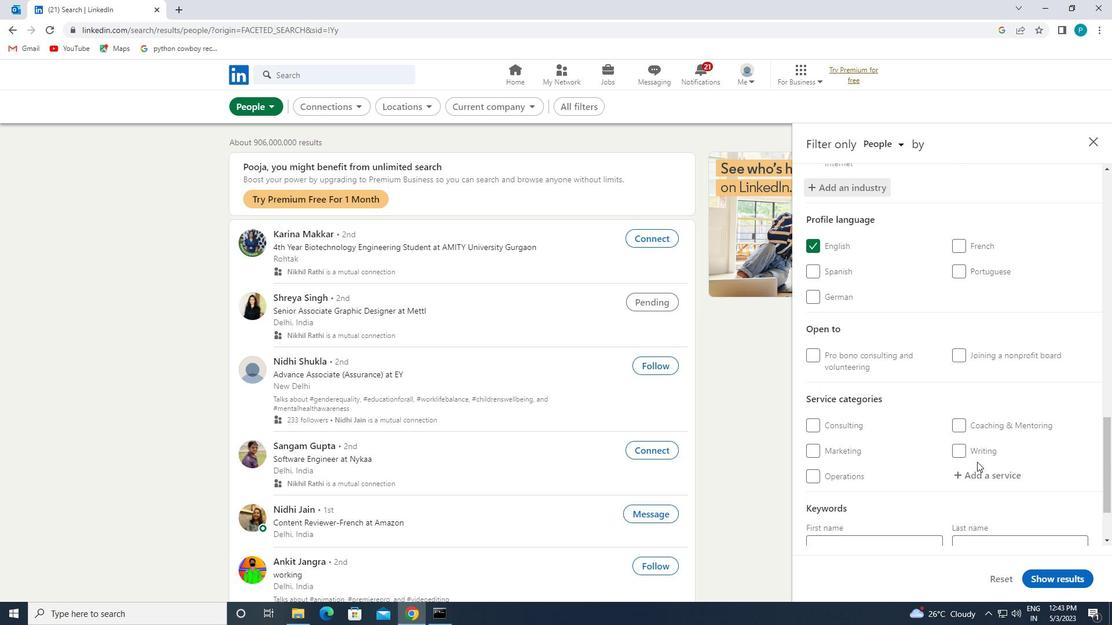 
Action: Mouse pressed left at (977, 453)
Screenshot: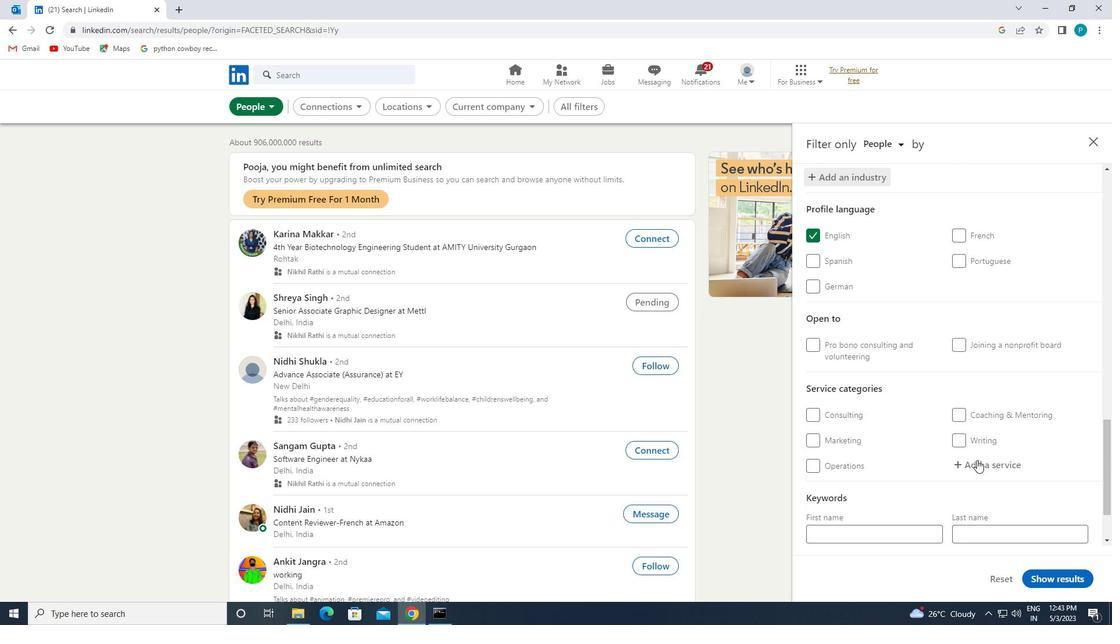 
Action: Mouse moved to (977, 457)
Screenshot: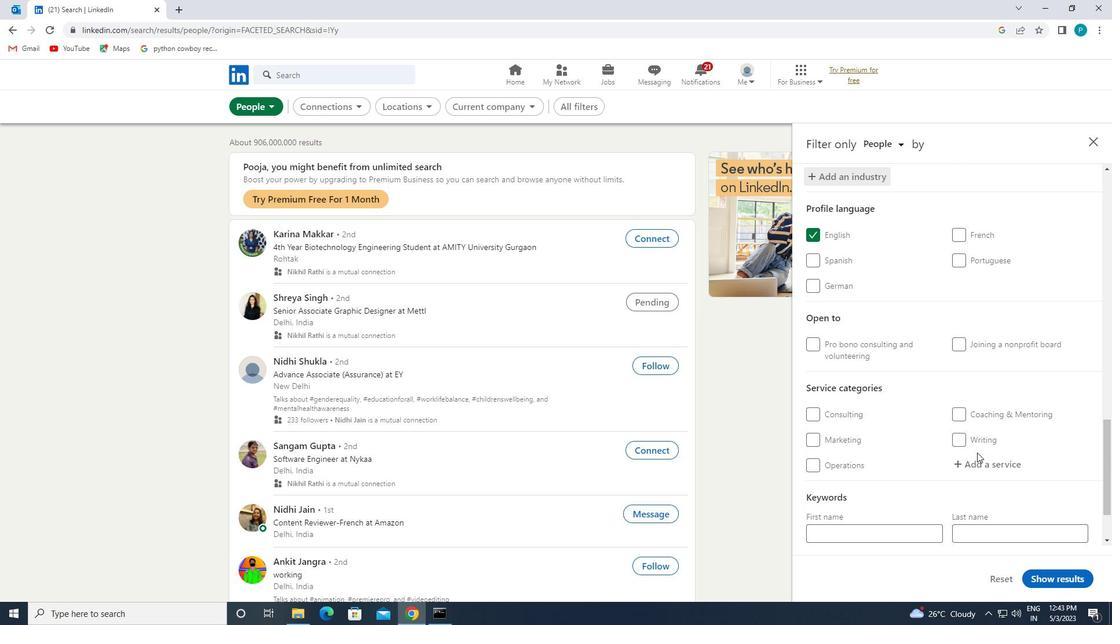 
Action: Mouse pressed left at (977, 457)
Screenshot: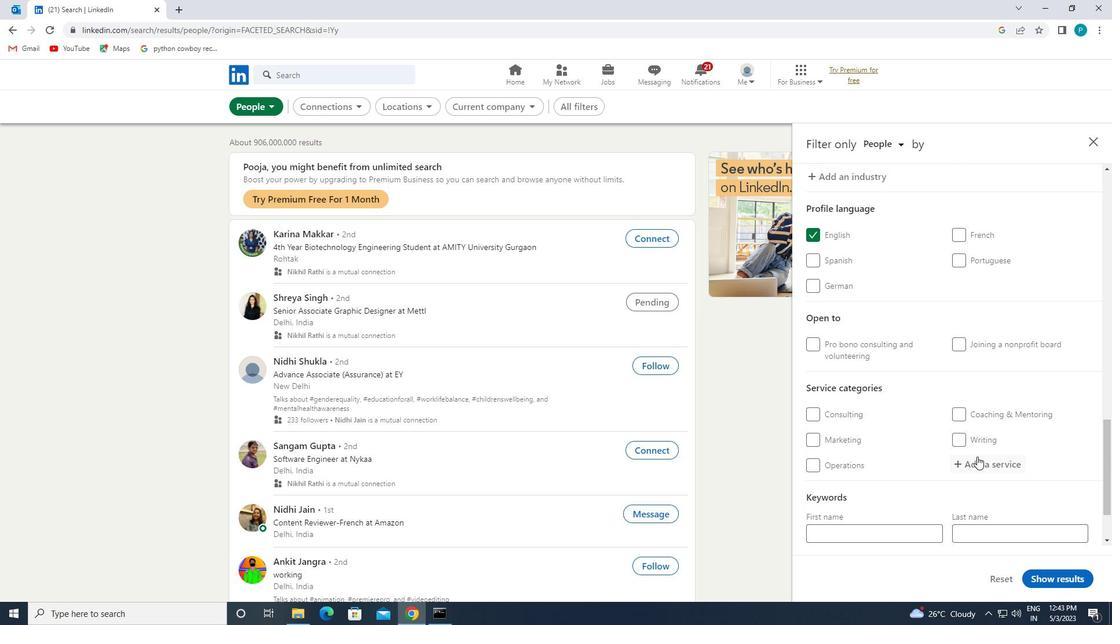 
Action: Mouse moved to (977, 458)
Screenshot: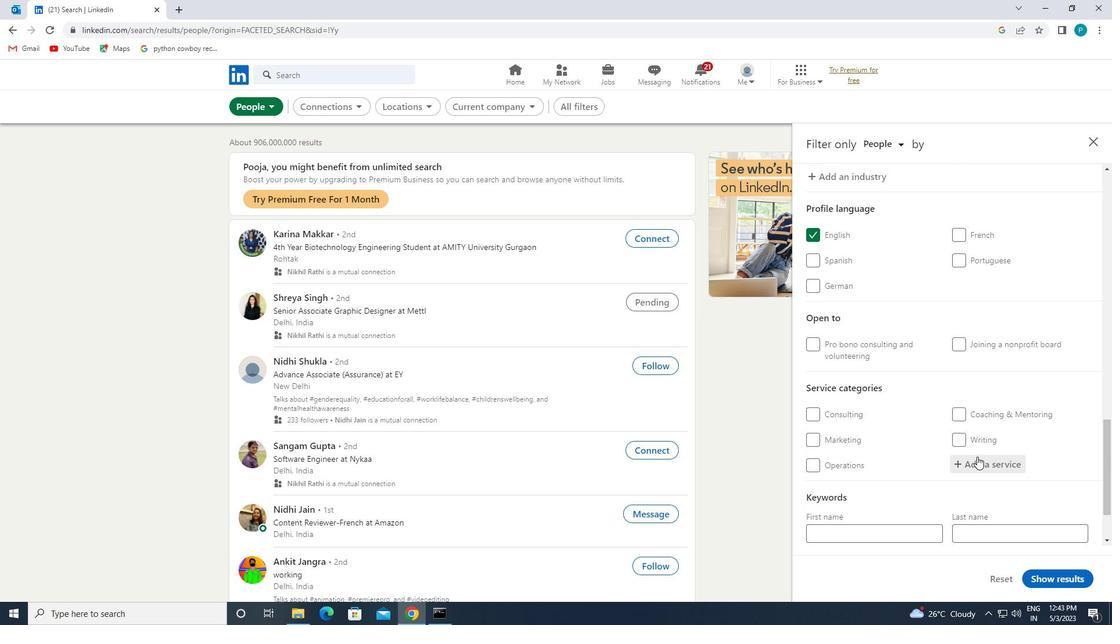 
Action: Key pressed <Key.caps_lock>R<Key.caps_lock><Key.backspace>R<Key.caps_lock>ES
Screenshot: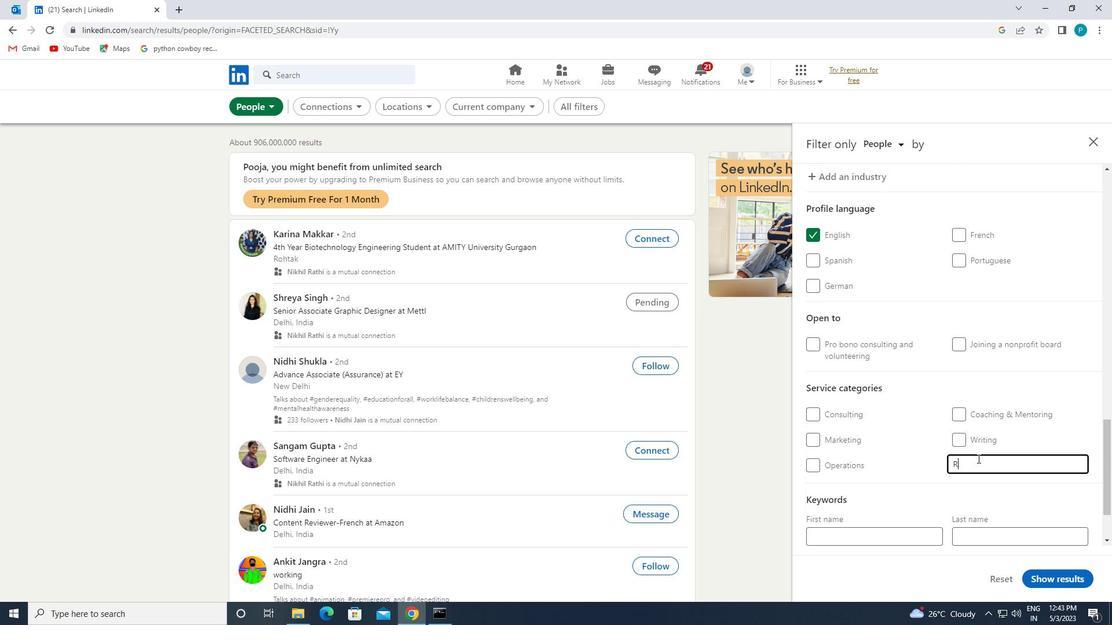 
Action: Mouse moved to (873, 541)
Screenshot: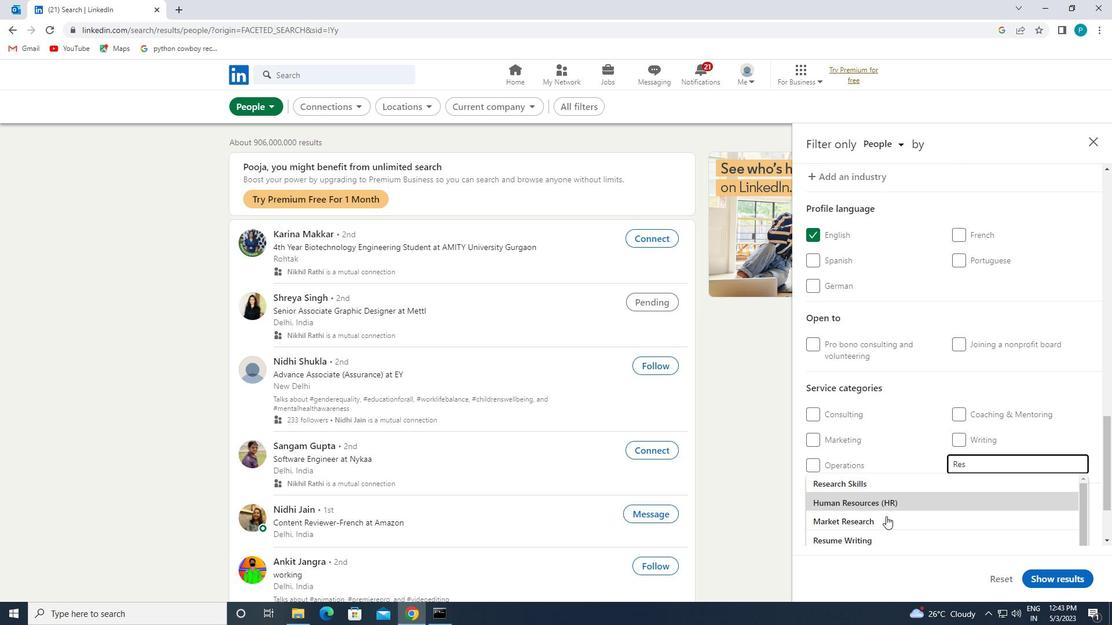 
Action: Mouse pressed left at (873, 541)
Screenshot: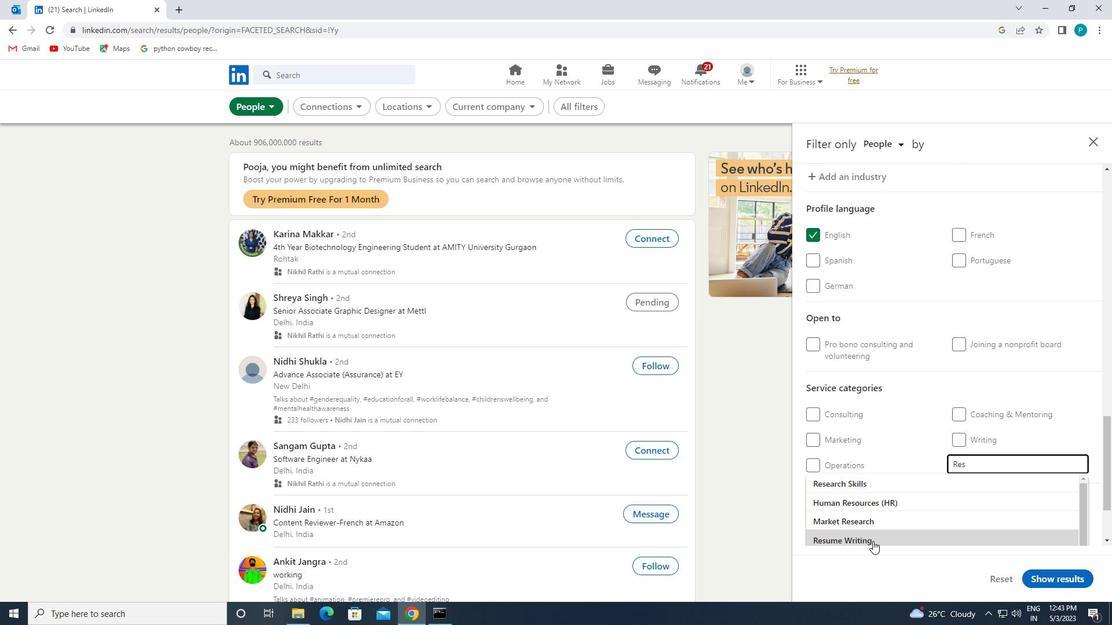 
Action: Mouse scrolled (873, 541) with delta (0, 0)
Screenshot: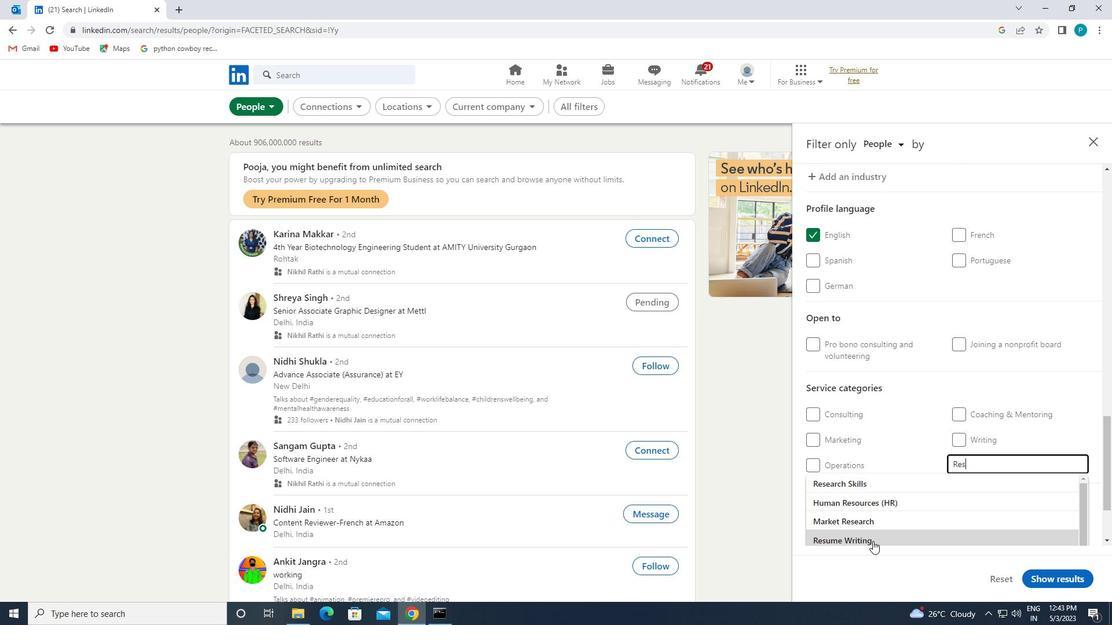 
Action: Mouse scrolled (873, 541) with delta (0, 0)
Screenshot: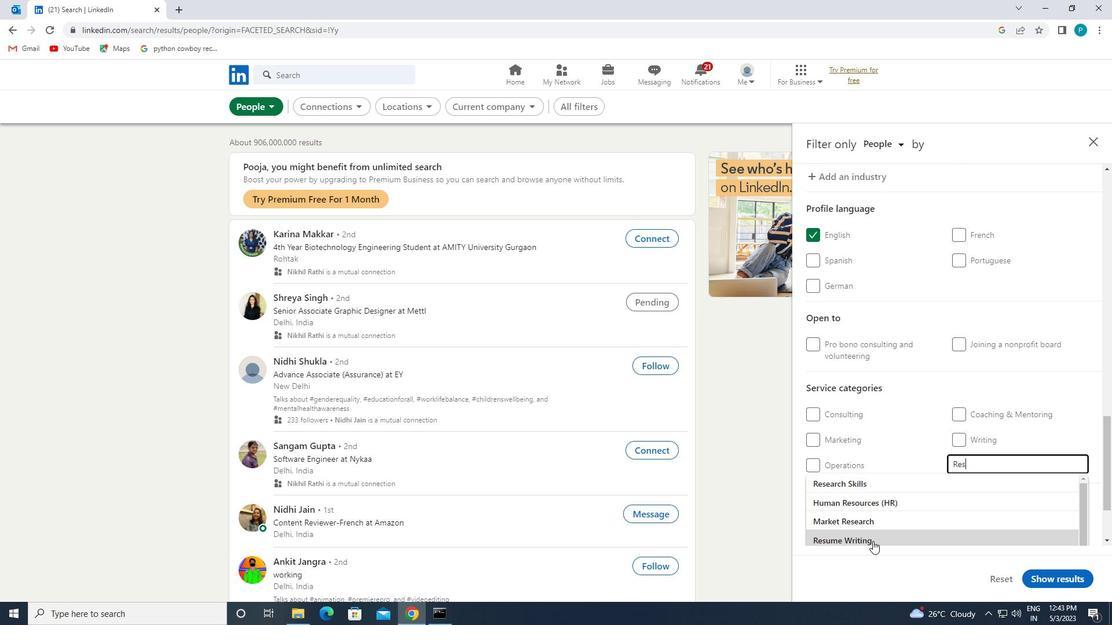 
Action: Mouse moved to (870, 541)
Screenshot: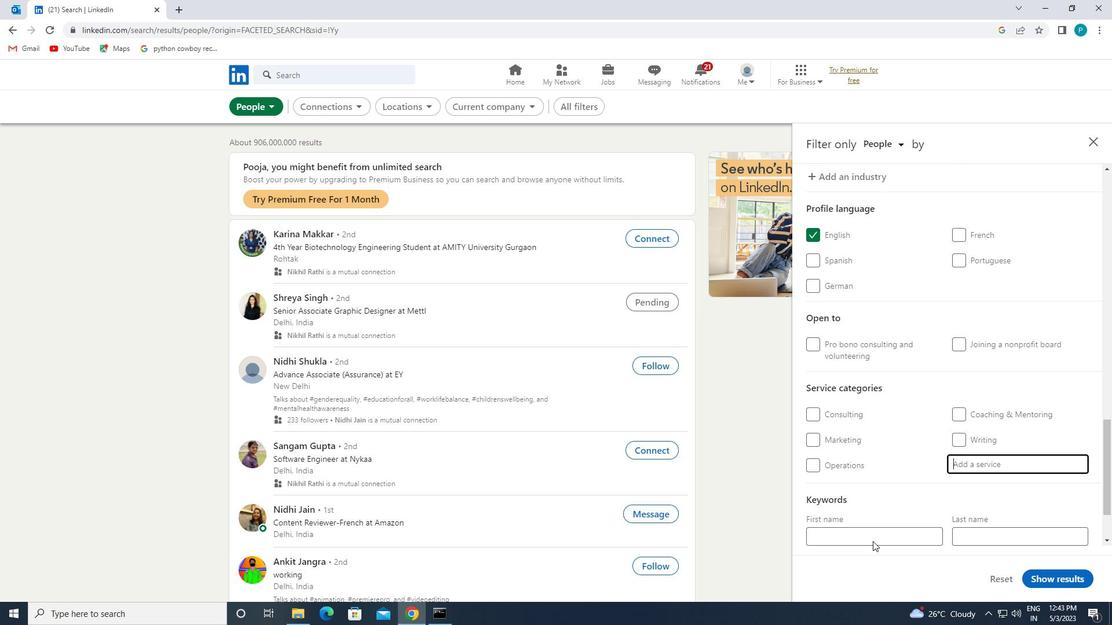 
Action: Mouse scrolled (870, 540) with delta (0, 0)
Screenshot: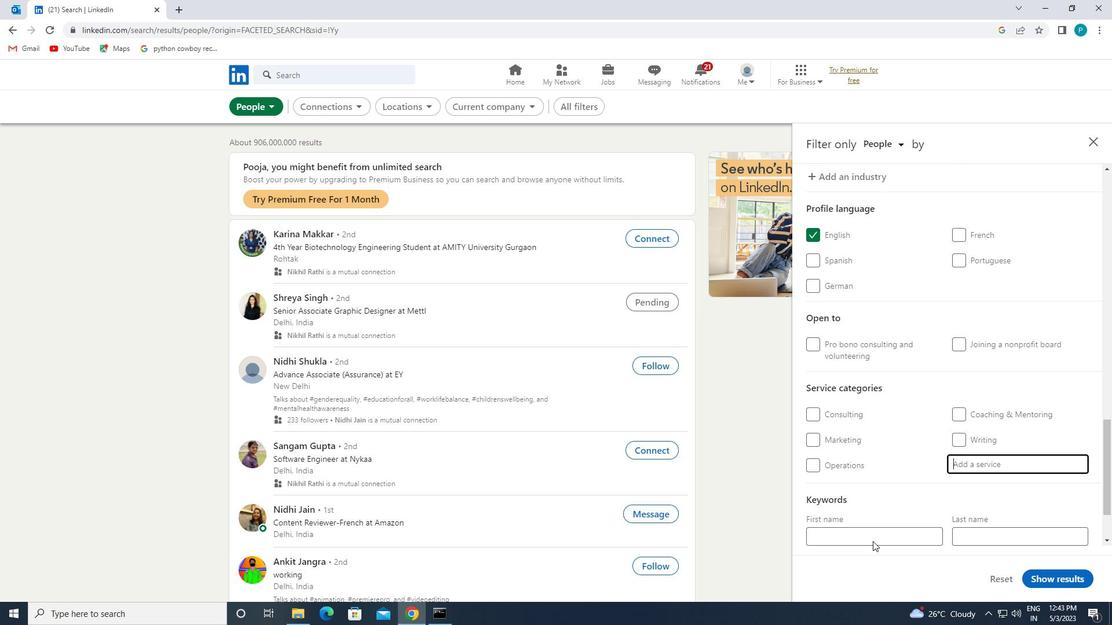 
Action: Mouse moved to (868, 539)
Screenshot: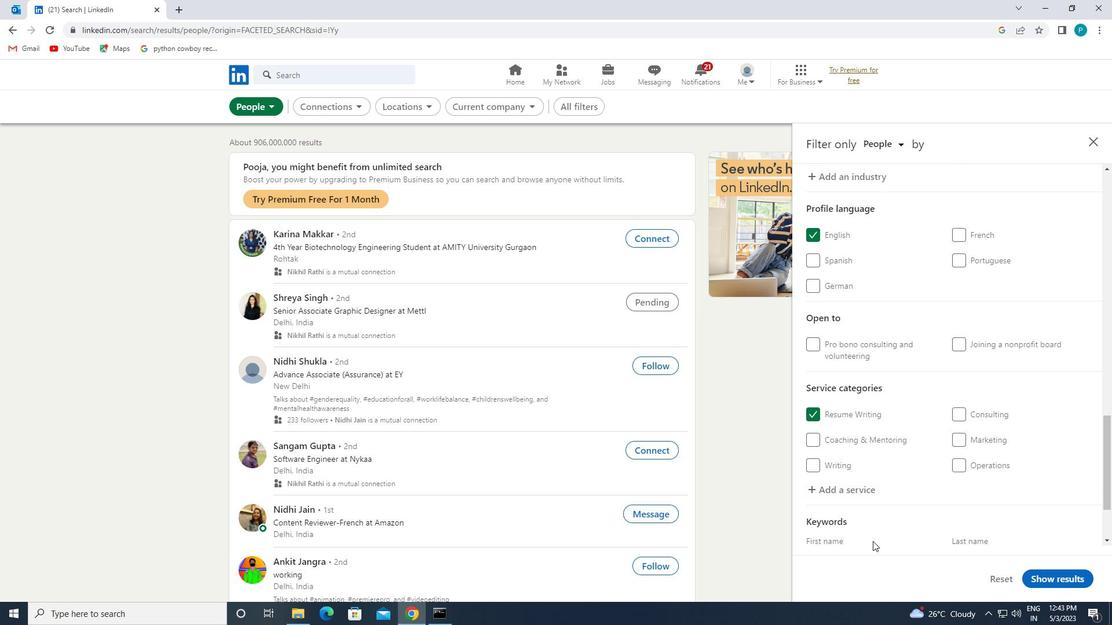 
Action: Mouse scrolled (868, 538) with delta (0, 0)
Screenshot: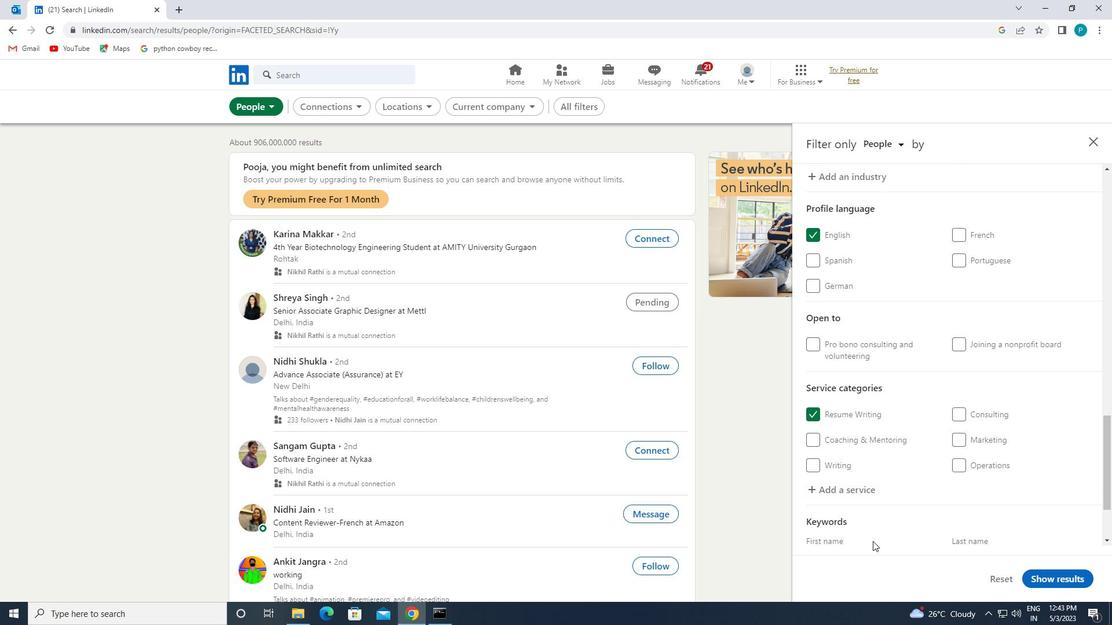 
Action: Mouse moved to (845, 495)
Screenshot: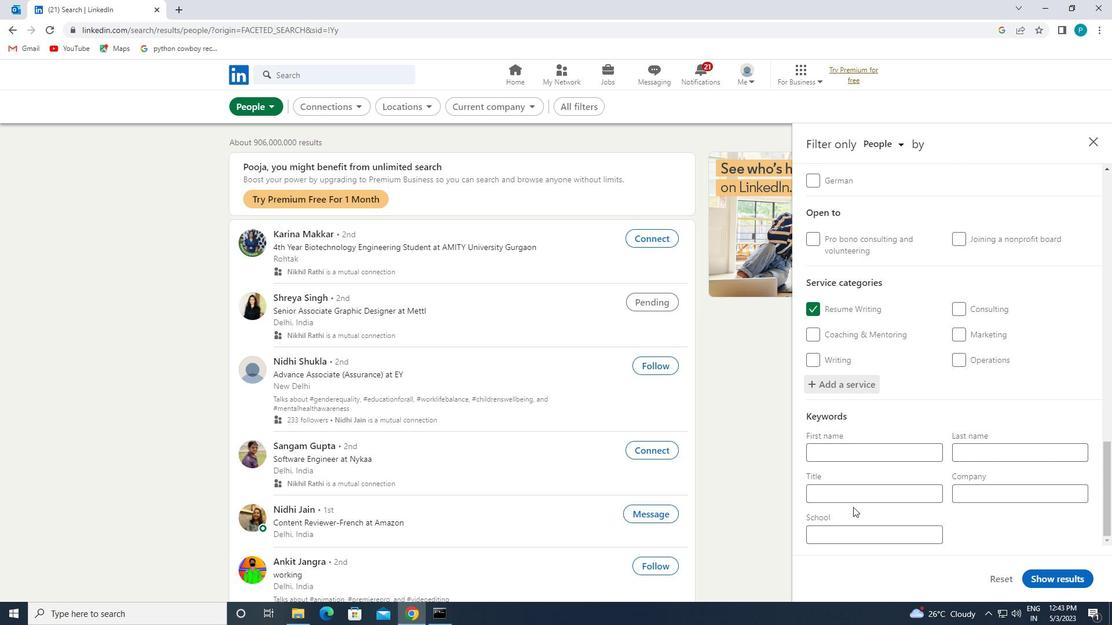
Action: Mouse pressed left at (845, 495)
Screenshot: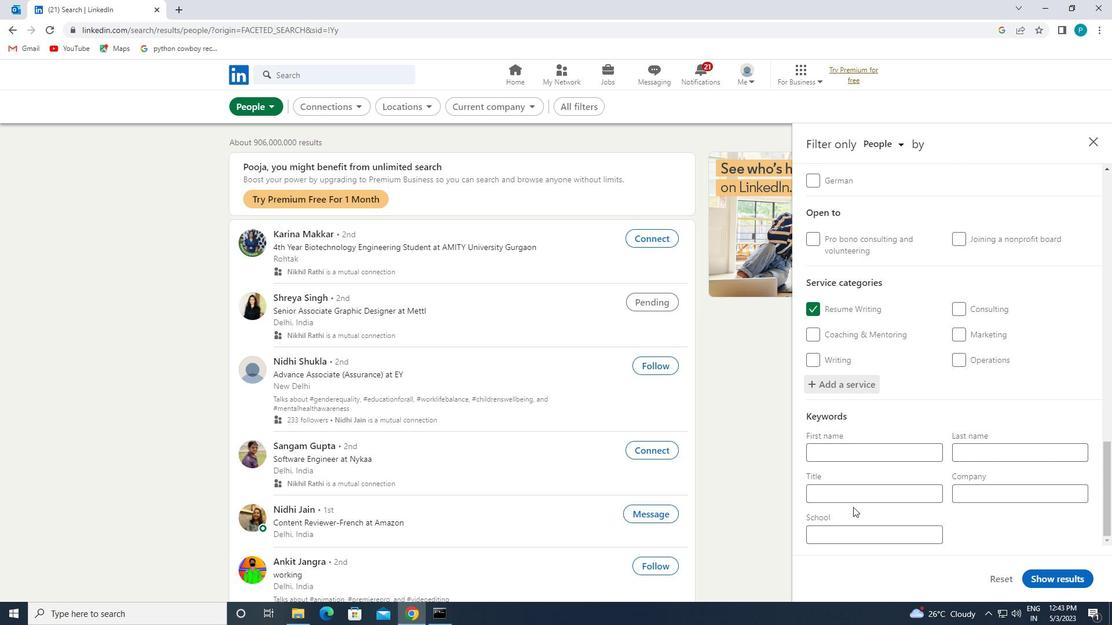
Action: Mouse moved to (852, 498)
Screenshot: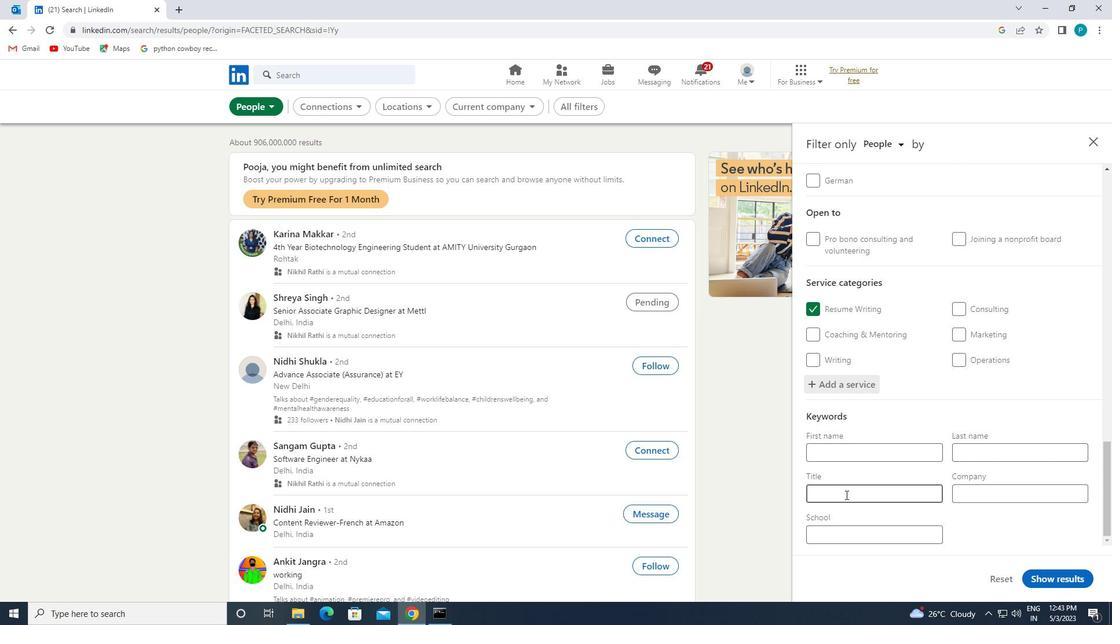 
Action: Key pressed <Key.caps_lock>R<Key.caps_lock>EASEARCH<Key.space><Key.caps_lock>A<Key.caps_lock>SSISTANT
Screenshot: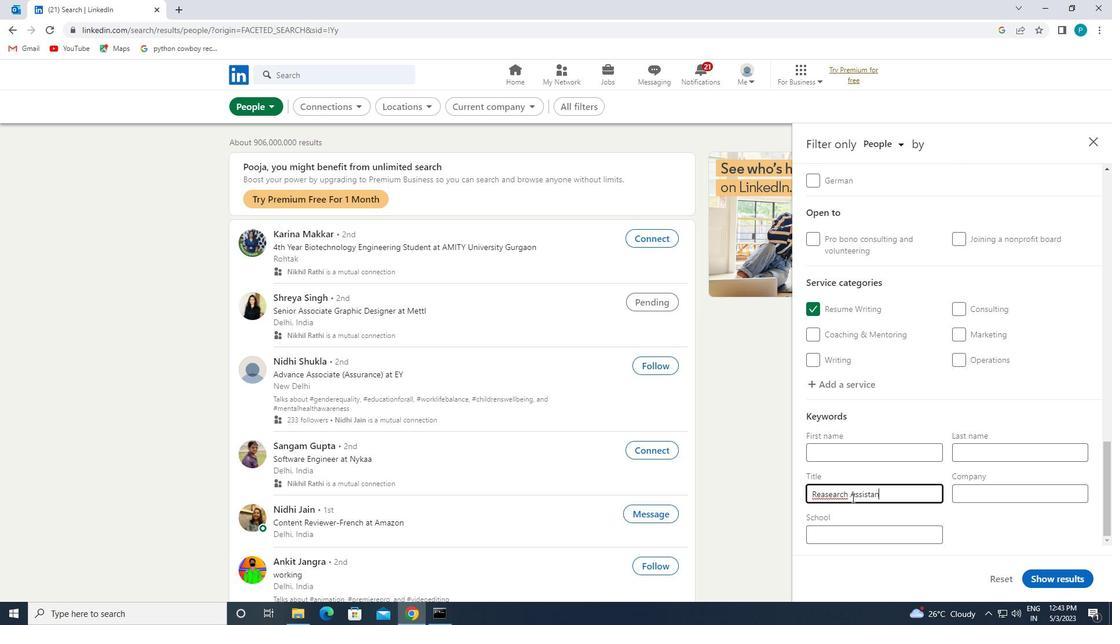 
Action: Mouse moved to (1031, 577)
Screenshot: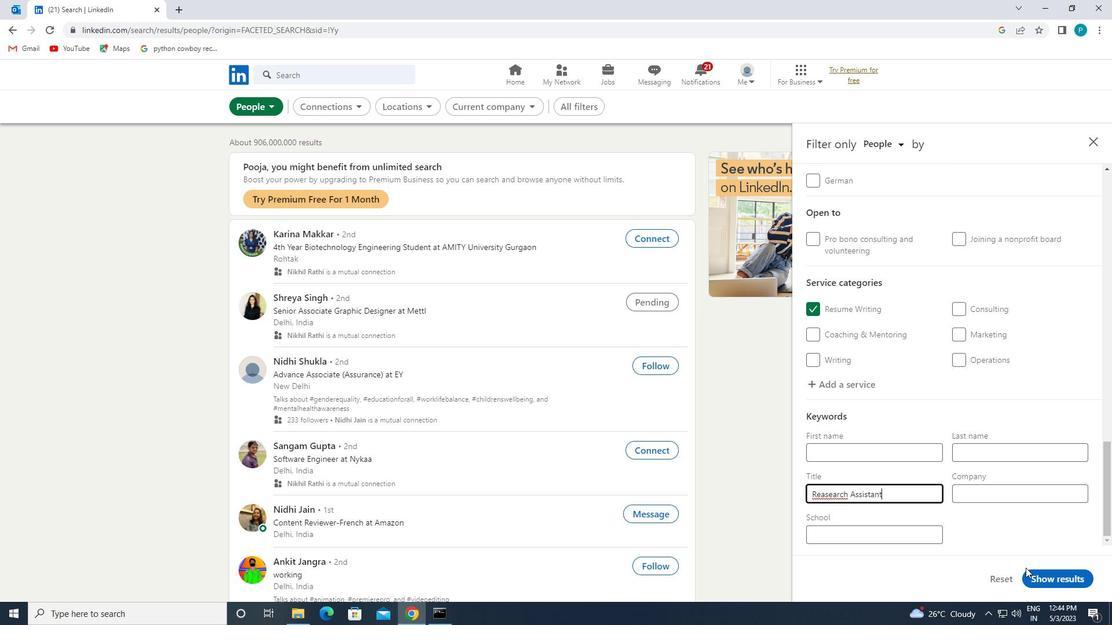 
Action: Mouse pressed left at (1031, 577)
Screenshot: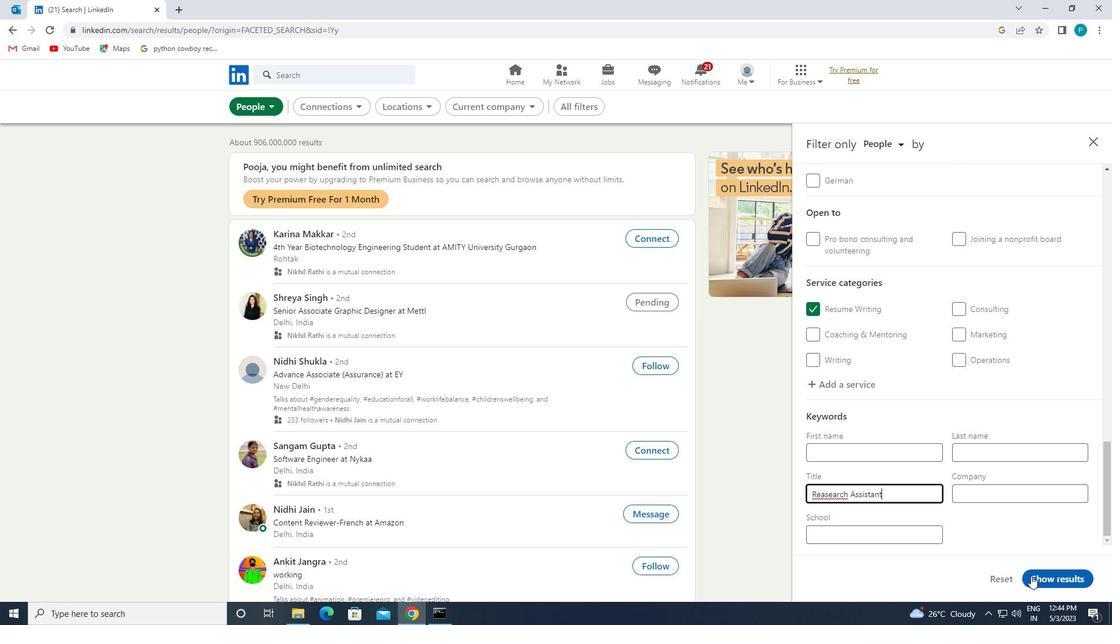 
Action: Mouse moved to (1032, 578)
Screenshot: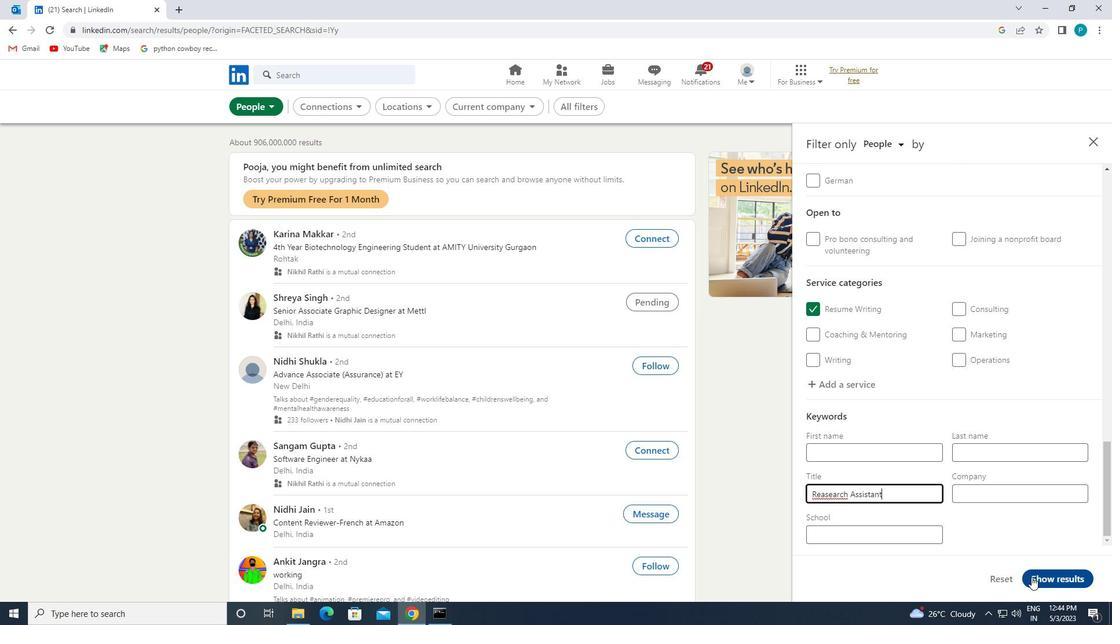 
